 Task: Open the event Second Team Building Workshop: Strengthening Interpersonal Relationships on '2023/12/19', change the date to 2023/12/05, change the font style of the description to Arial, set the availability to Away, insert an emoji Red heart, logged in from the account softage.10@softage.net and add another guest for the event, softage.7@softage.net. Change the alignment of the event description to Align left.Change the font color of the description to Red and select an event charm, 
Action: Mouse moved to (217, 136)
Screenshot: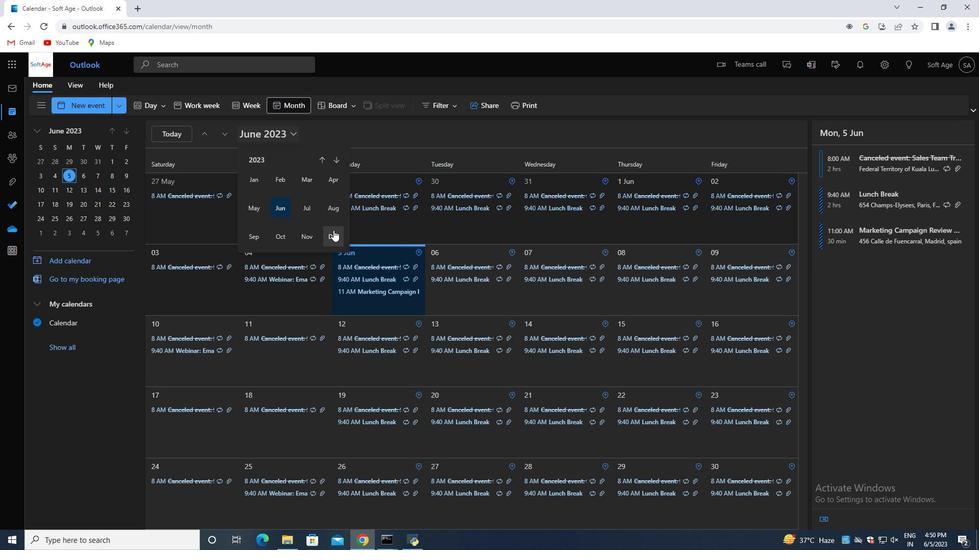 
Action: Mouse pressed left at (217, 136)
Screenshot: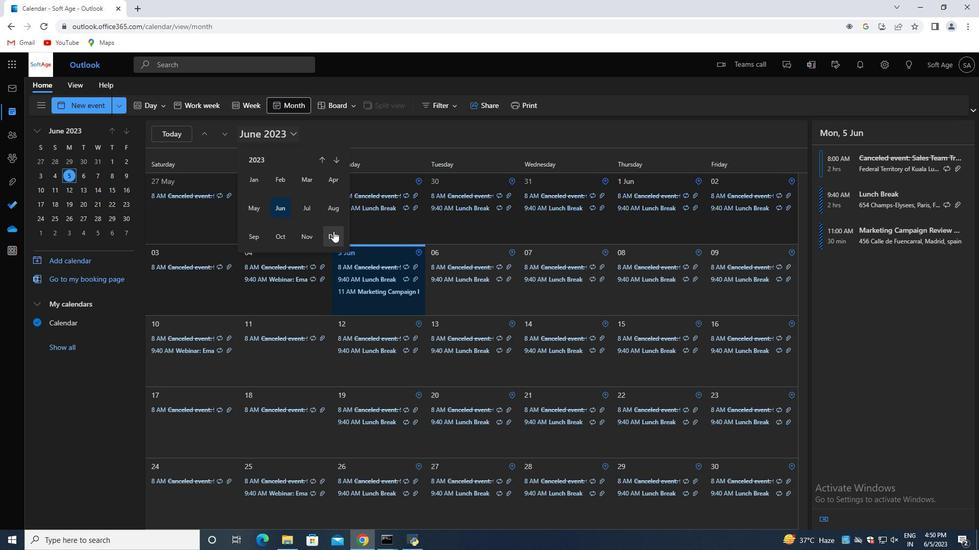 
Action: Mouse moved to (245, 130)
Screenshot: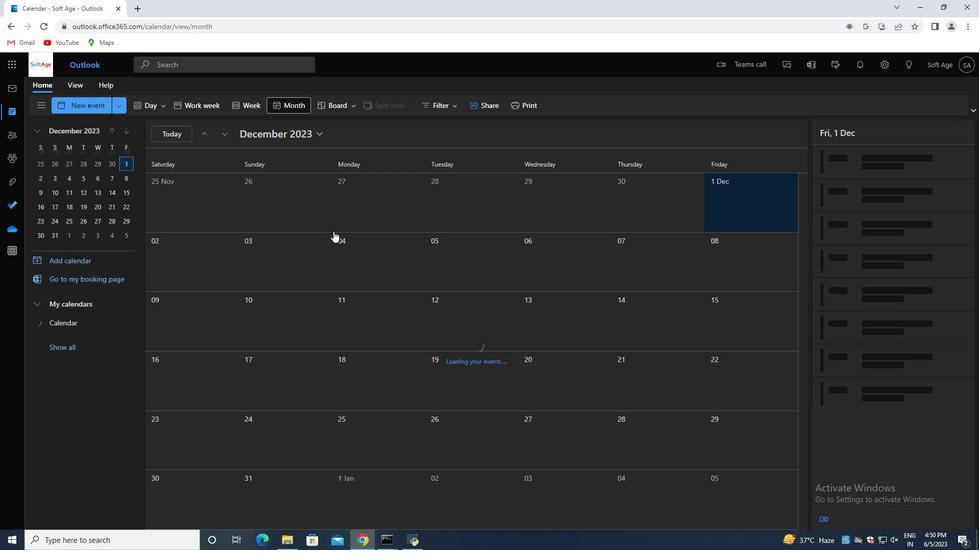 
Action: Mouse pressed left at (245, 130)
Screenshot: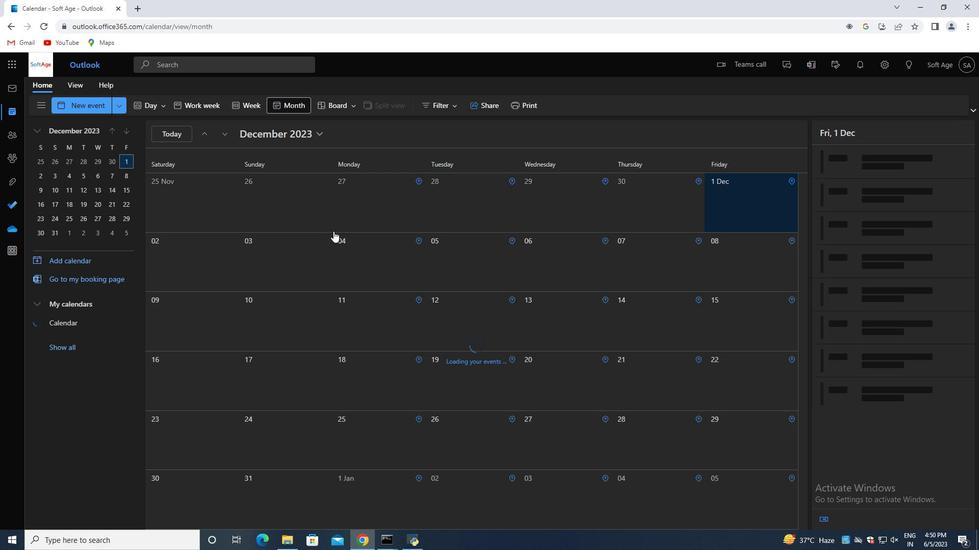 
Action: Mouse moved to (227, 133)
Screenshot: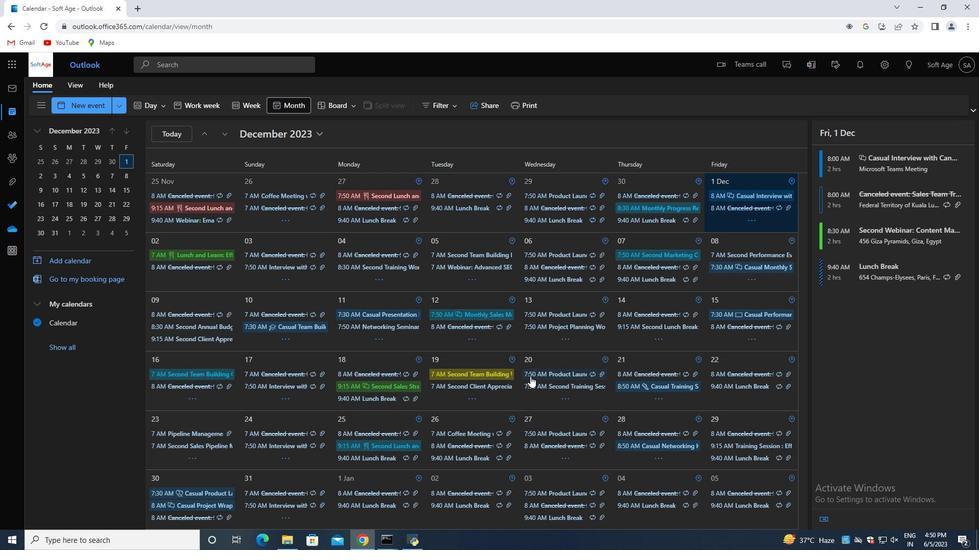 
Action: Mouse pressed left at (227, 133)
Screenshot: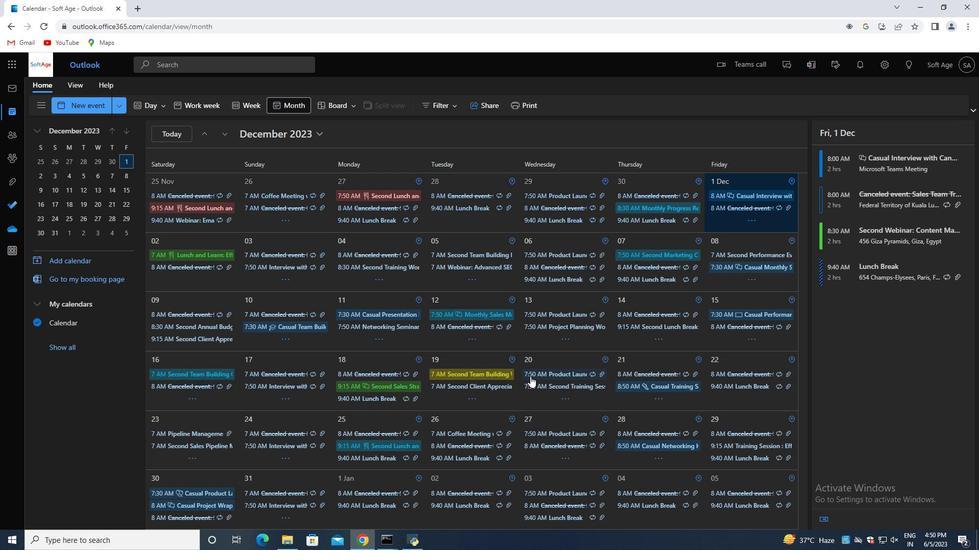 
Action: Mouse moved to (292, 134)
Screenshot: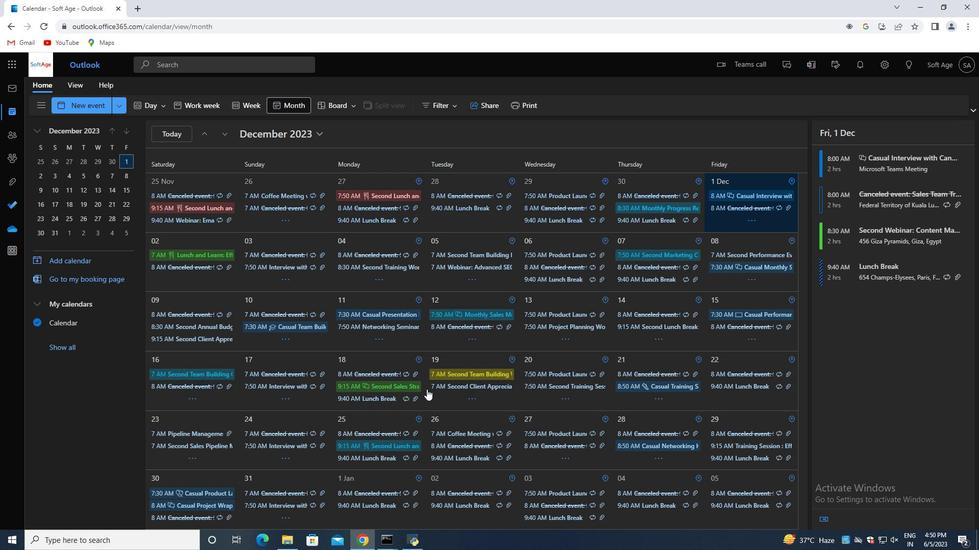 
Action: Mouse pressed left at (292, 134)
Screenshot: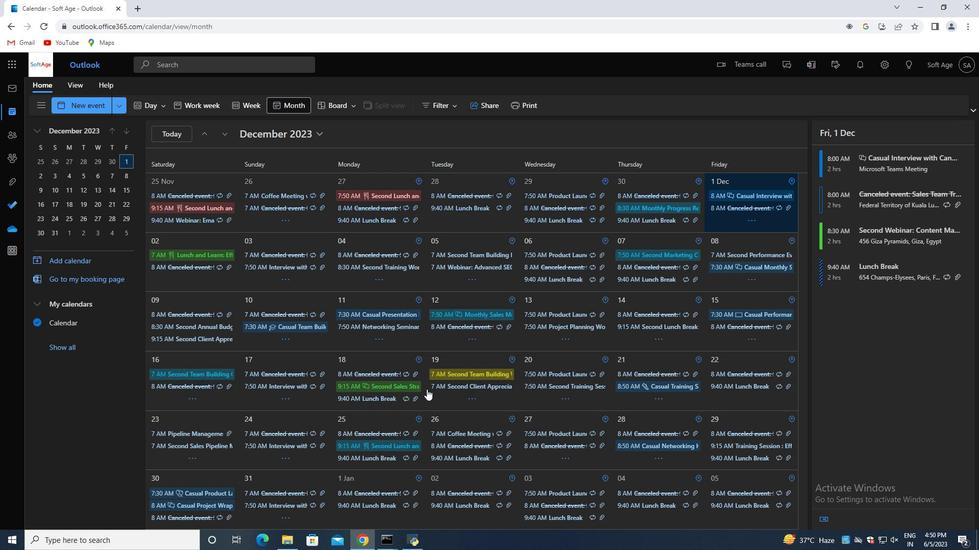 
Action: Mouse moved to (224, 130)
Screenshot: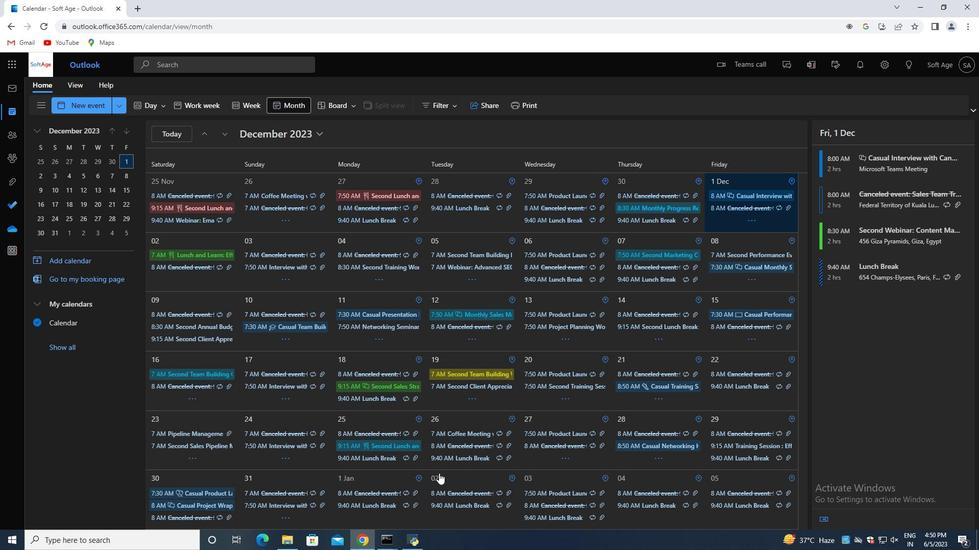 
Action: Mouse pressed left at (224, 130)
Screenshot: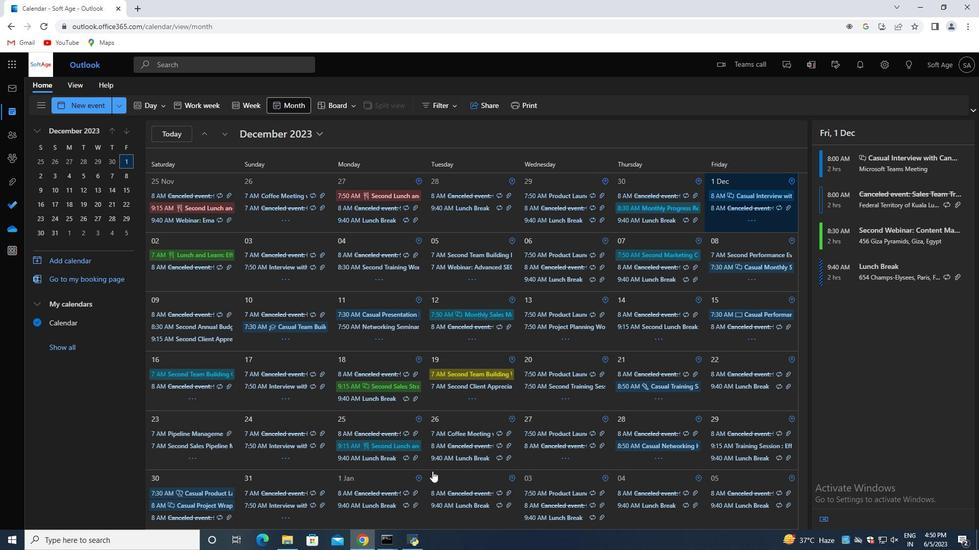 
Action: Mouse moved to (331, 333)
Screenshot: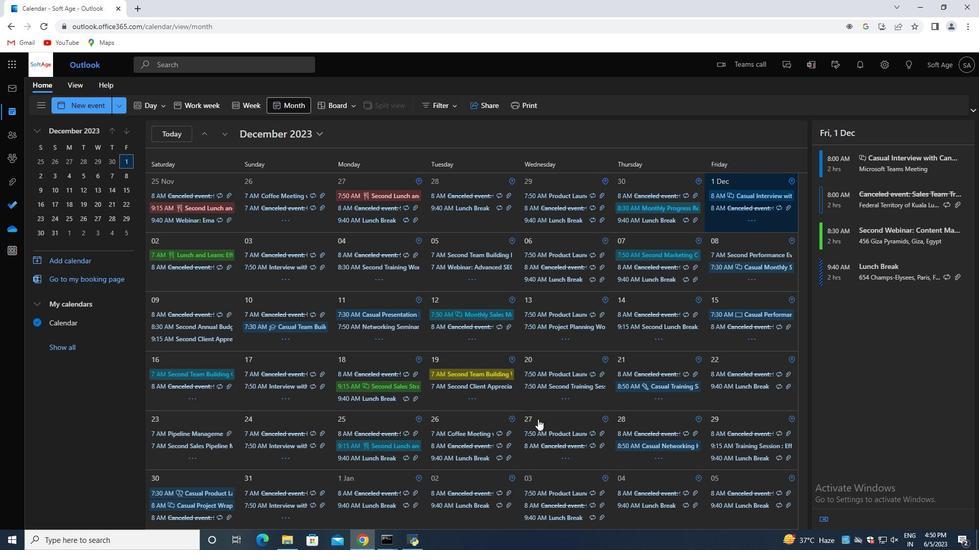 
Action: Mouse scrolled (331, 333) with delta (0, 0)
Screenshot: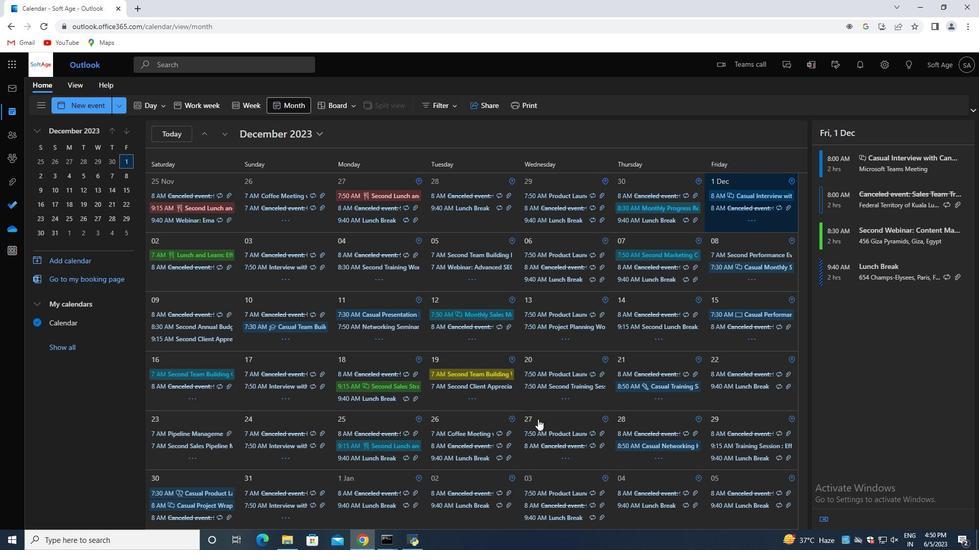 
Action: Mouse moved to (331, 333)
Screenshot: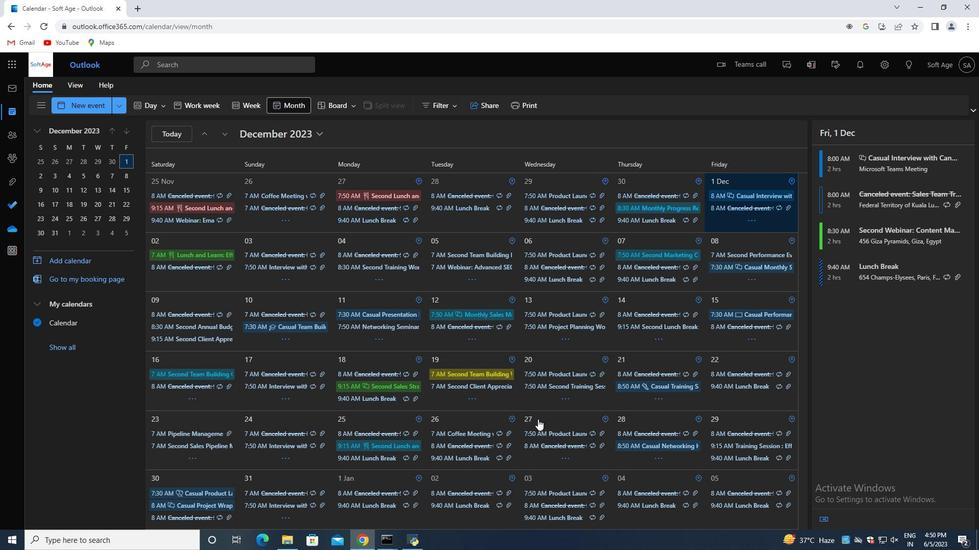 
Action: Mouse scrolled (331, 333) with delta (0, 0)
Screenshot: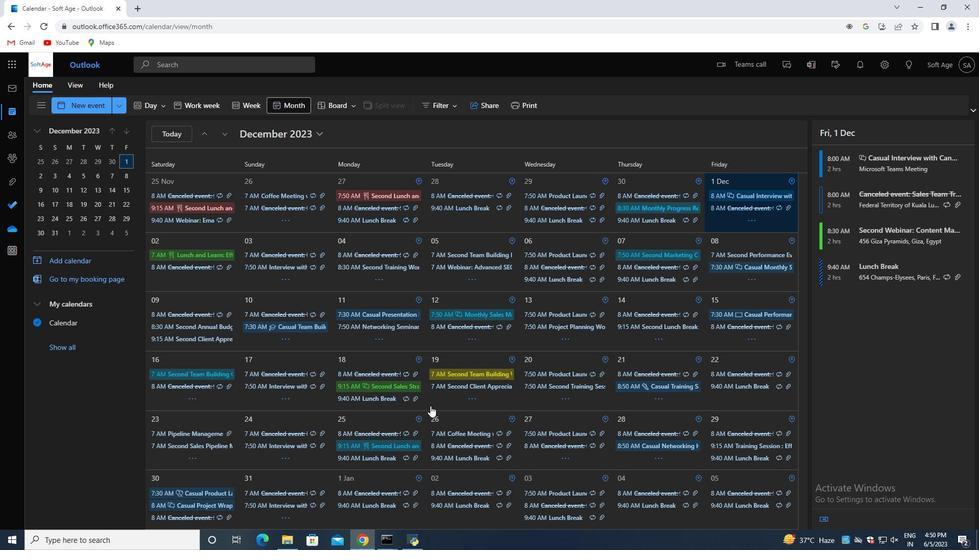 
Action: Mouse moved to (274, 133)
Screenshot: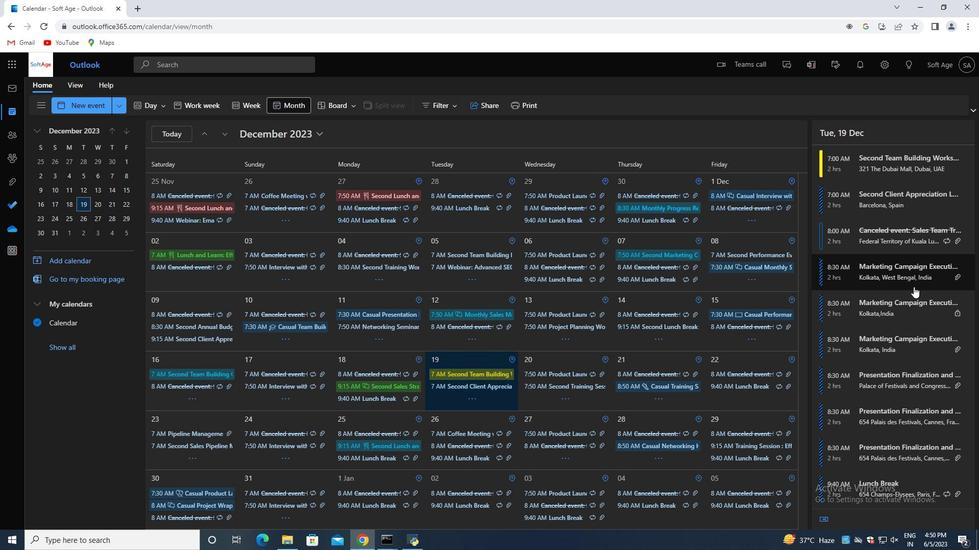 
Action: Mouse pressed left at (274, 133)
Screenshot: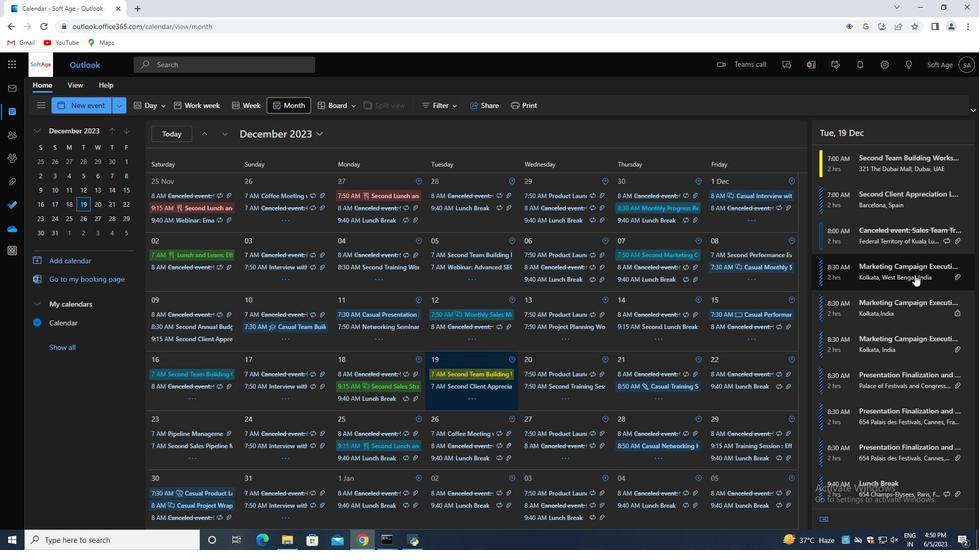 
Action: Mouse moved to (227, 135)
Screenshot: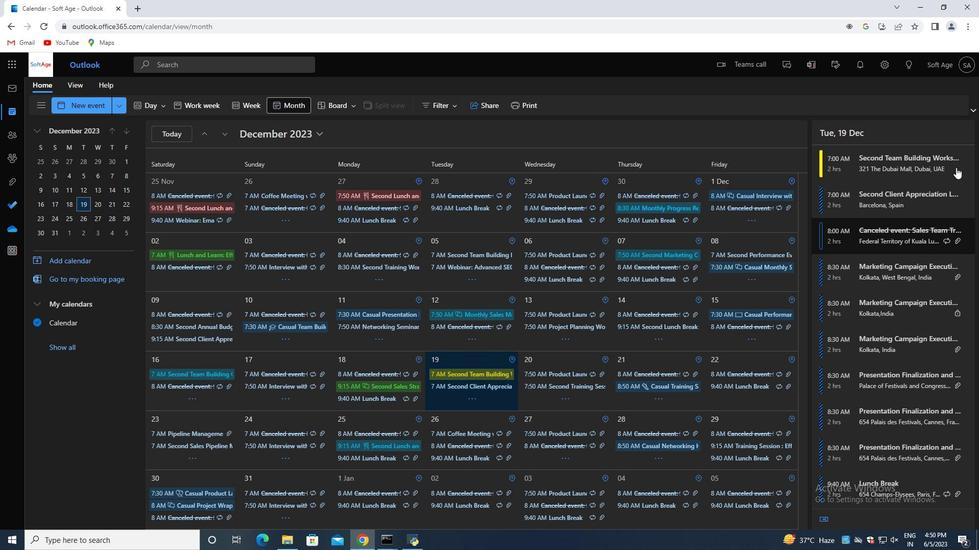 
Action: Mouse pressed left at (227, 135)
Screenshot: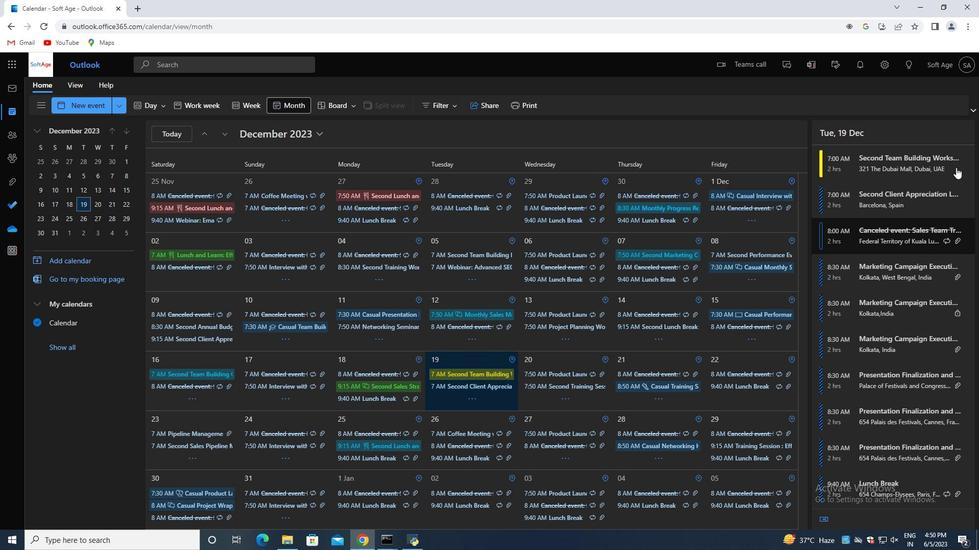 
Action: Mouse moved to (225, 133)
Screenshot: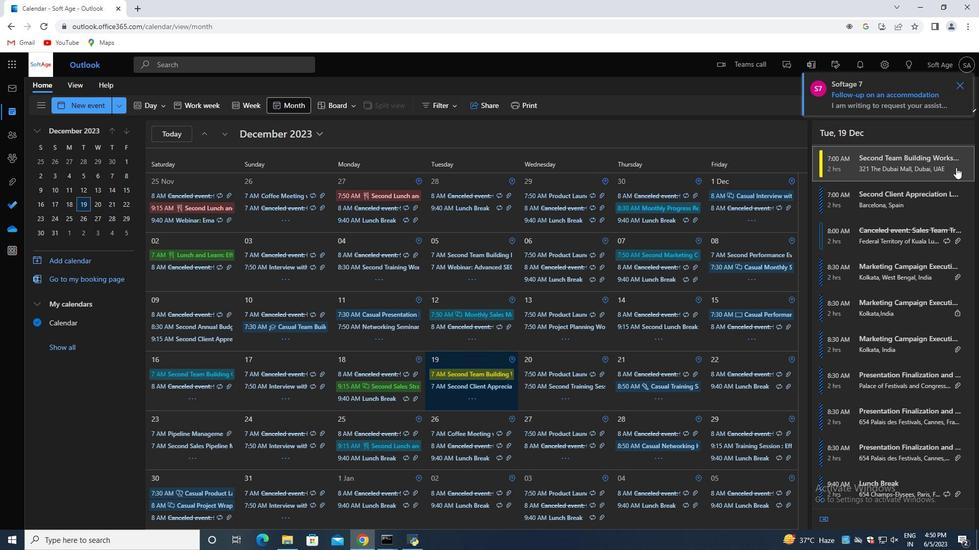 
Action: Mouse pressed left at (225, 133)
Screenshot: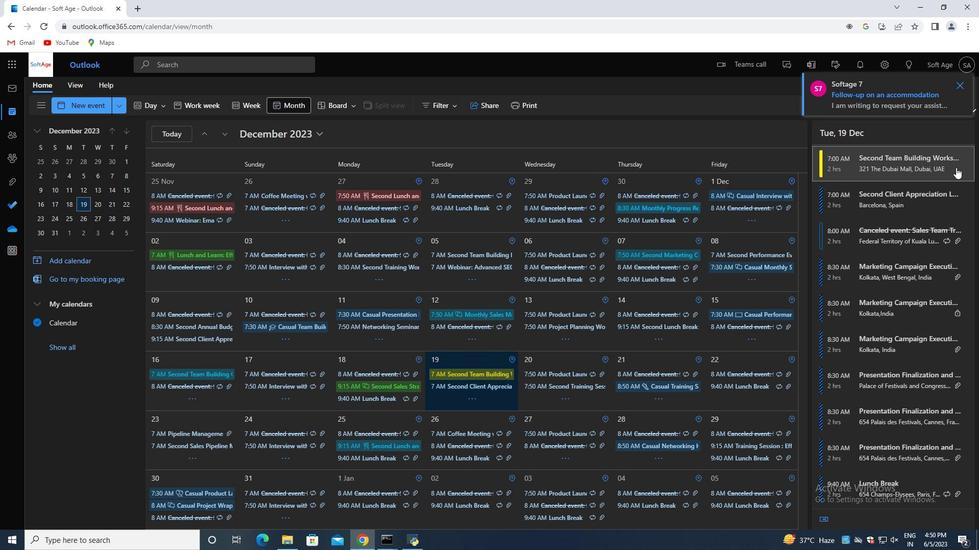
Action: Mouse pressed left at (225, 133)
Screenshot: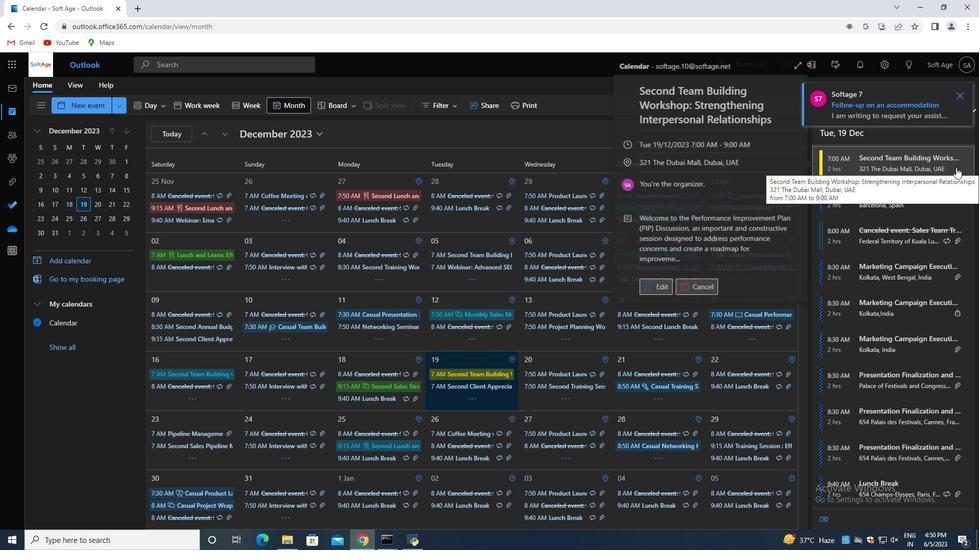 
Action: Mouse moved to (252, 135)
Screenshot: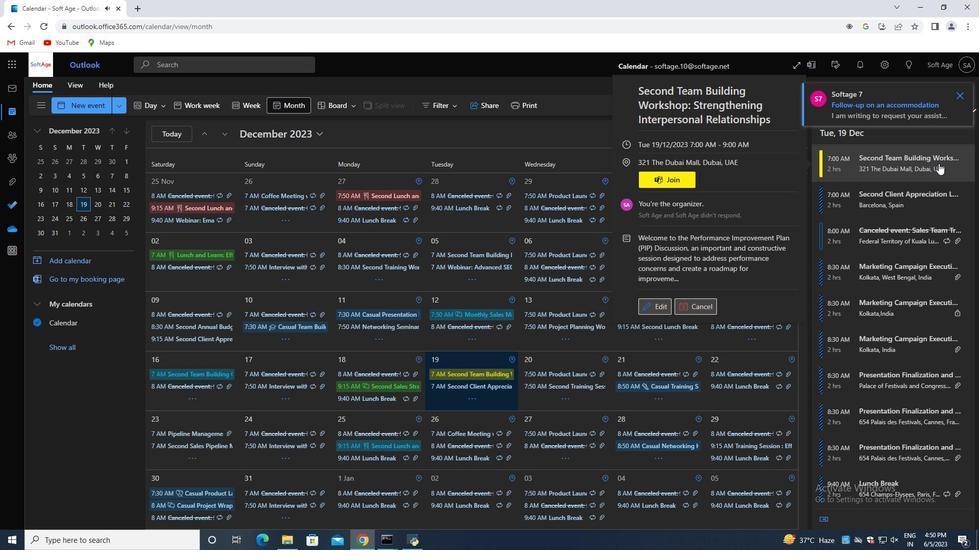 
Action: Mouse pressed left at (252, 135)
Screenshot: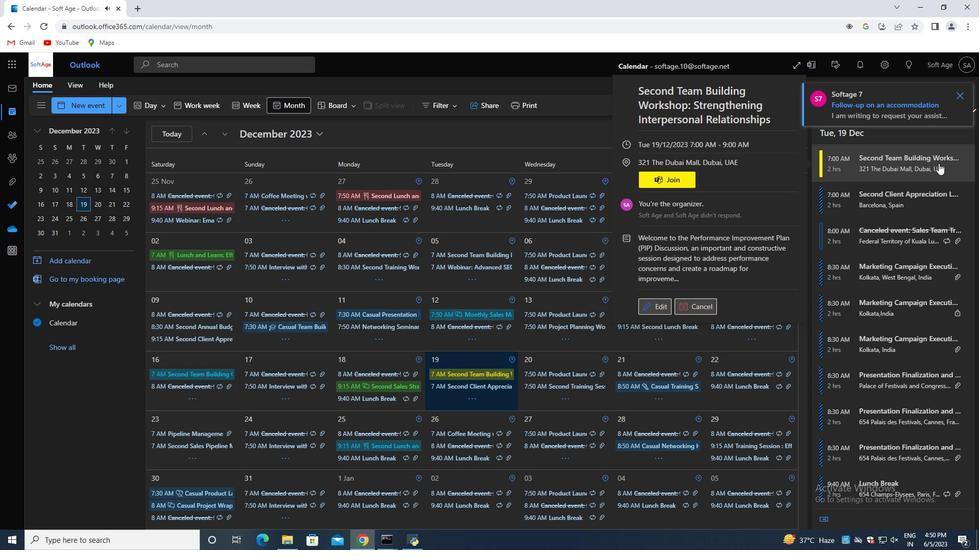 
Action: Mouse moved to (292, 133)
Screenshot: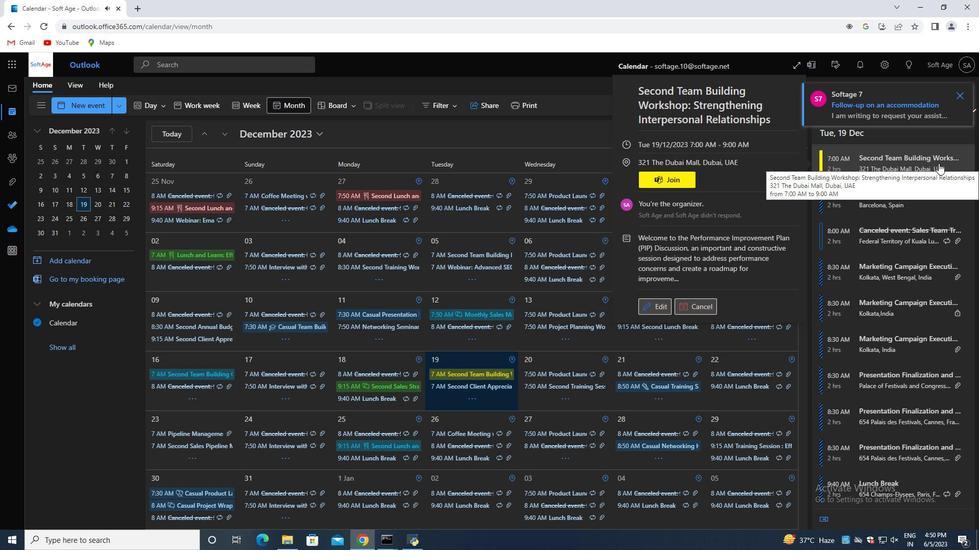 
Action: Mouse pressed left at (292, 133)
Screenshot: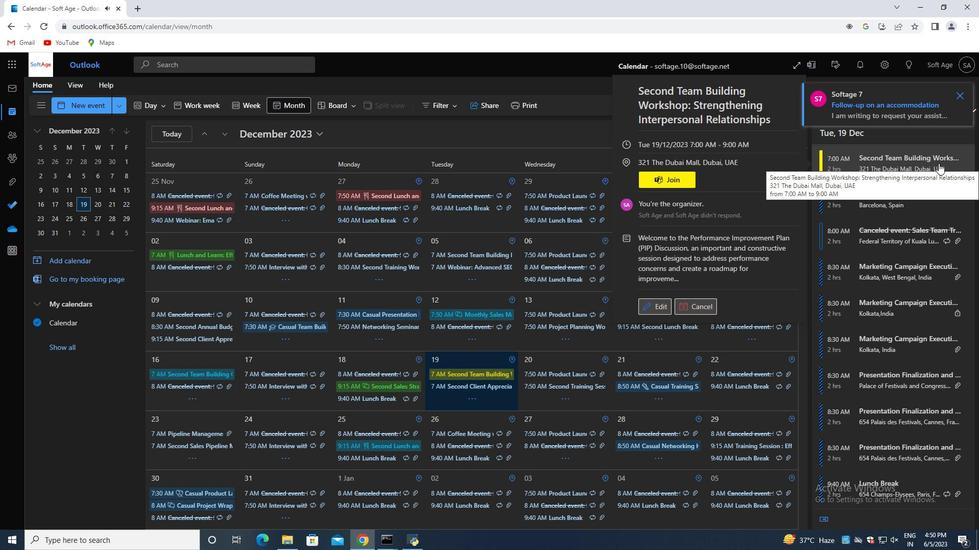 
Action: Mouse moved to (529, 133)
Screenshot: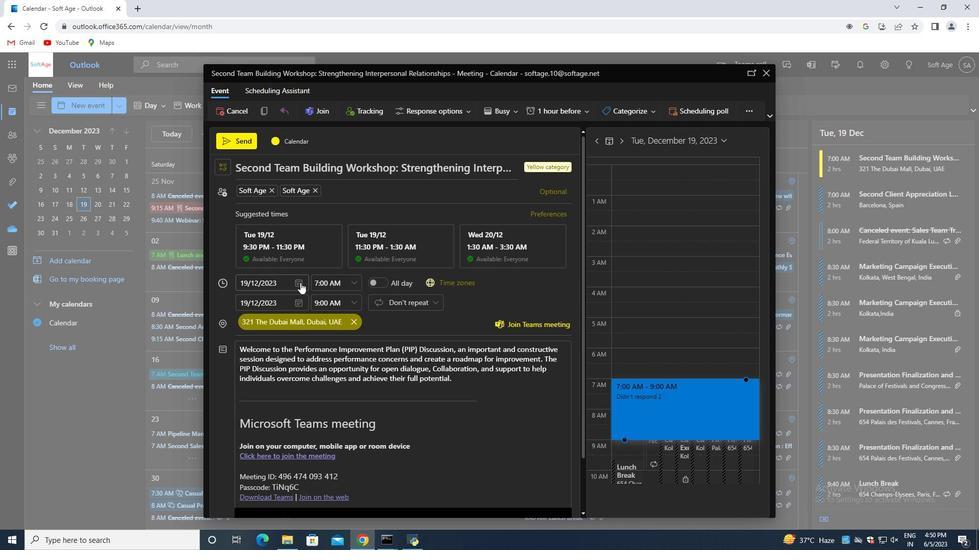 
Action: Mouse pressed left at (529, 133)
Screenshot: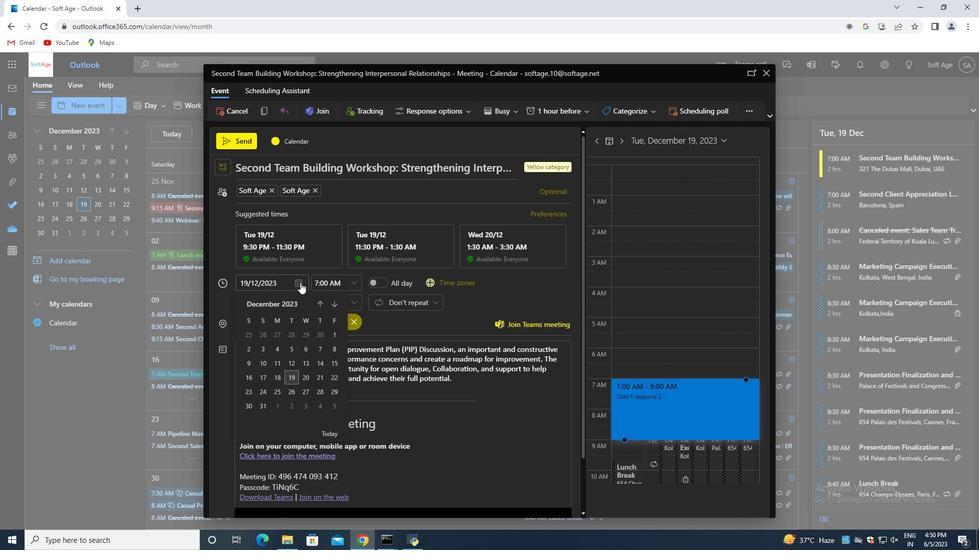 
Action: Mouse moved to (296, 130)
Screenshot: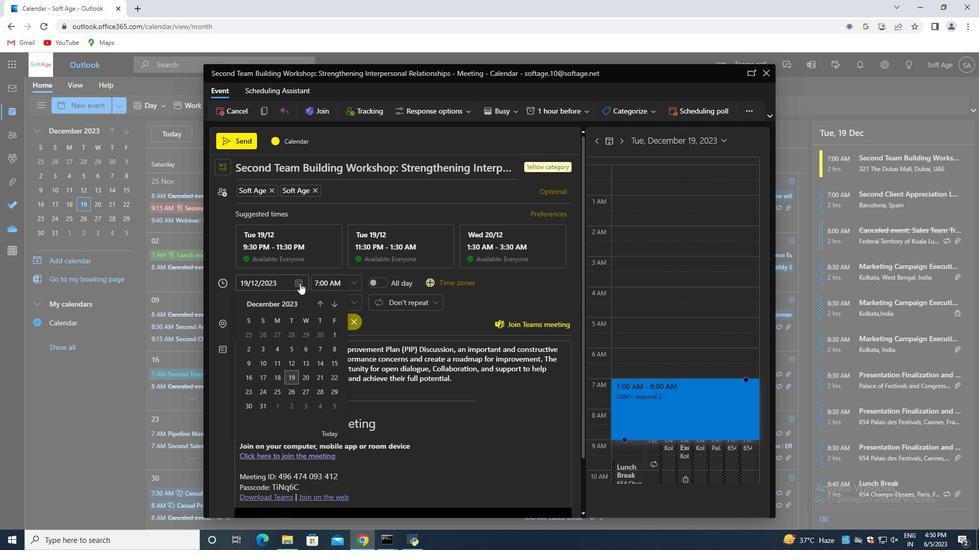 
Action: Mouse pressed left at (296, 130)
Screenshot: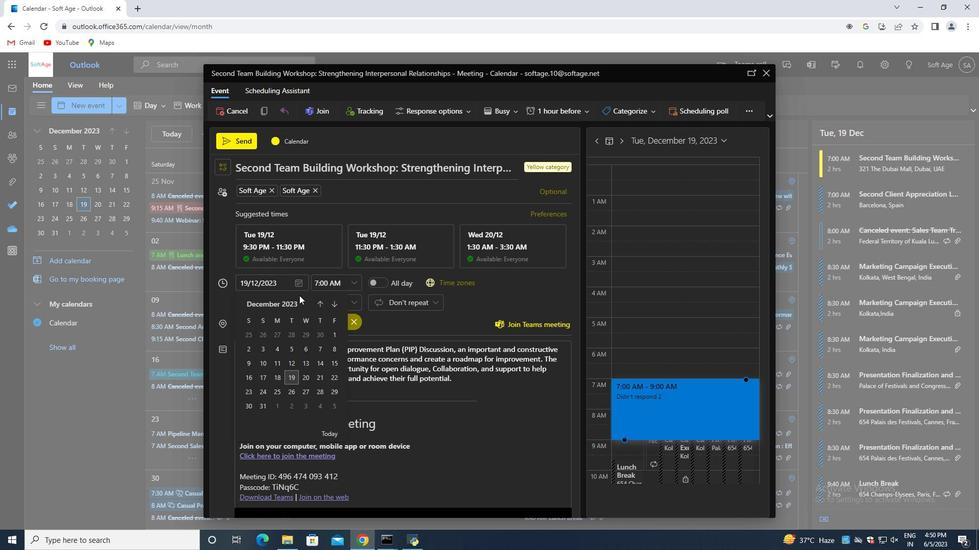 
Action: Mouse moved to (296, 130)
Screenshot: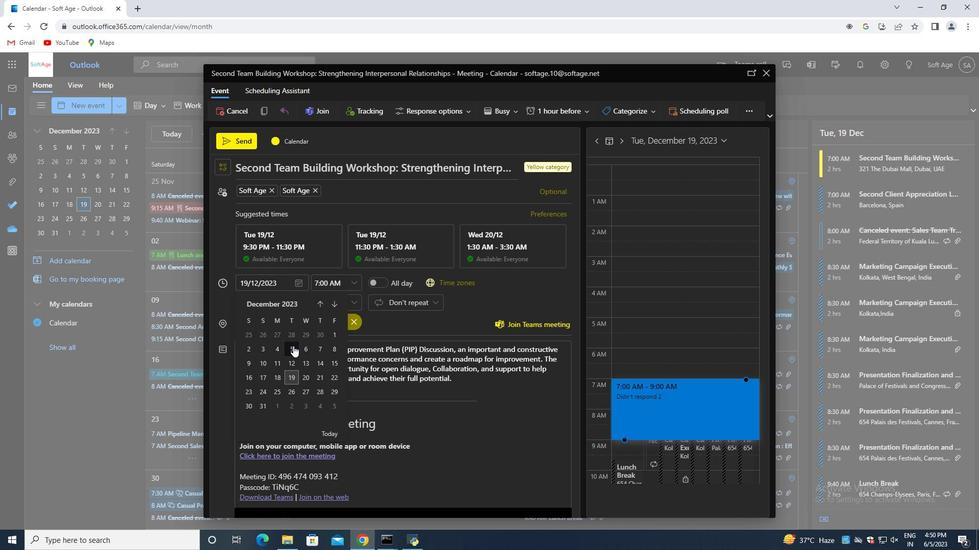 
Action: Mouse pressed left at (296, 130)
Screenshot: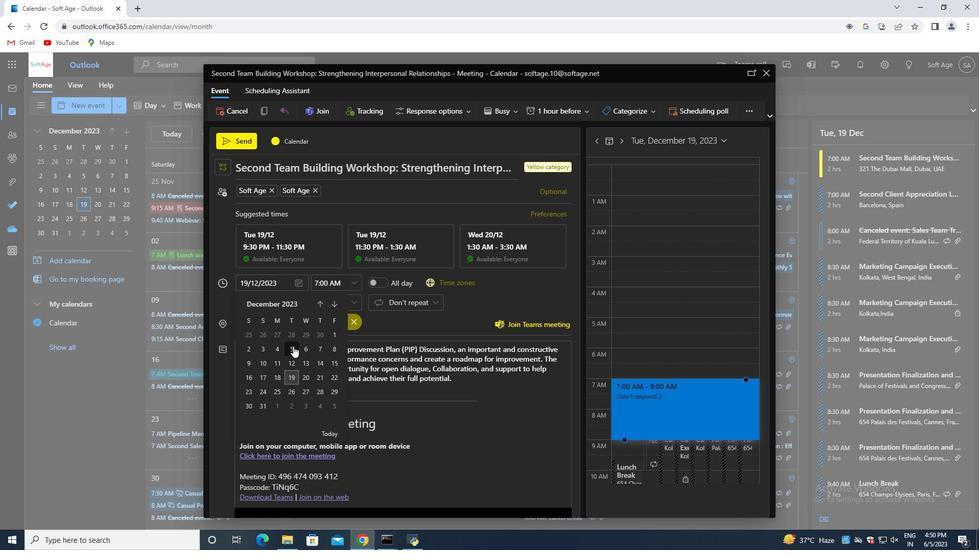 
Action: Mouse moved to (295, 129)
Screenshot: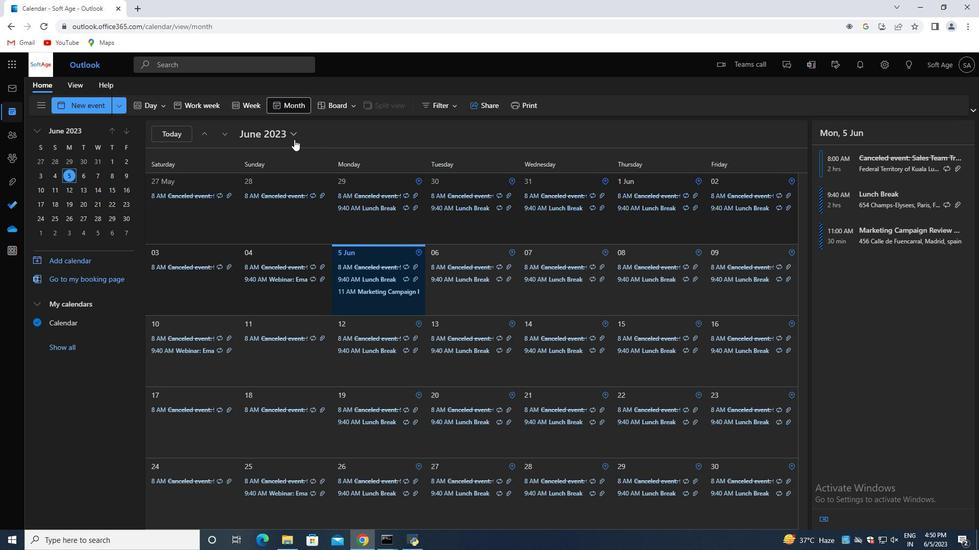 
Action: Mouse pressed left at (295, 129)
Screenshot: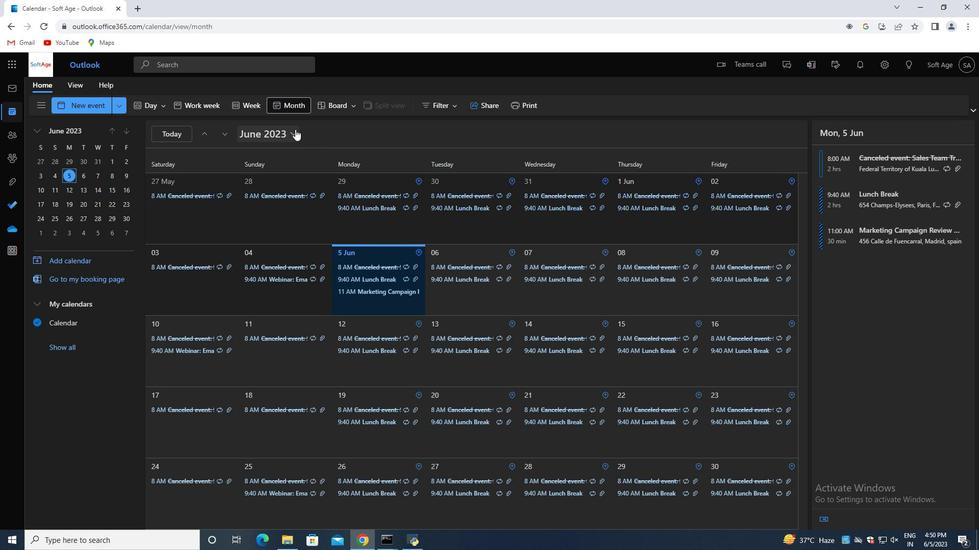 
Action: Mouse moved to (333, 231)
Screenshot: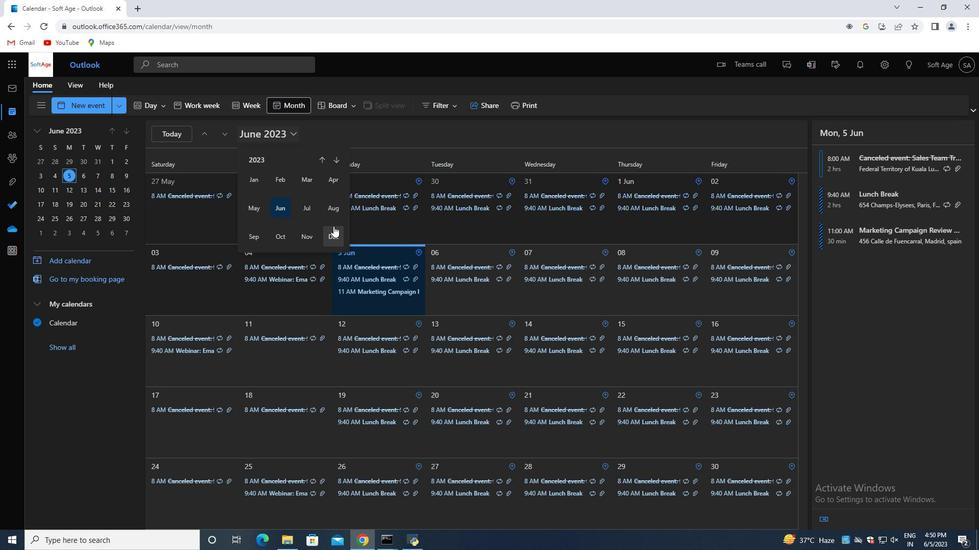 
Action: Mouse pressed left at (333, 231)
Screenshot: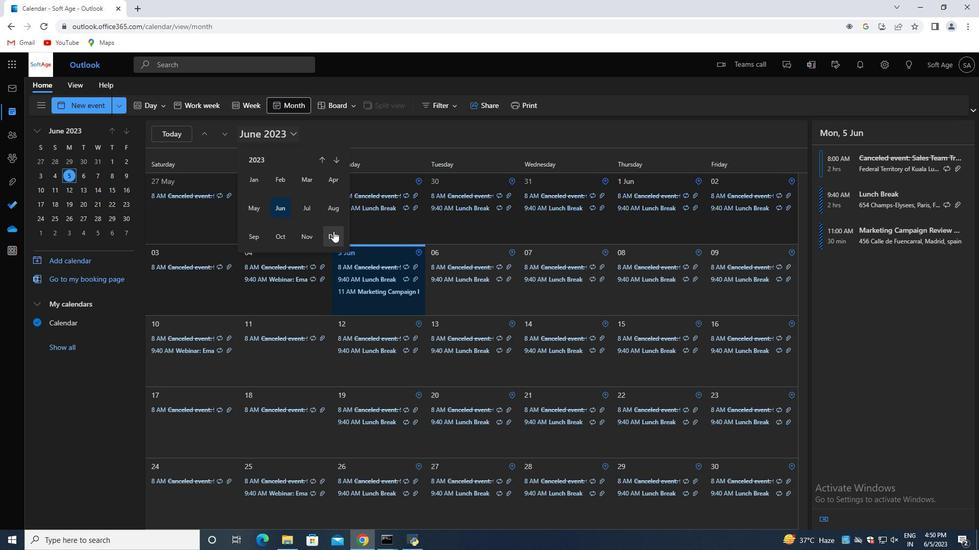 
Action: Mouse moved to (426, 389)
Screenshot: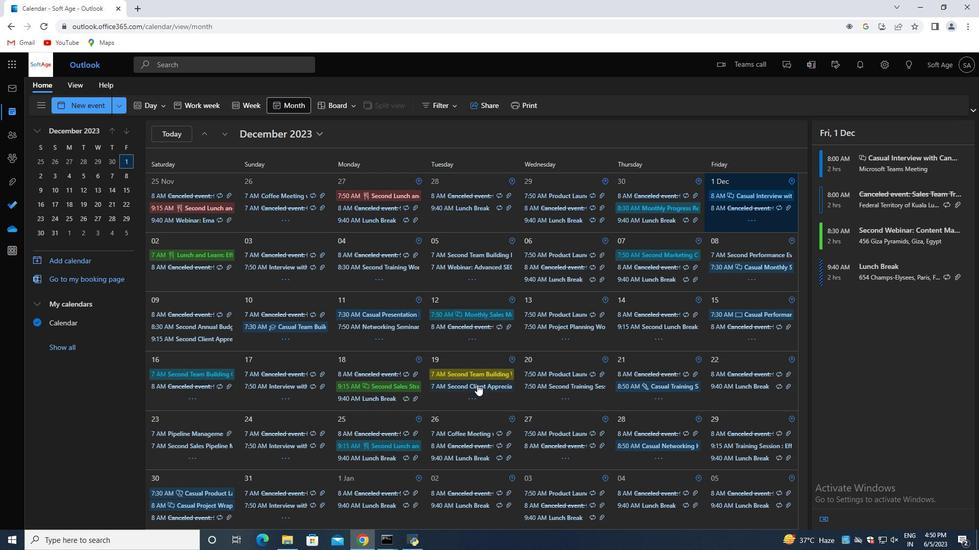 
Action: Mouse scrolled (426, 389) with delta (0, 0)
Screenshot: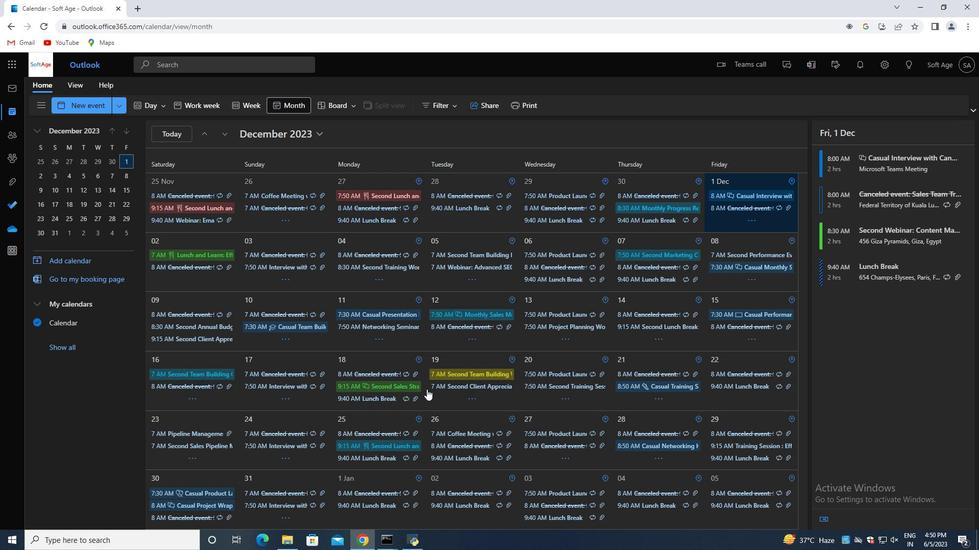 
Action: Mouse moved to (470, 383)
Screenshot: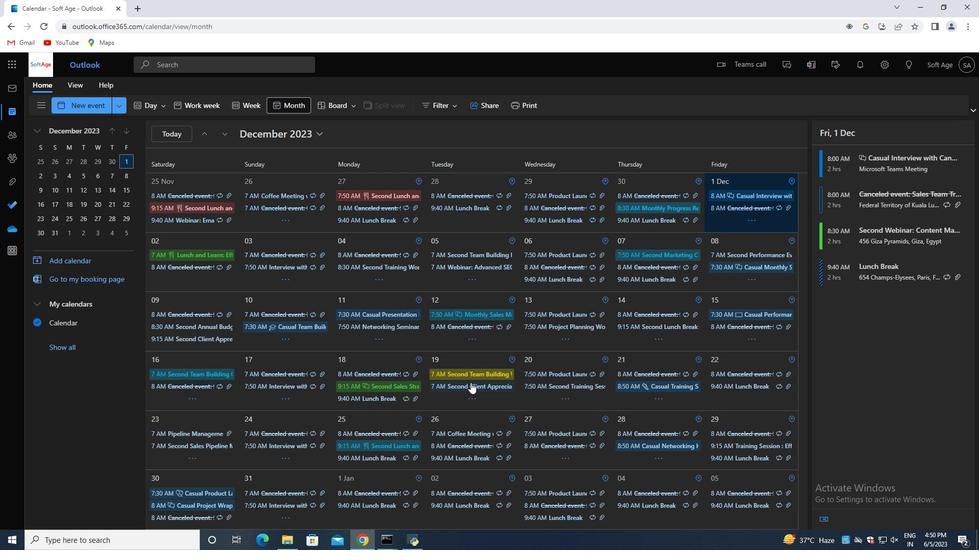 
Action: Mouse scrolled (470, 382) with delta (0, 0)
Screenshot: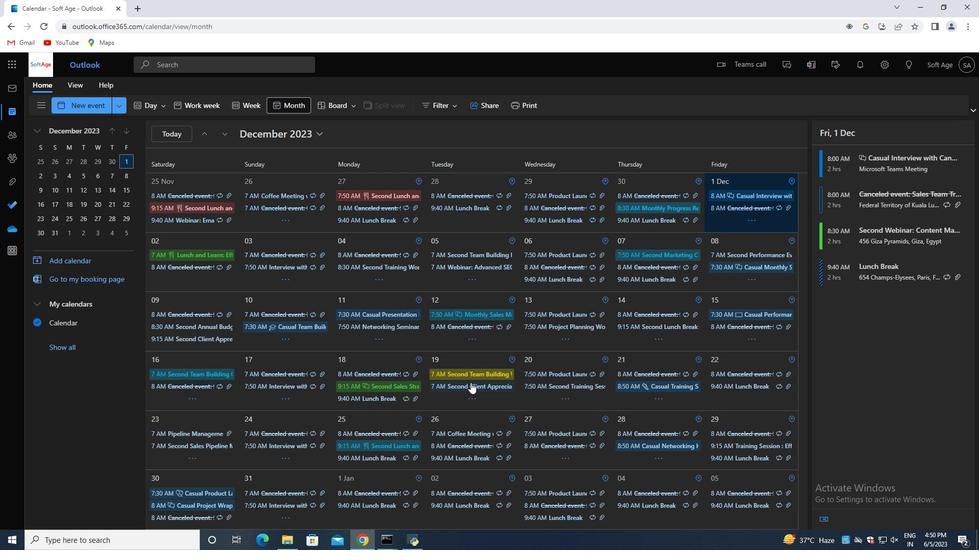 
Action: Mouse moved to (561, 364)
Screenshot: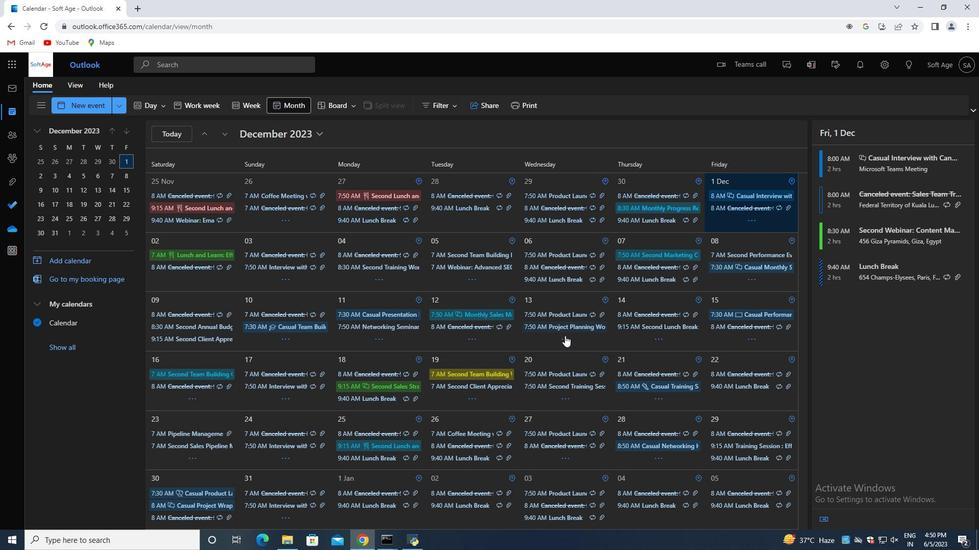 
Action: Mouse scrolled (561, 364) with delta (0, 0)
Screenshot: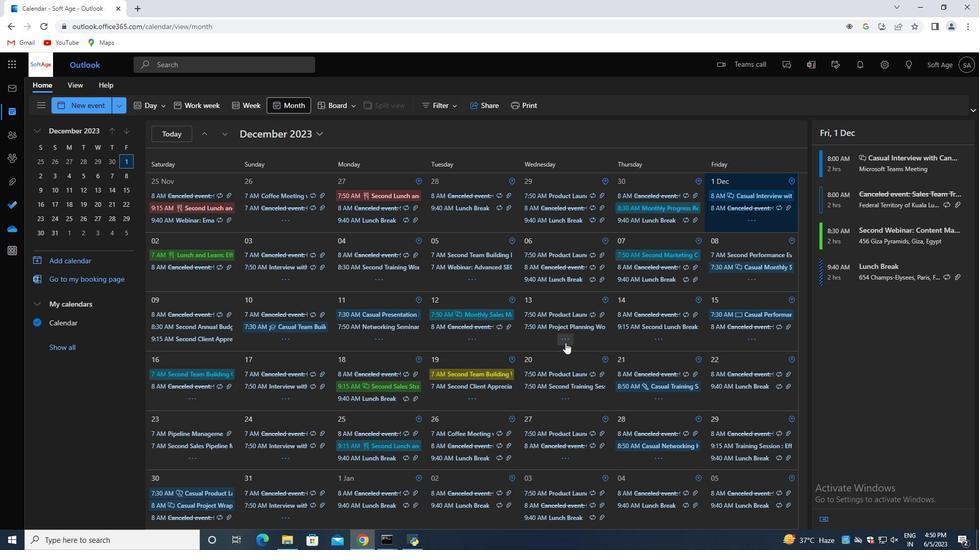 
Action: Mouse moved to (558, 372)
Screenshot: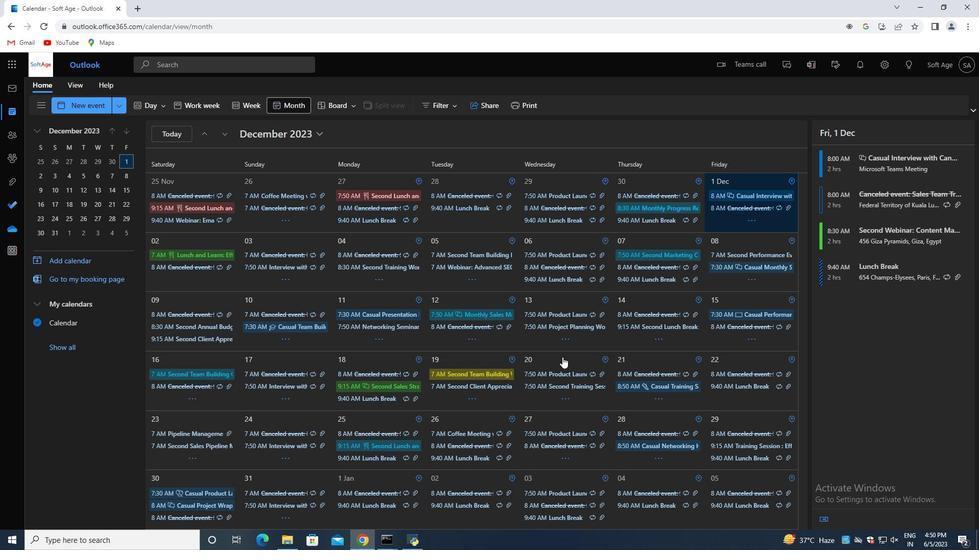 
Action: Mouse scrolled (558, 372) with delta (0, 0)
Screenshot: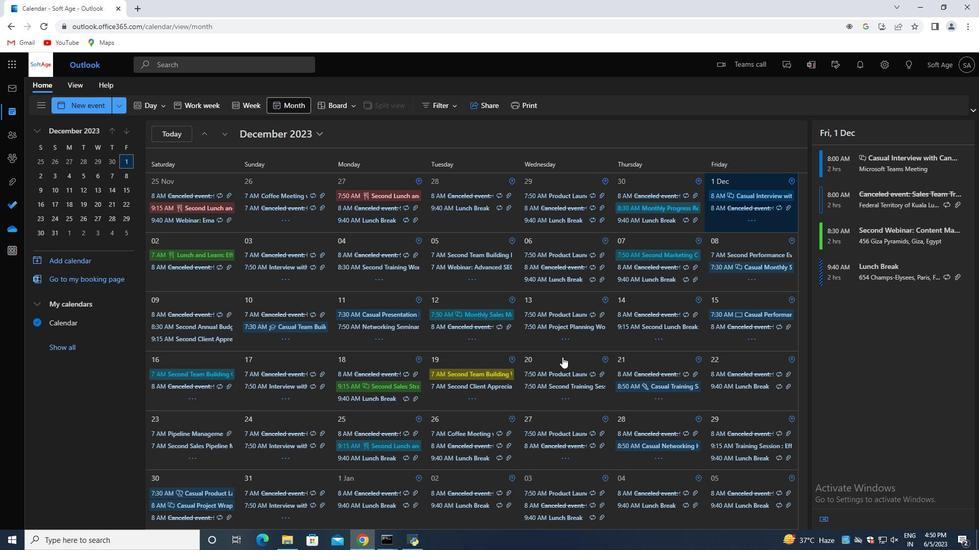 
Action: Mouse moved to (556, 376)
Screenshot: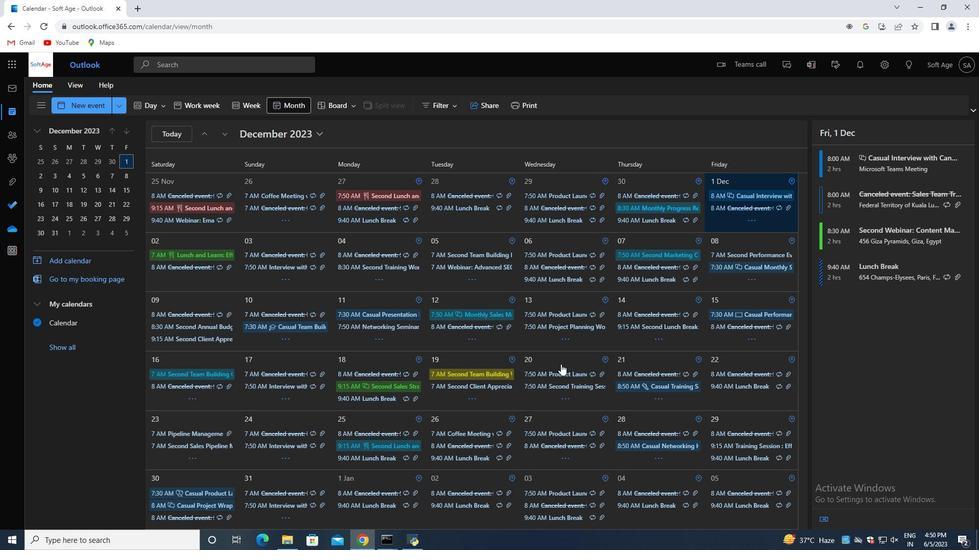 
Action: Mouse scrolled (556, 376) with delta (0, 0)
Screenshot: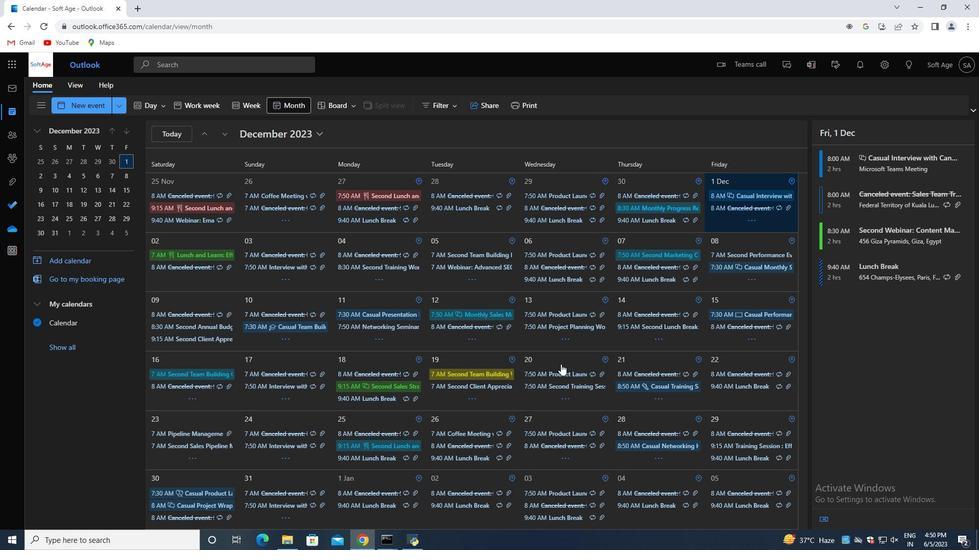 
Action: Mouse moved to (554, 378)
Screenshot: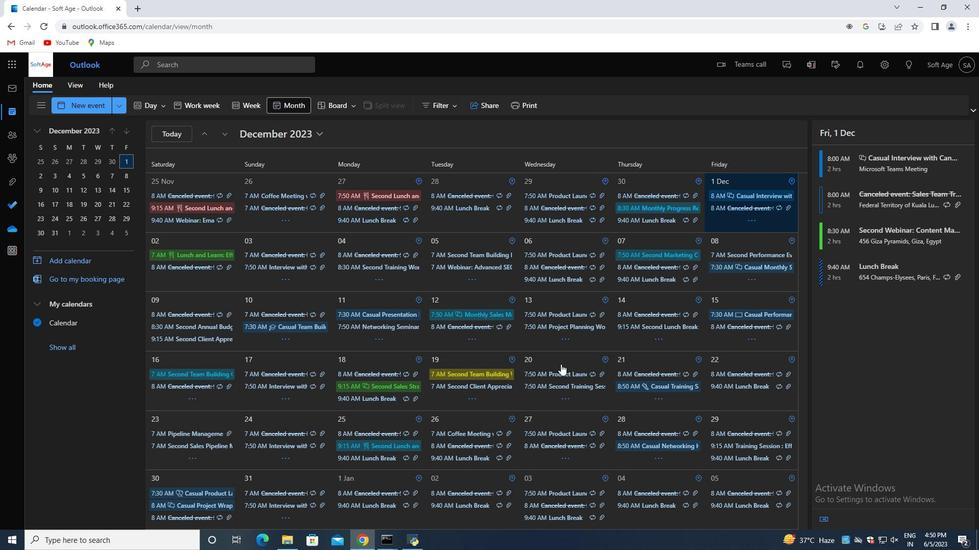 
Action: Mouse scrolled (554, 377) with delta (0, 0)
Screenshot: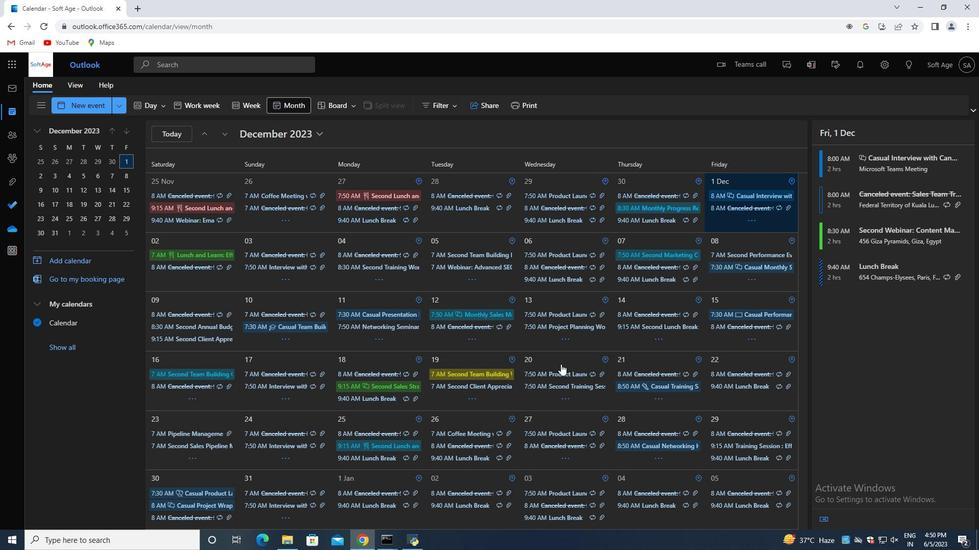 
Action: Mouse moved to (553, 381)
Screenshot: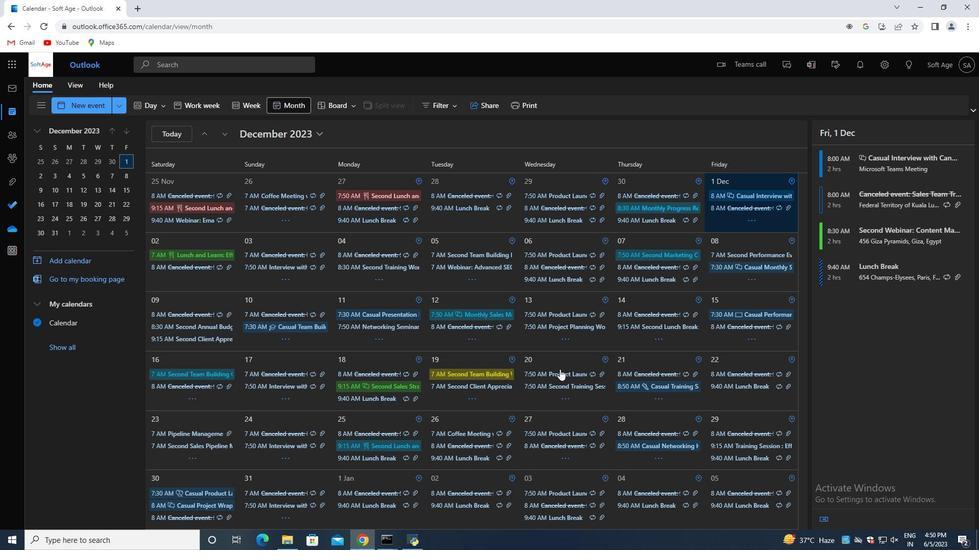 
Action: Mouse scrolled (553, 380) with delta (0, 0)
Screenshot: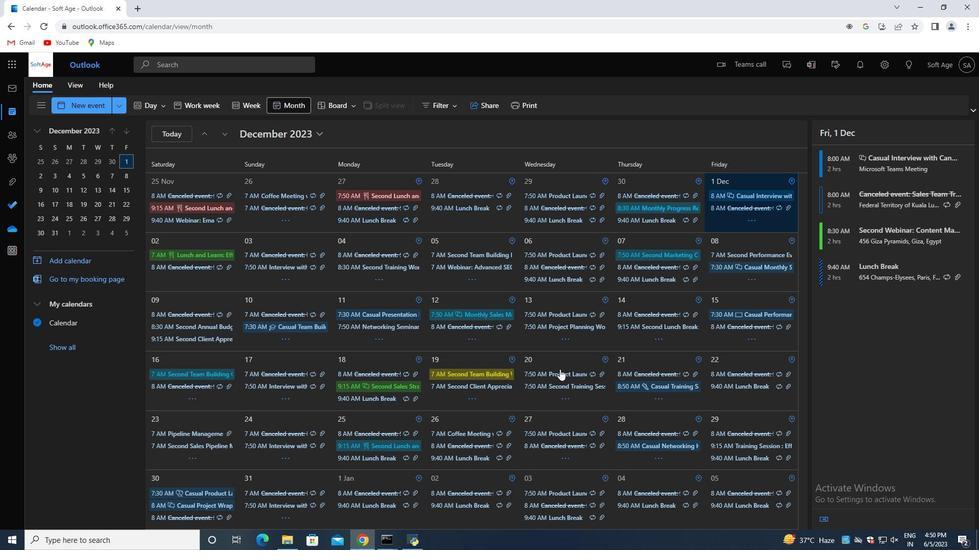 
Action: Mouse moved to (550, 387)
Screenshot: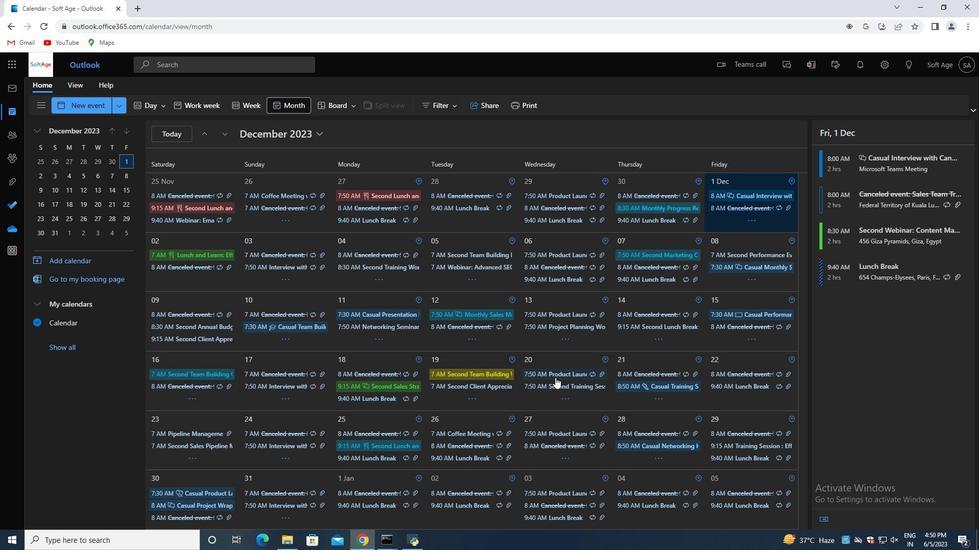 
Action: Mouse scrolled (550, 387) with delta (0, 0)
Screenshot: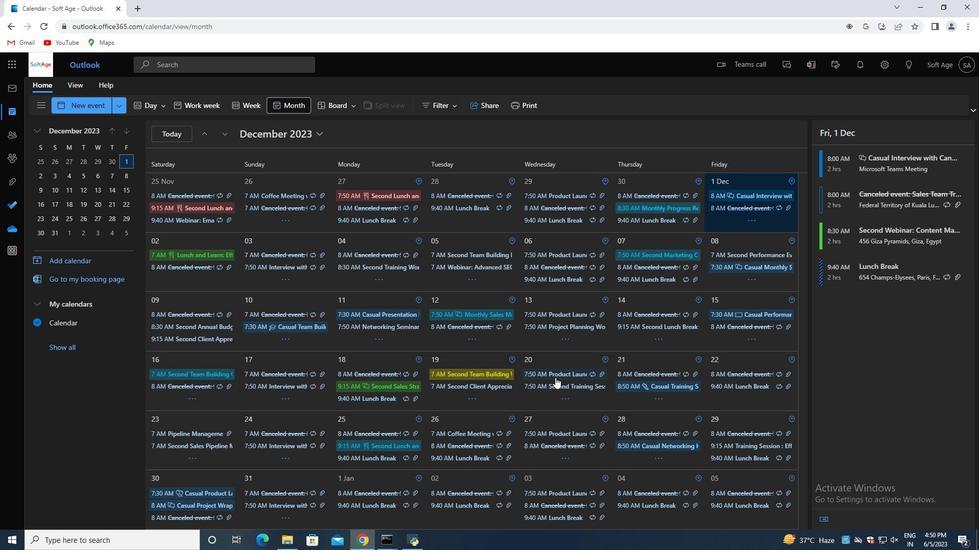 
Action: Mouse moved to (478, 364)
Screenshot: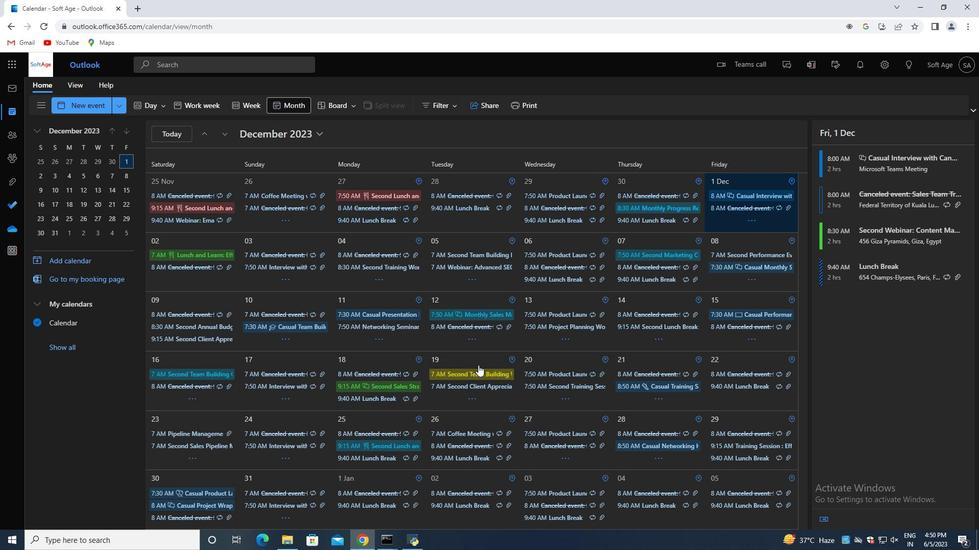 
Action: Mouse pressed left at (478, 364)
Screenshot: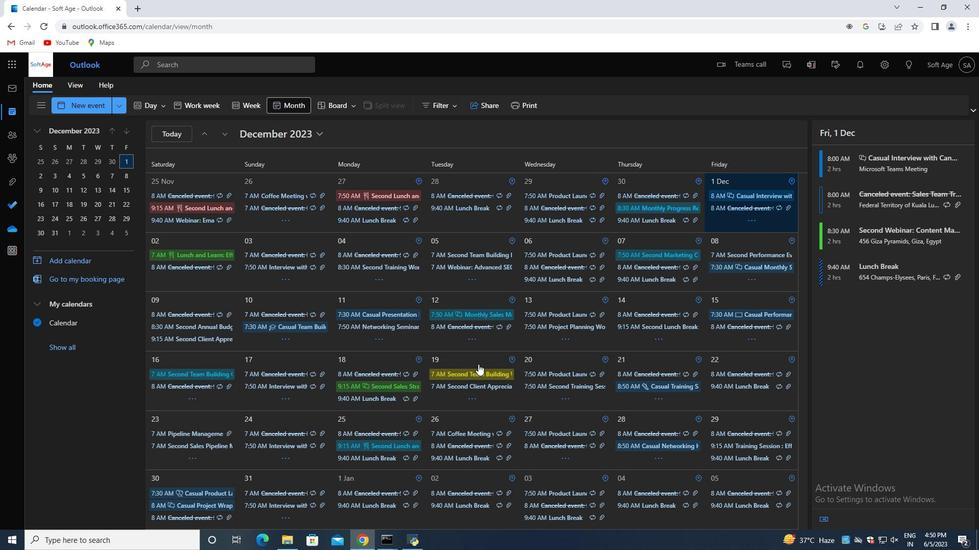 
Action: Mouse moved to (956, 167)
Screenshot: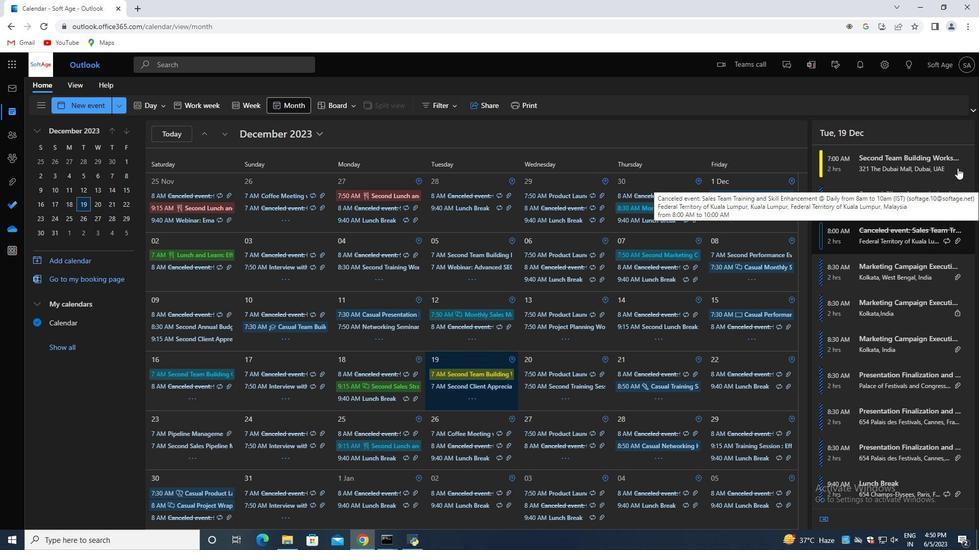 
Action: Mouse pressed left at (956, 167)
Screenshot: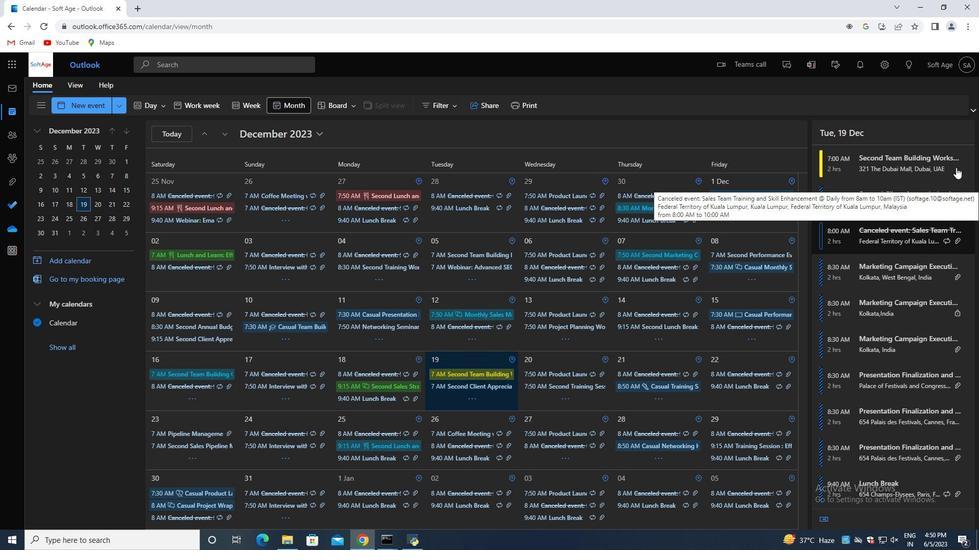 
Action: Mouse moved to (657, 302)
Screenshot: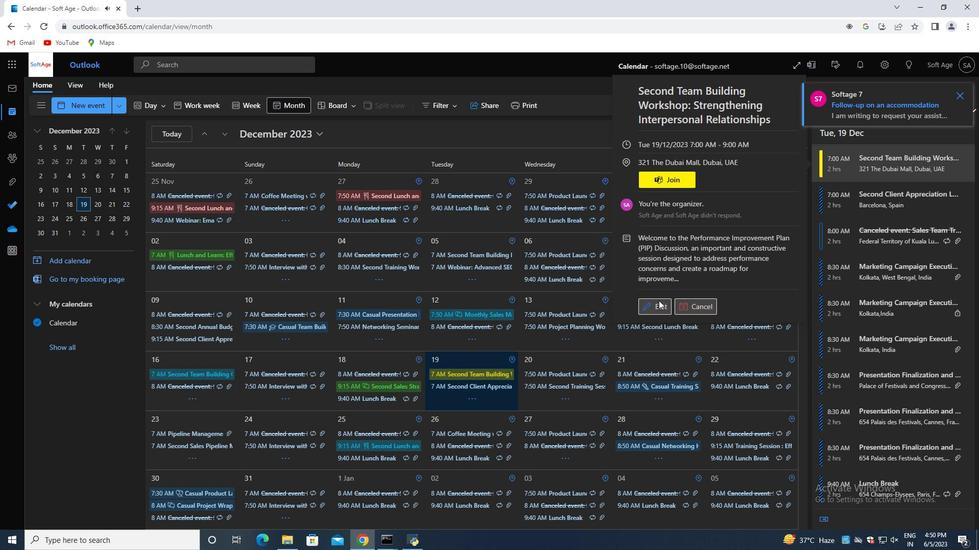 
Action: Mouse pressed left at (657, 302)
Screenshot: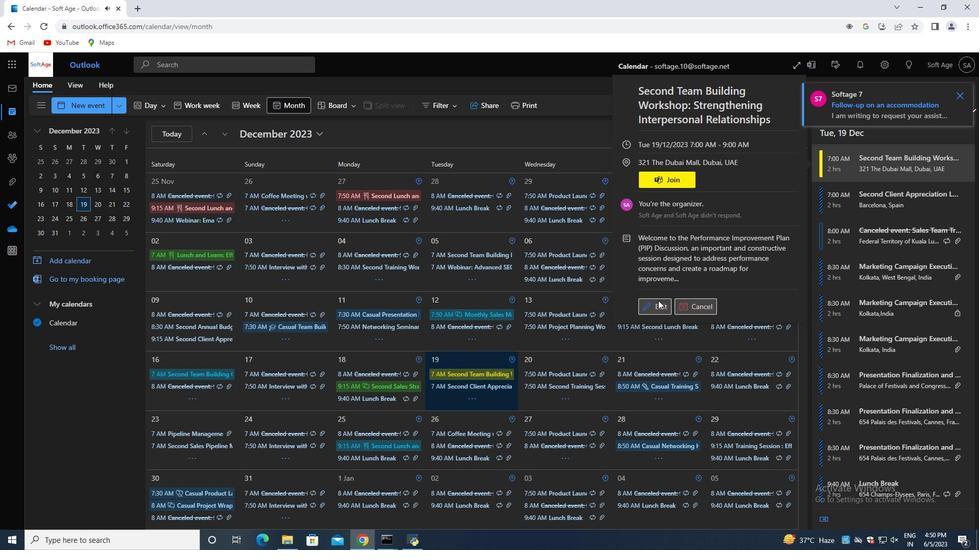 
Action: Mouse moved to (651, 306)
Screenshot: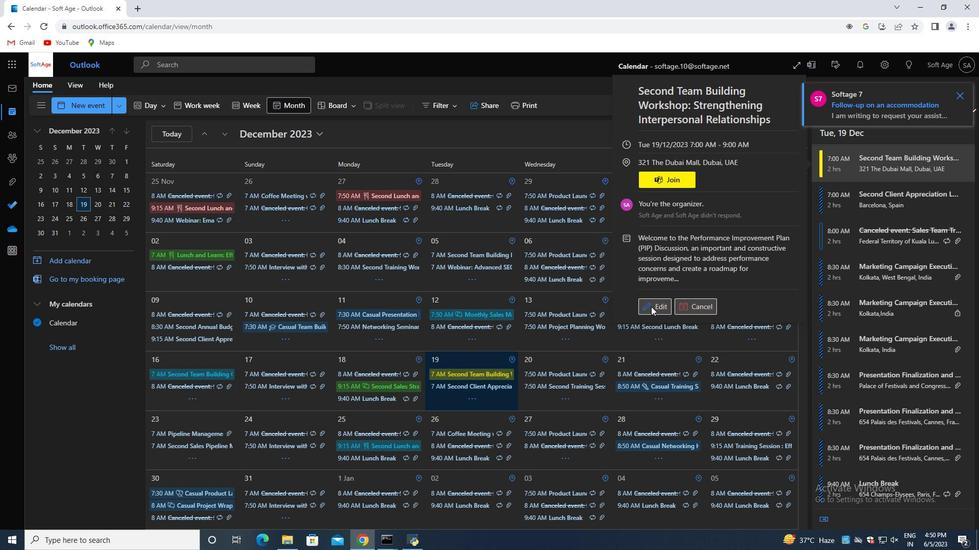 
Action: Mouse pressed left at (651, 306)
Screenshot: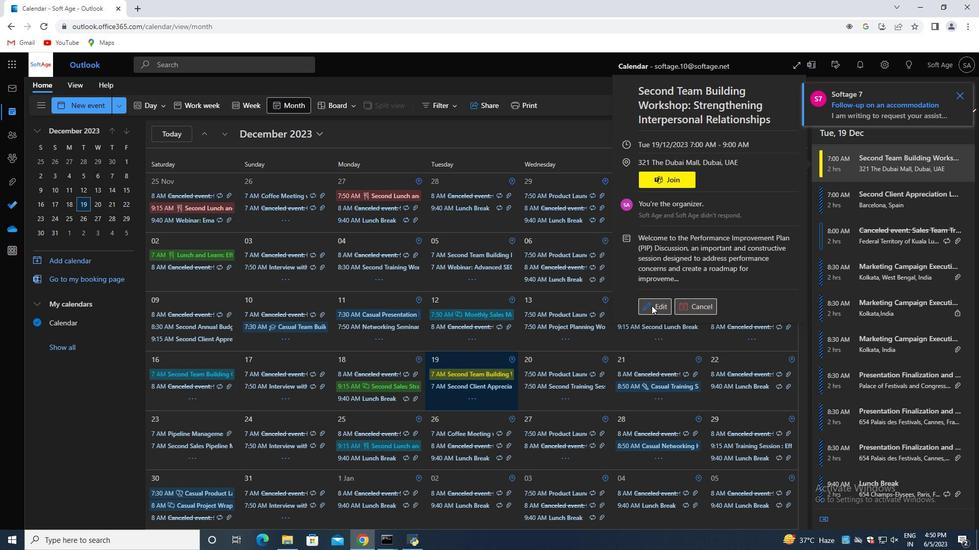 
Action: Mouse moved to (300, 283)
Screenshot: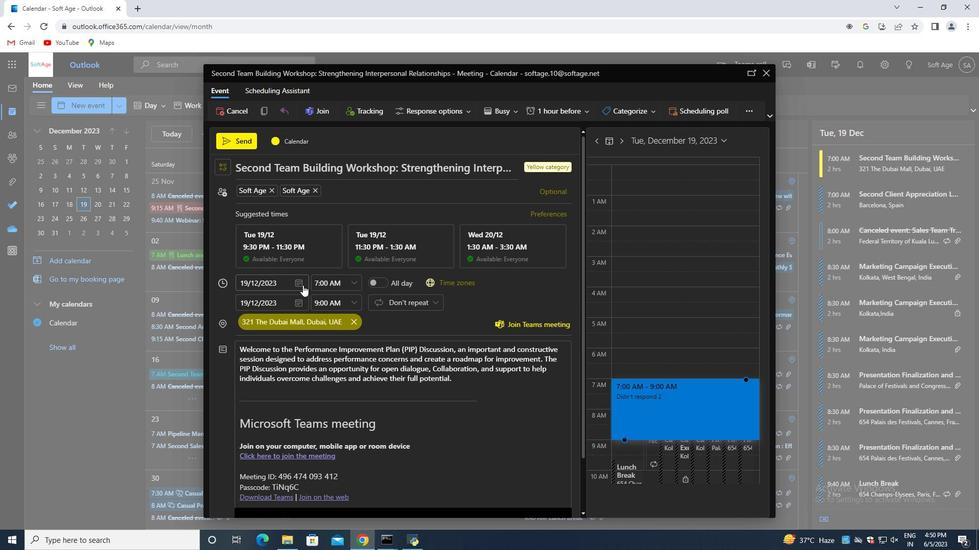 
Action: Mouse pressed left at (300, 283)
Screenshot: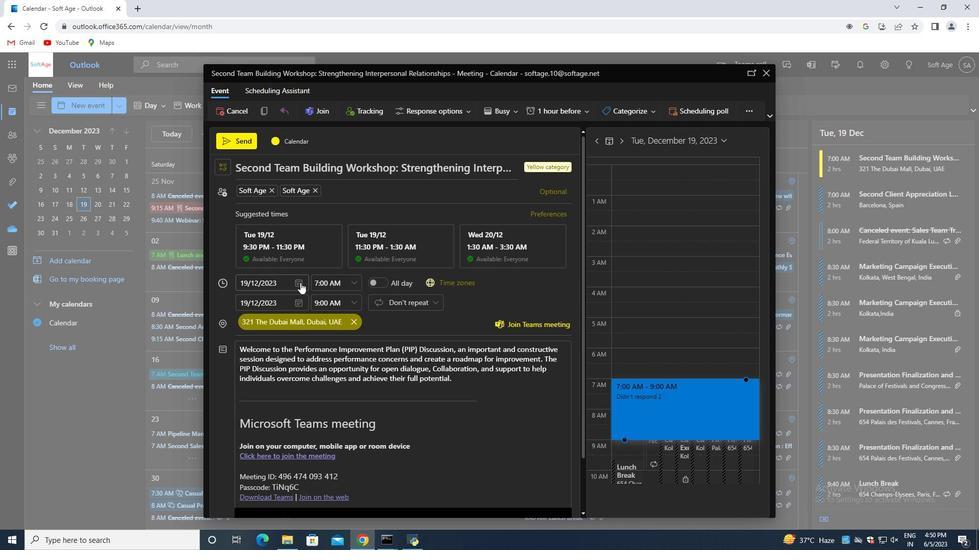 
Action: Mouse moved to (293, 346)
Screenshot: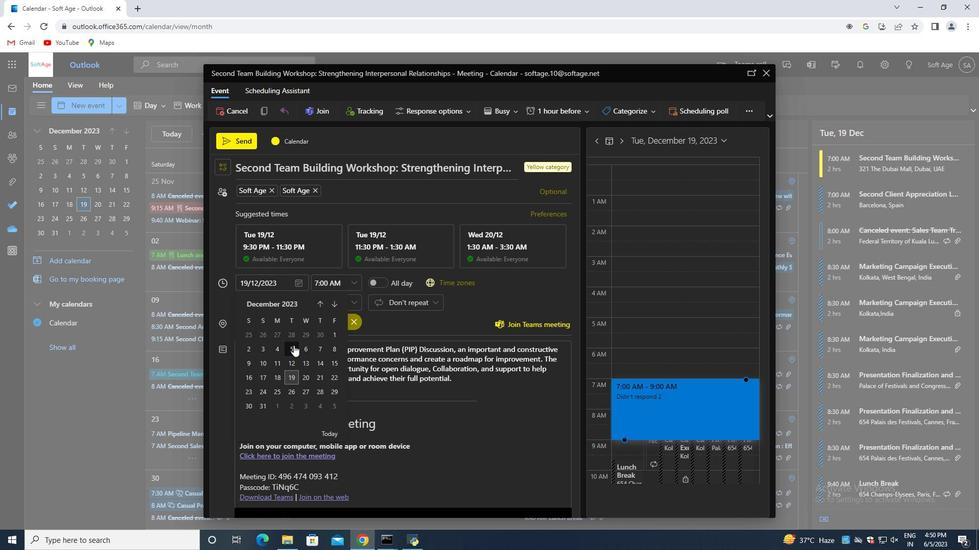 
Action: Mouse pressed left at (293, 346)
Screenshot: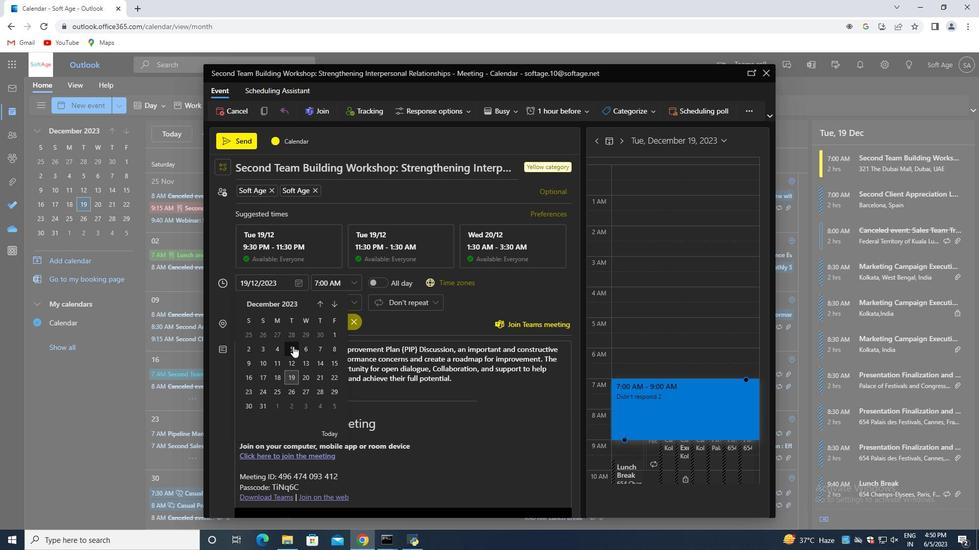 
Action: Mouse moved to (458, 377)
Screenshot: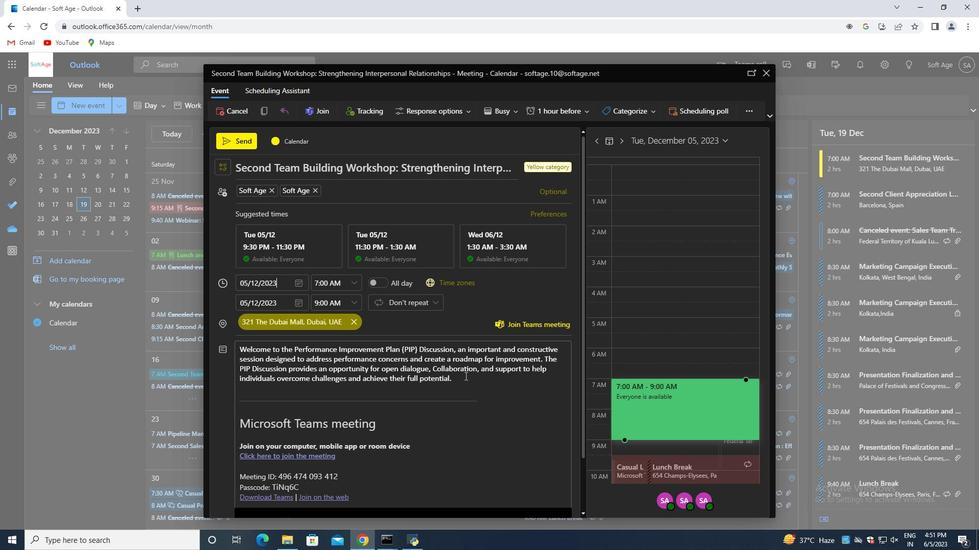 
Action: Mouse pressed left at (458, 377)
Screenshot: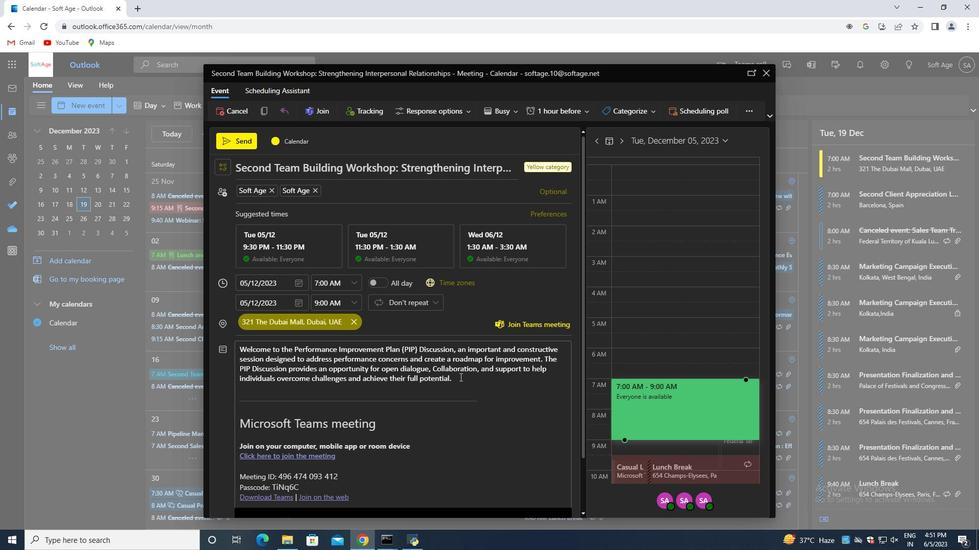 
Action: Mouse moved to (349, 429)
Screenshot: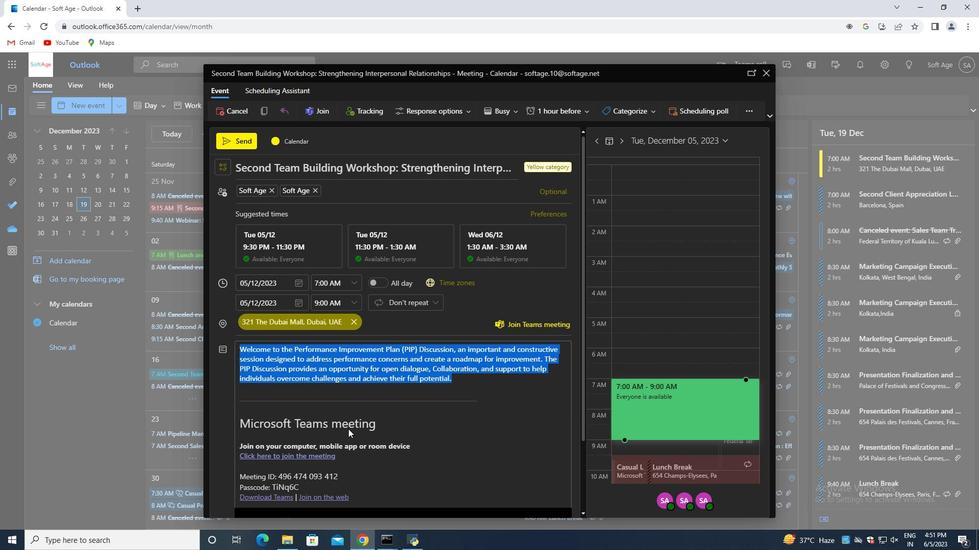 
Action: Mouse scrolled (349, 428) with delta (0, 0)
Screenshot: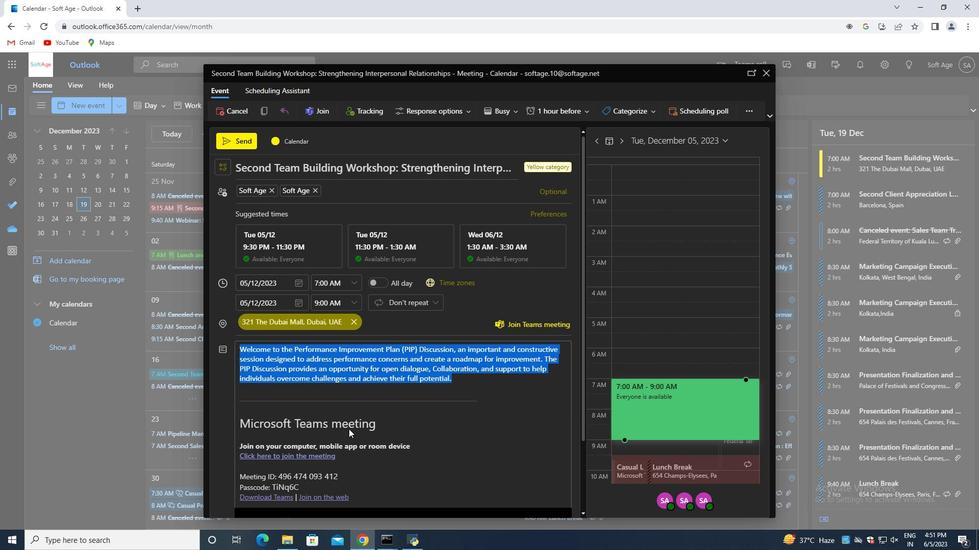 
Action: Mouse moved to (349, 429)
Screenshot: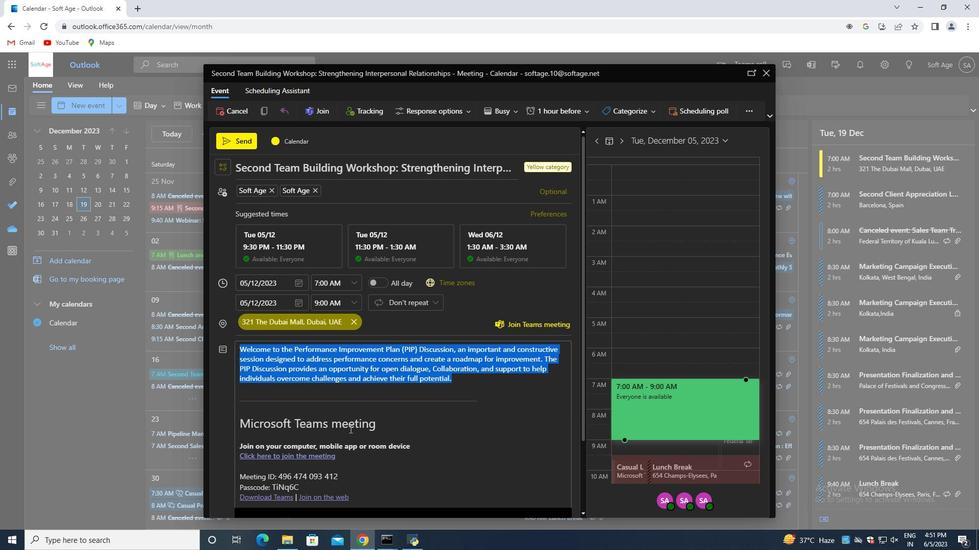 
Action: Mouse scrolled (349, 428) with delta (0, 0)
Screenshot: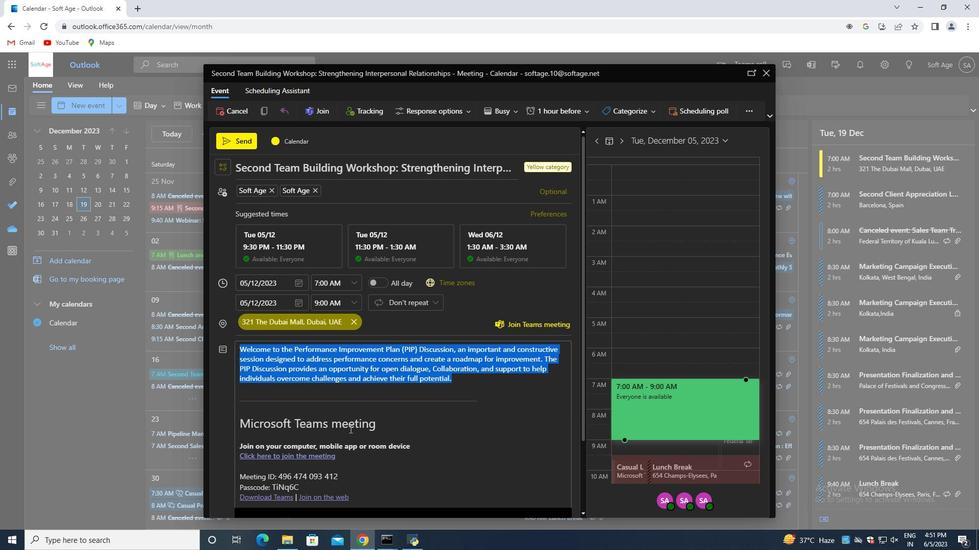 
Action: Mouse moved to (268, 471)
Screenshot: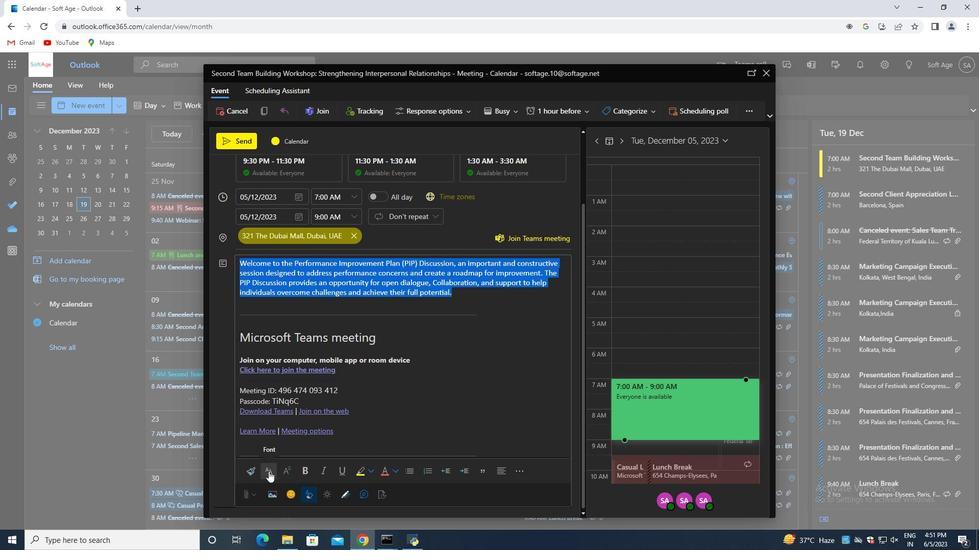 
Action: Mouse pressed left at (268, 471)
Screenshot: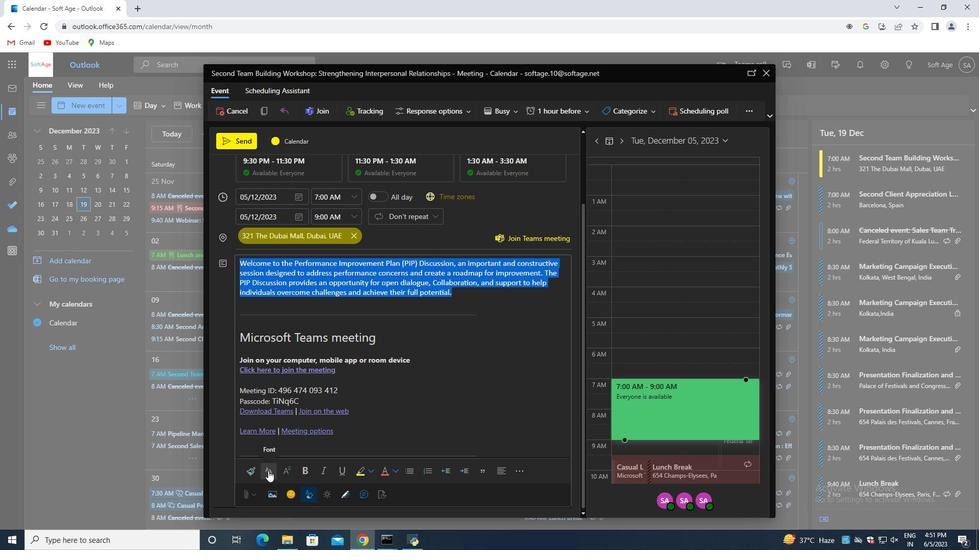 
Action: Mouse moved to (304, 357)
Screenshot: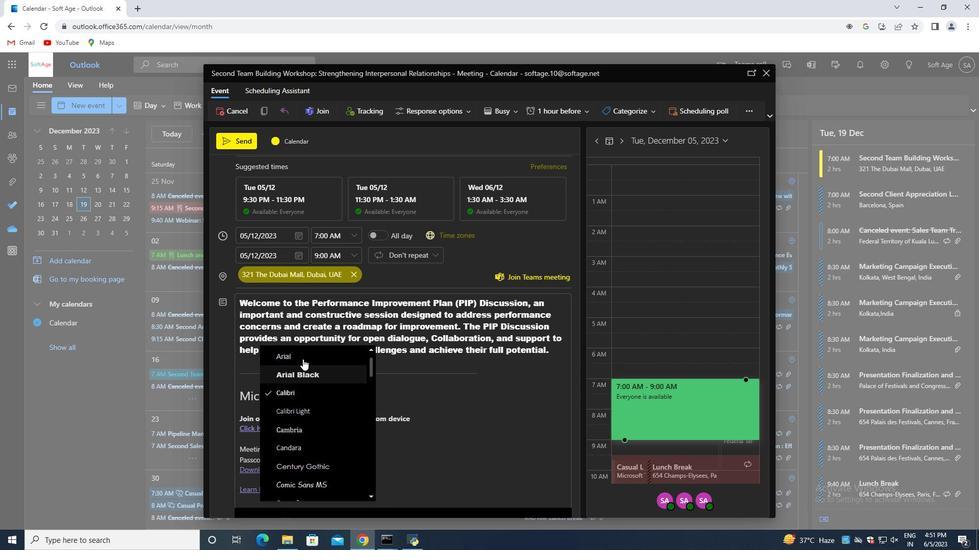 
Action: Mouse pressed left at (304, 357)
Screenshot: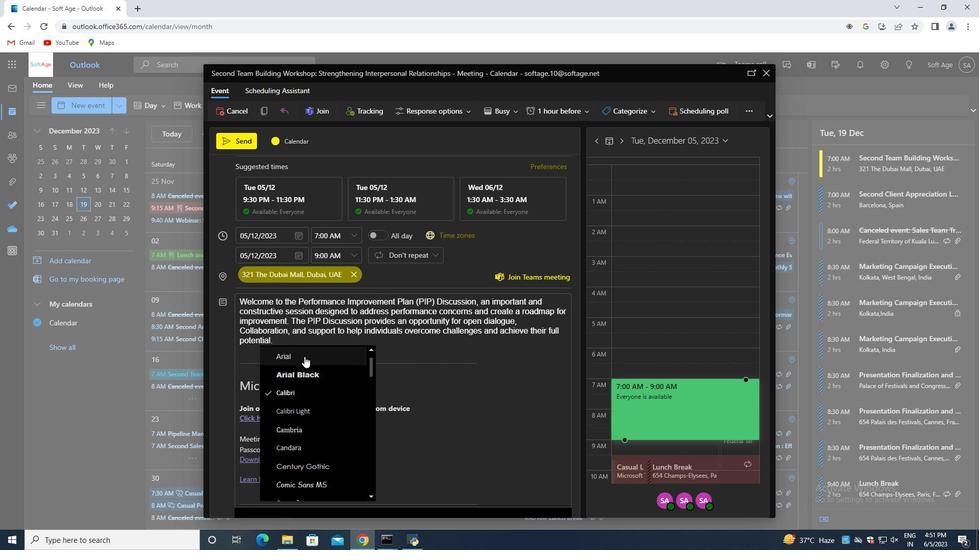 
Action: Mouse moved to (362, 356)
Screenshot: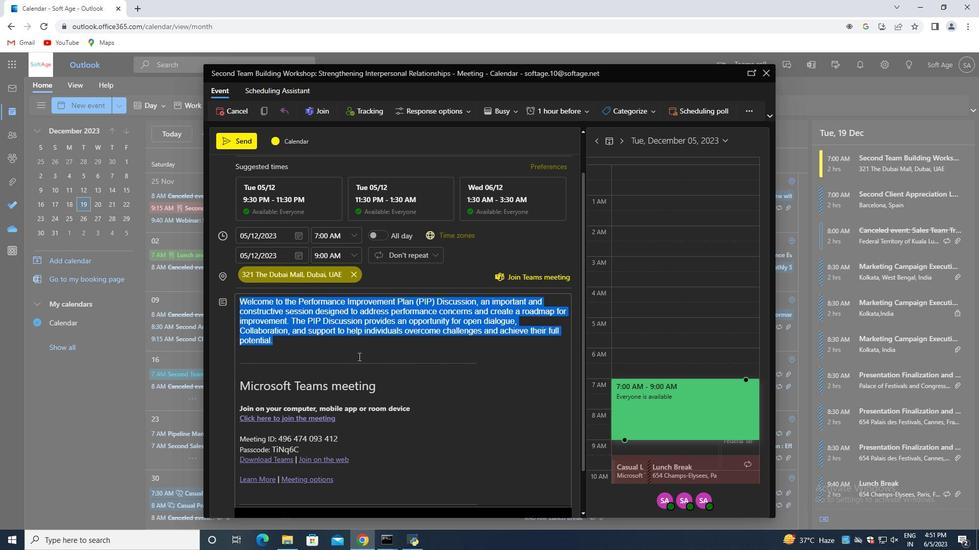 
Action: Mouse pressed left at (362, 356)
Screenshot: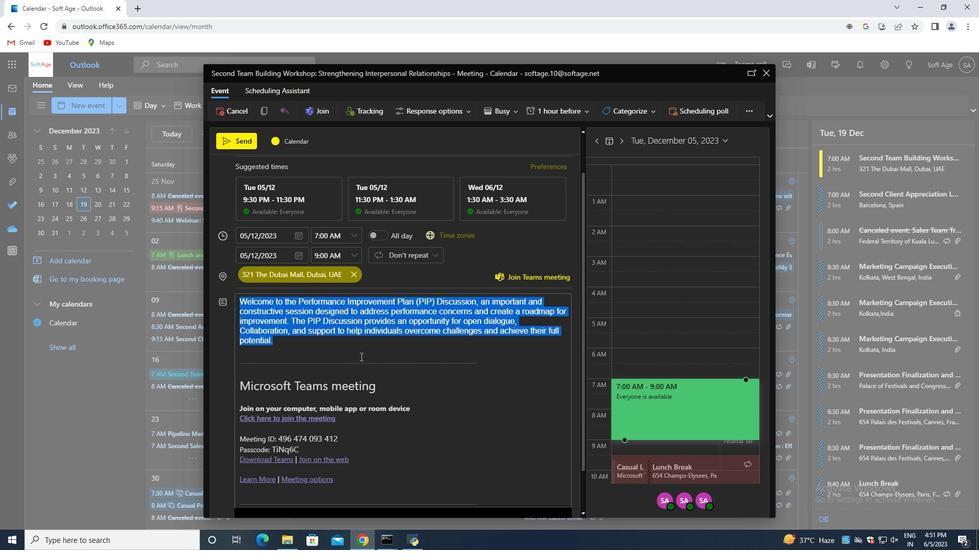 
Action: Mouse moved to (501, 108)
Screenshot: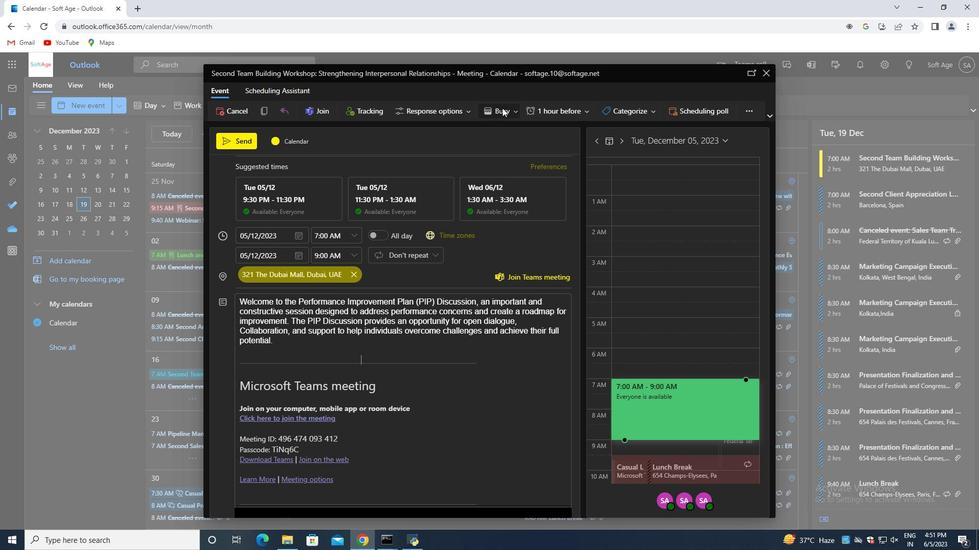 
Action: Mouse pressed left at (501, 108)
Screenshot: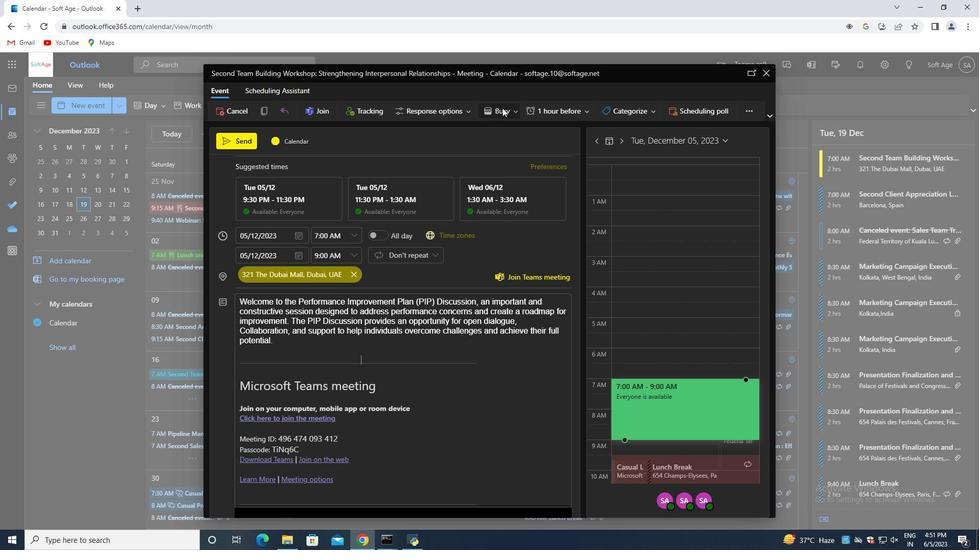 
Action: Mouse moved to (472, 204)
Screenshot: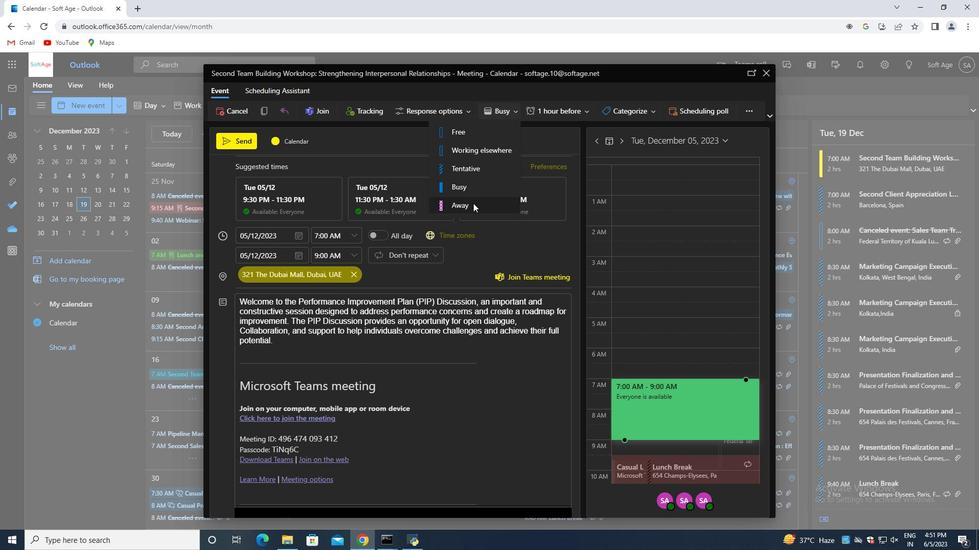 
Action: Mouse pressed left at (472, 204)
Screenshot: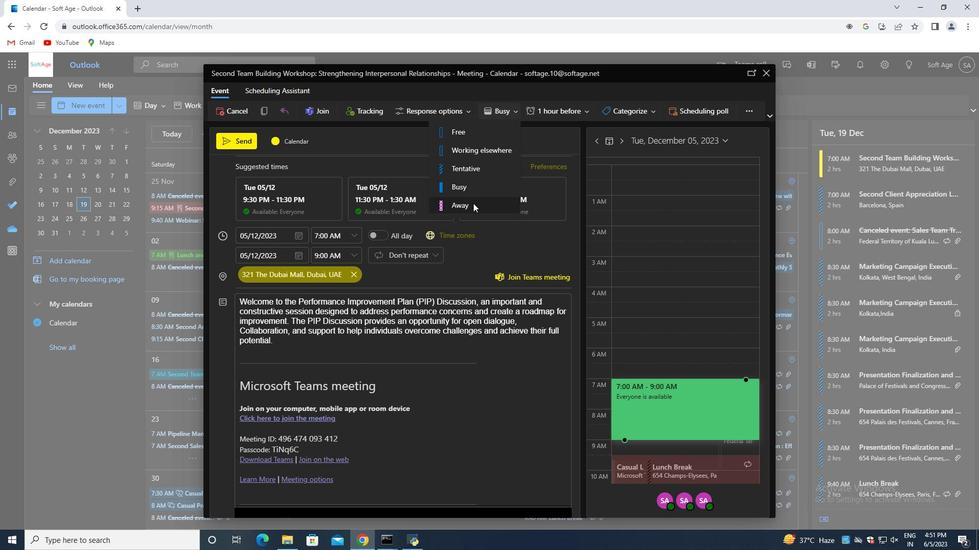 
Action: Mouse moved to (321, 437)
Screenshot: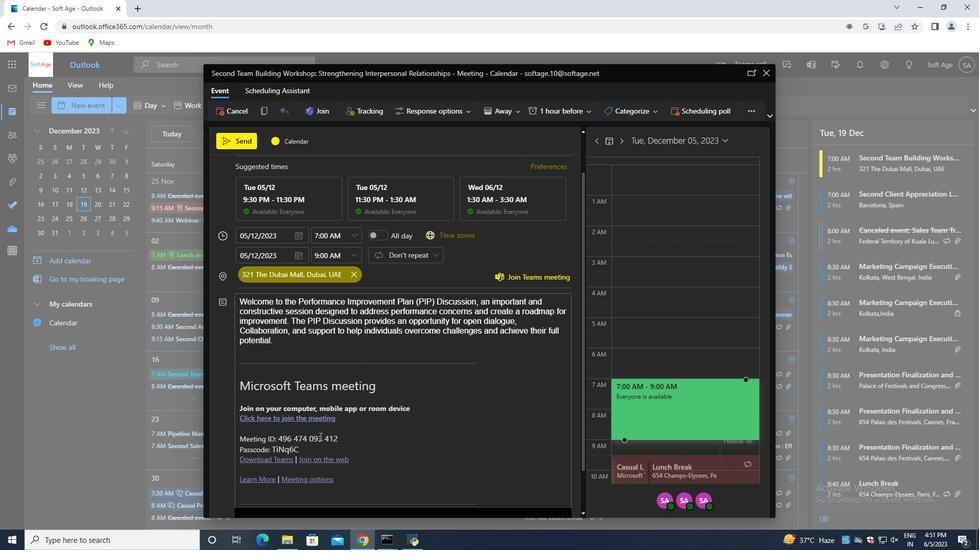 
Action: Mouse scrolled (321, 437) with delta (0, 0)
Screenshot: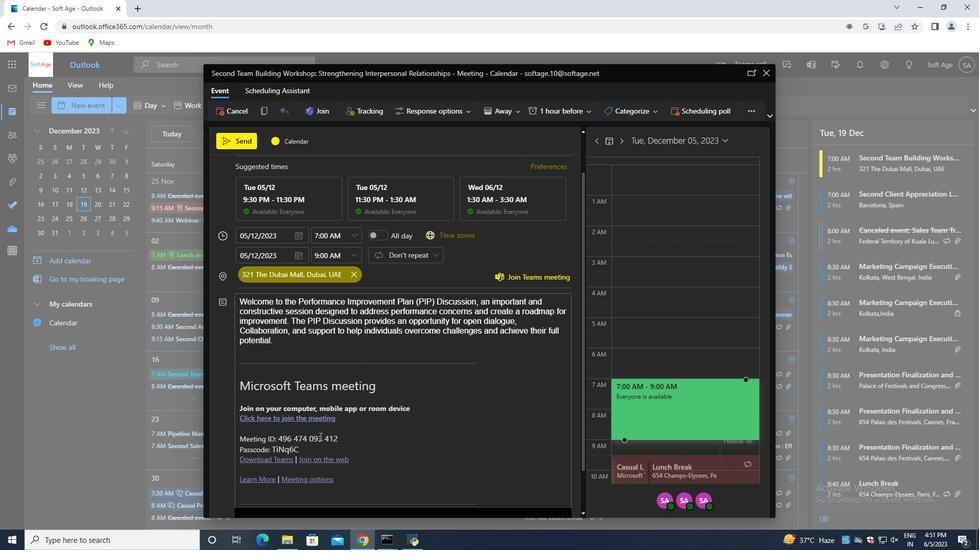 
Action: Mouse moved to (321, 438)
Screenshot: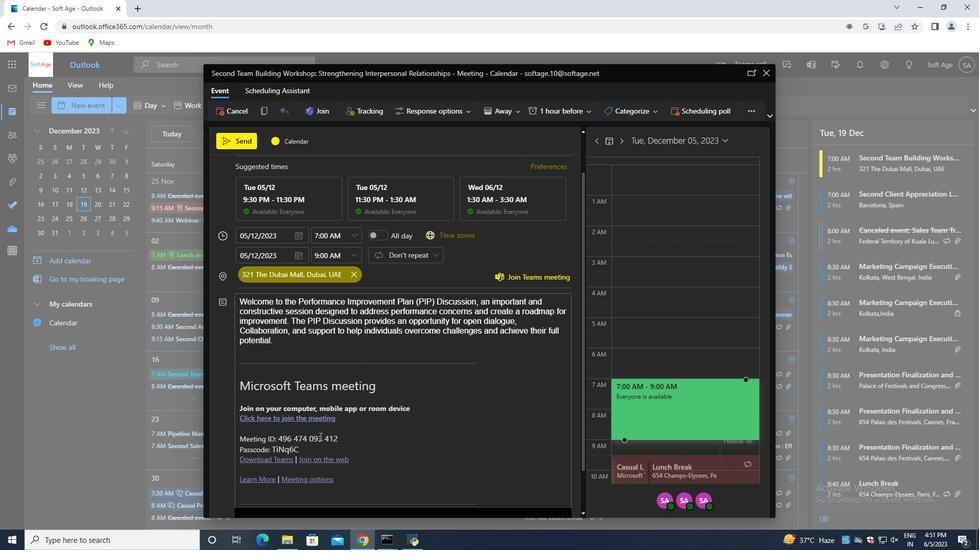 
Action: Mouse scrolled (321, 438) with delta (0, 0)
Screenshot: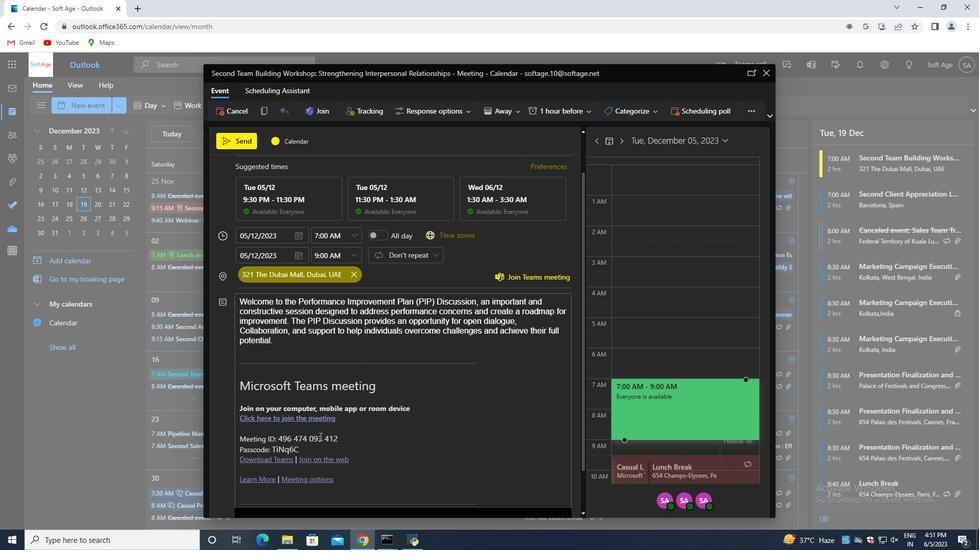 
Action: Mouse moved to (322, 440)
Screenshot: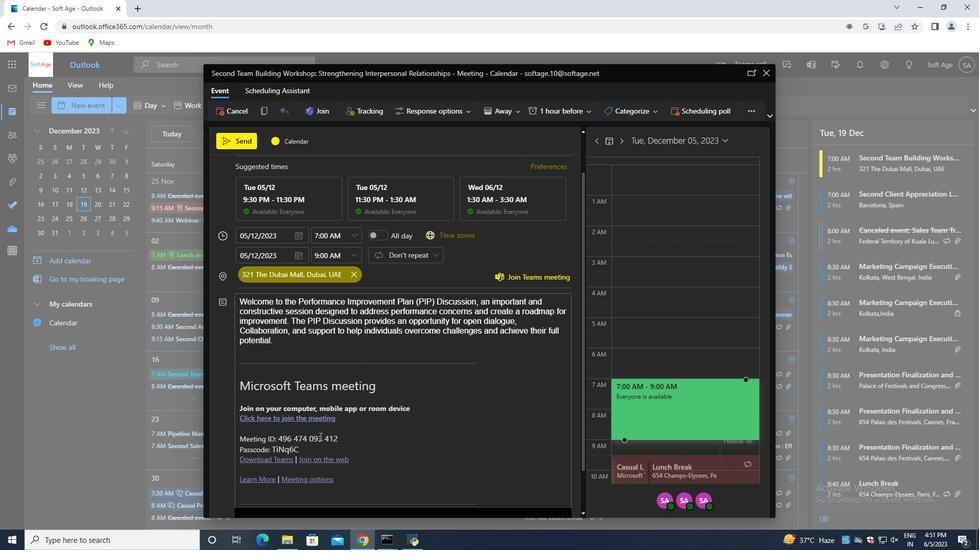 
Action: Mouse scrolled (322, 439) with delta (0, 0)
Screenshot: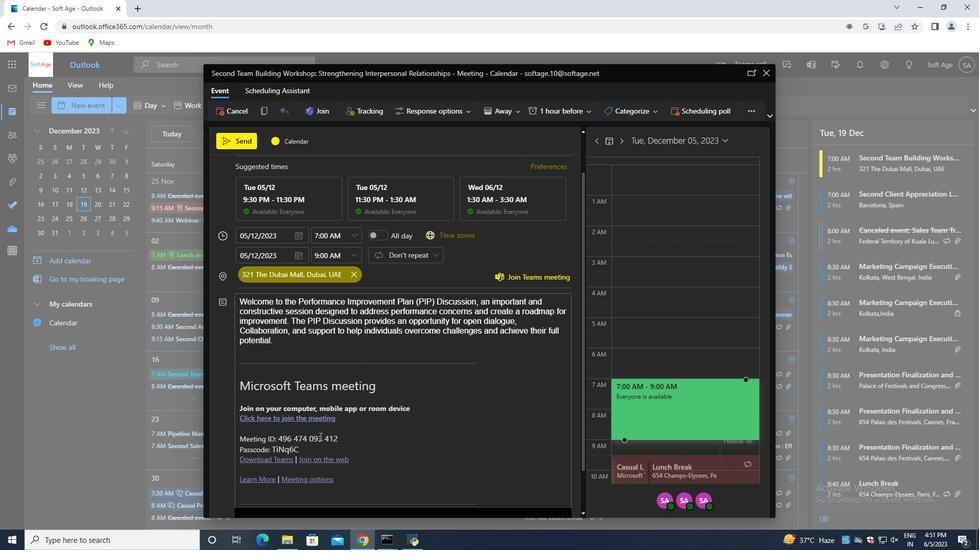 
Action: Mouse moved to (323, 441)
Screenshot: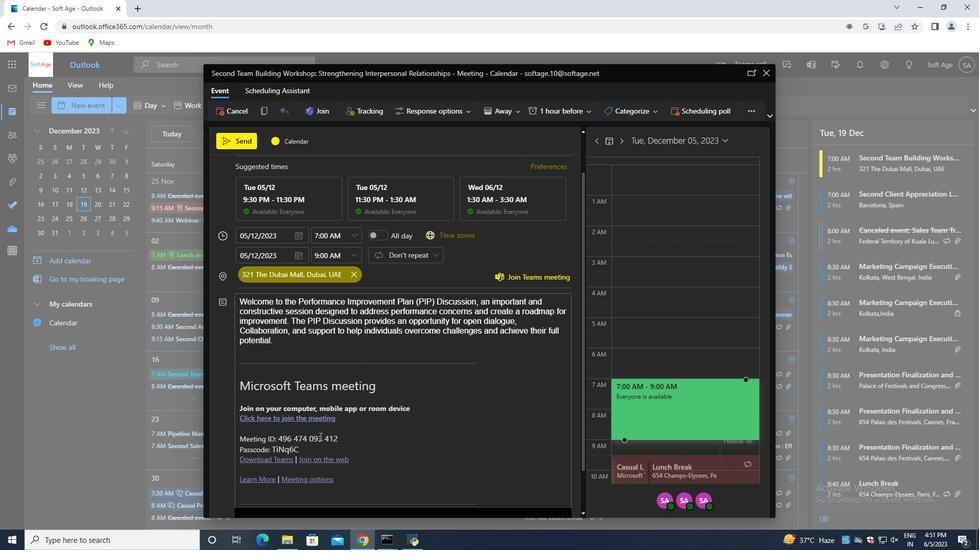 
Action: Mouse scrolled (323, 441) with delta (0, 0)
Screenshot: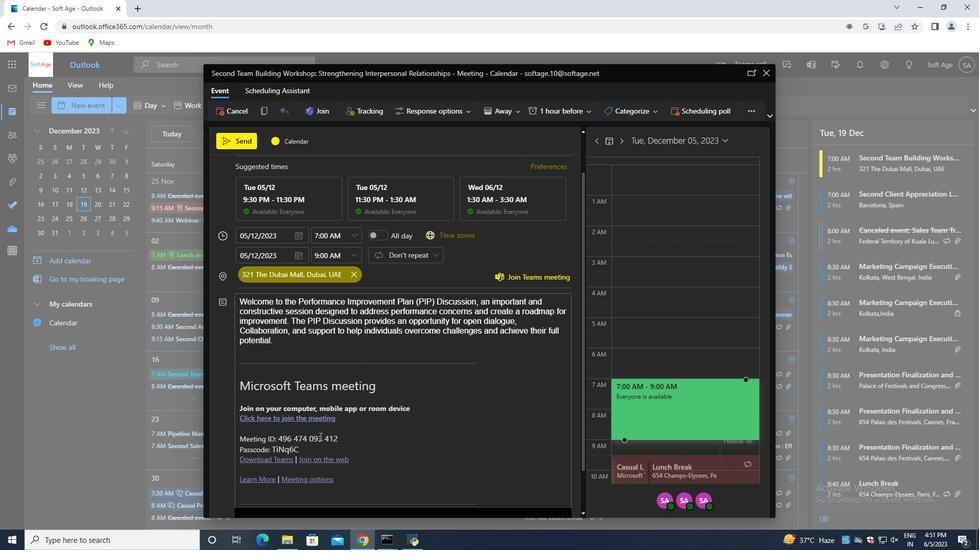 
Action: Mouse moved to (294, 490)
Screenshot: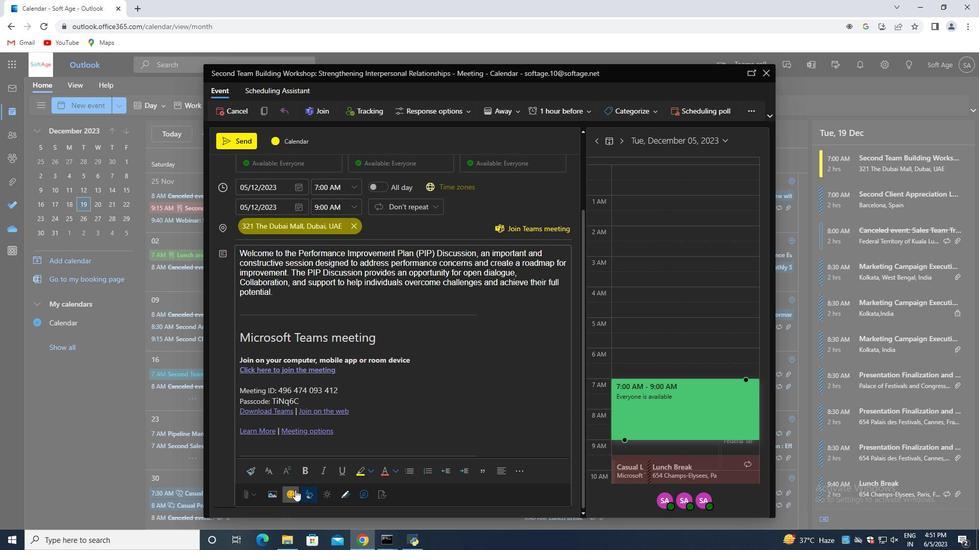 
Action: Mouse pressed left at (294, 490)
Screenshot: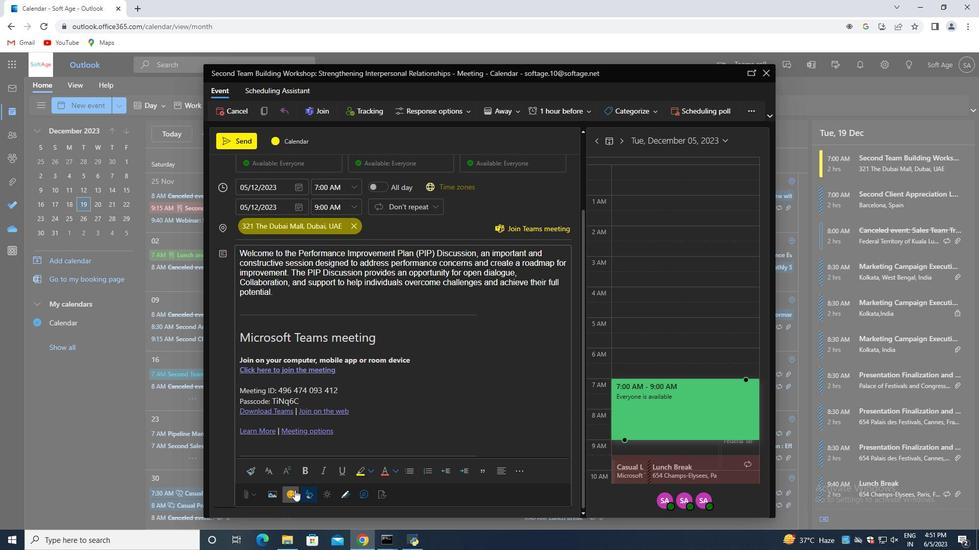 
Action: Mouse moved to (643, 222)
Screenshot: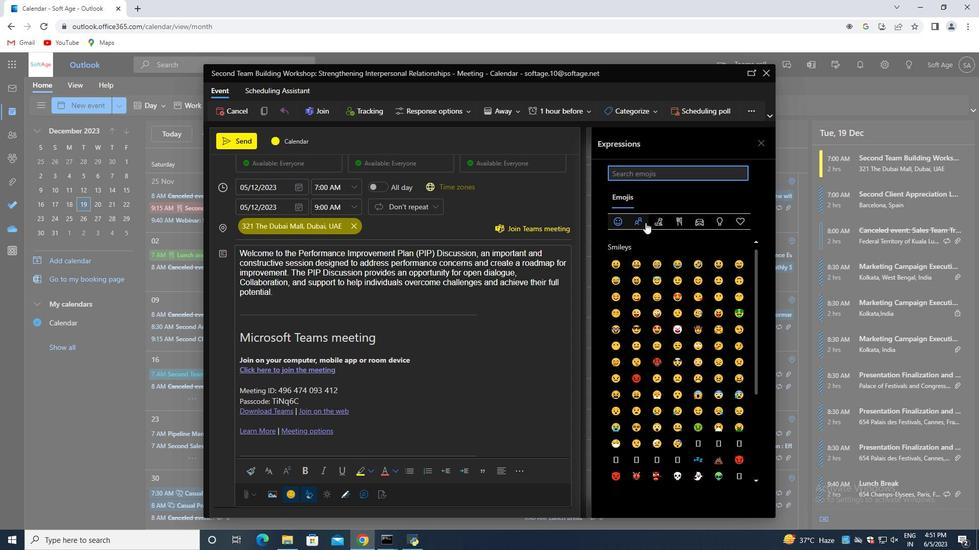 
Action: Mouse pressed left at (643, 222)
Screenshot: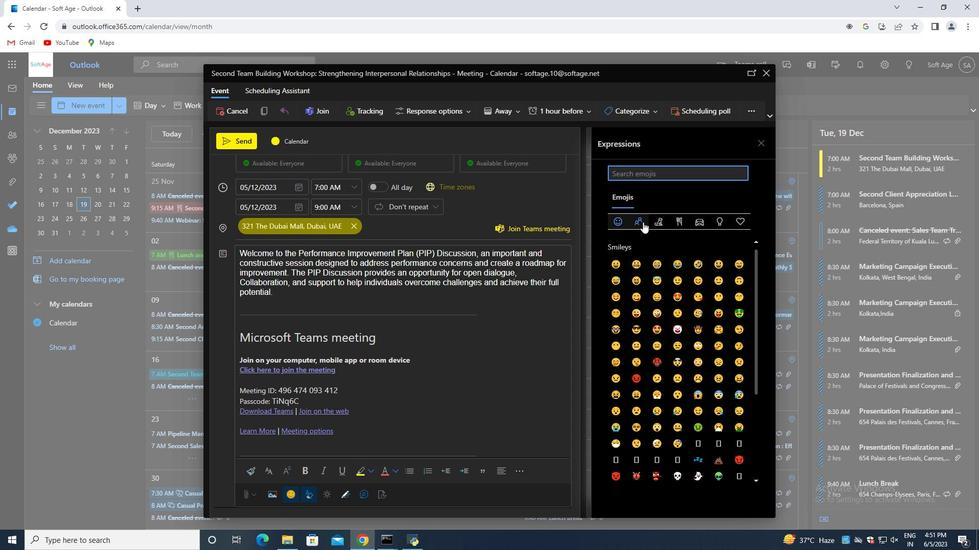 
Action: Mouse moved to (659, 222)
Screenshot: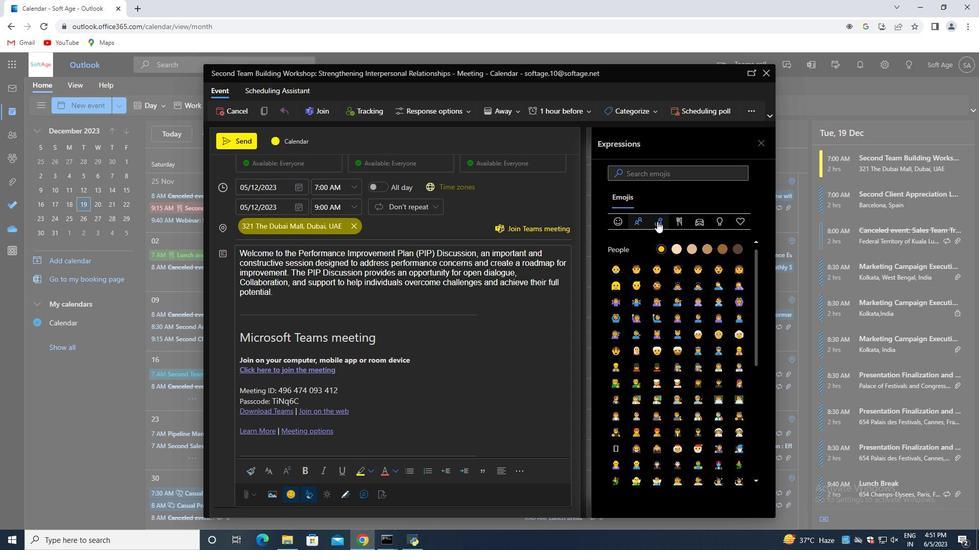 
Action: Mouse pressed left at (659, 222)
Screenshot: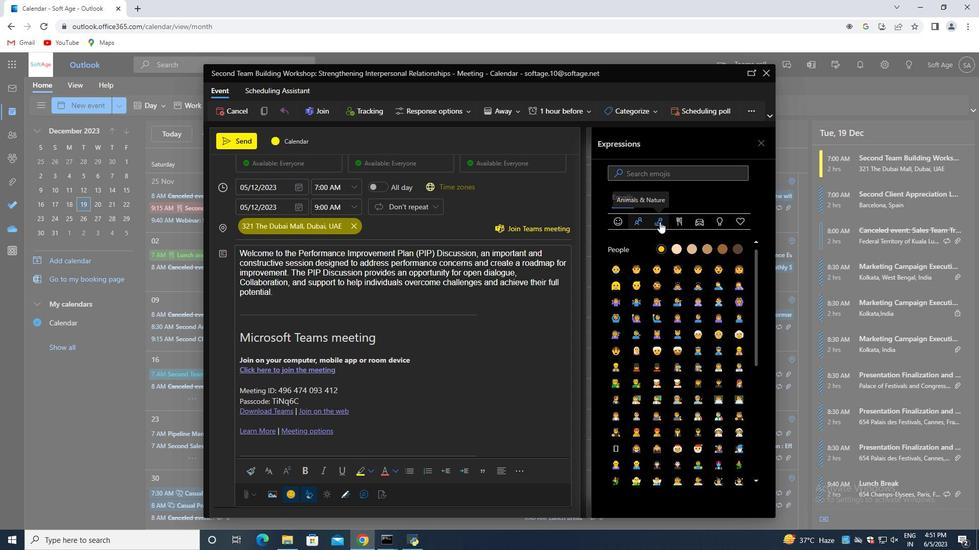 
Action: Mouse moved to (681, 221)
Screenshot: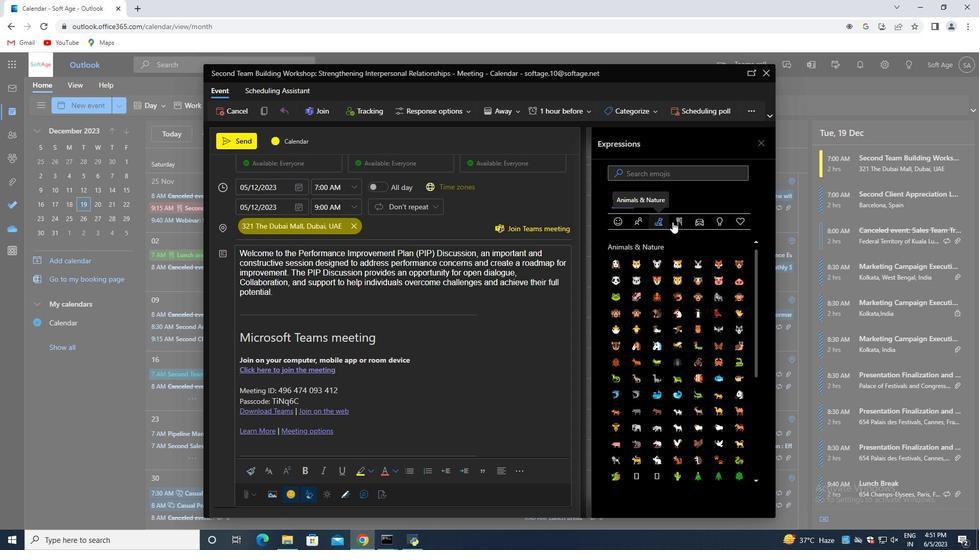 
Action: Mouse pressed left at (681, 221)
Screenshot: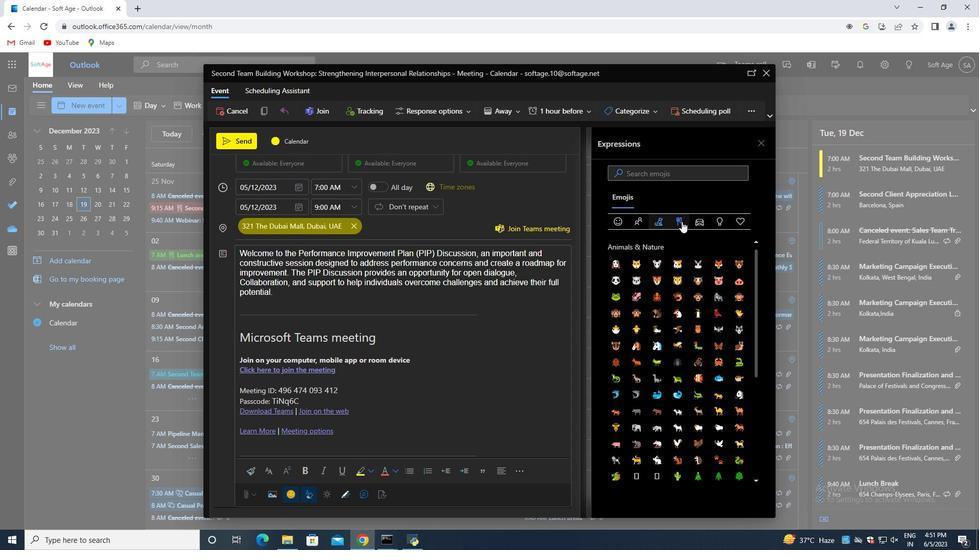 
Action: Mouse moved to (693, 221)
Screenshot: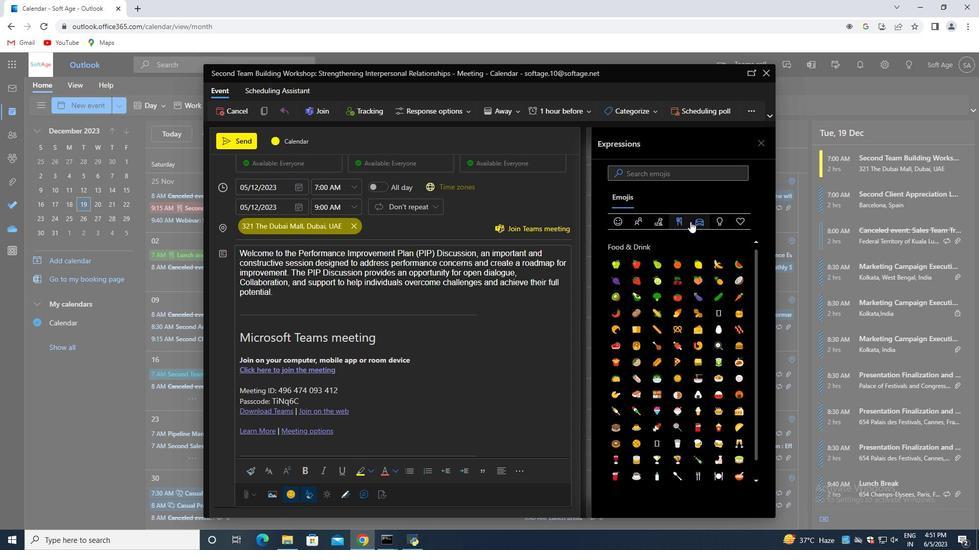 
Action: Mouse pressed left at (693, 221)
Screenshot: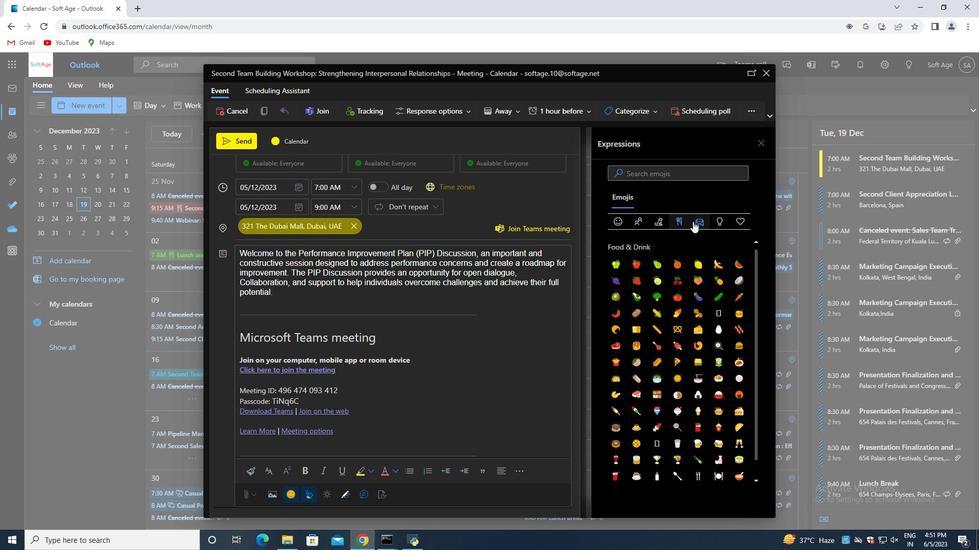 
Action: Mouse moved to (720, 223)
Screenshot: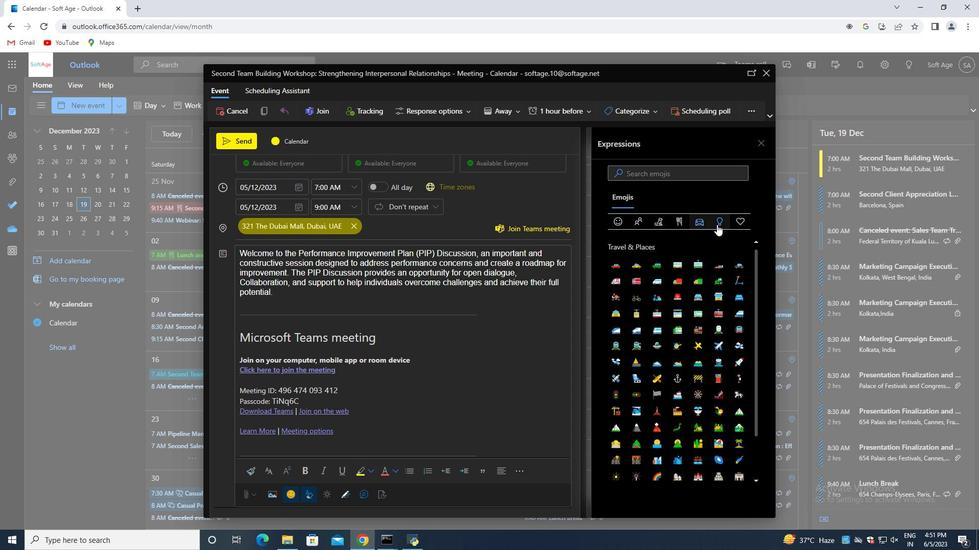 
Action: Mouse pressed left at (720, 223)
Screenshot: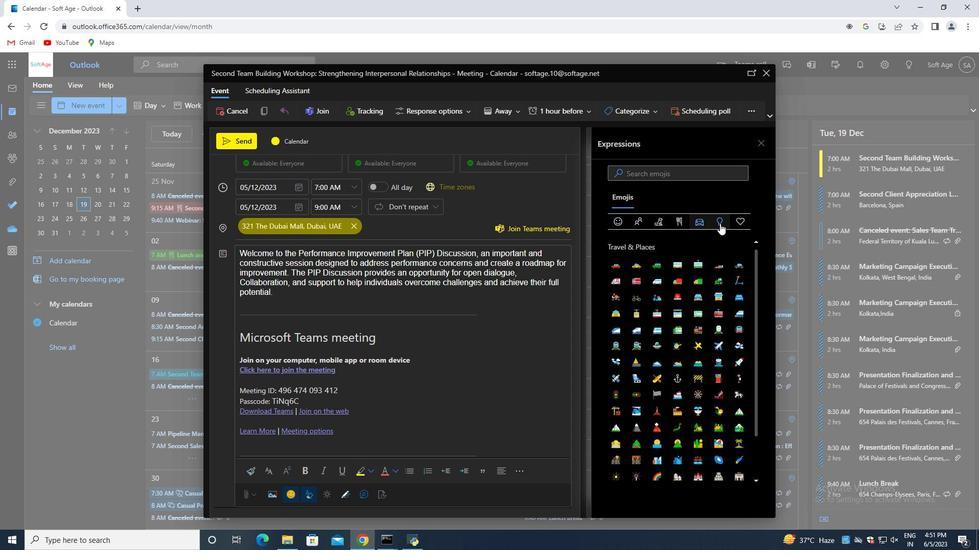 
Action: Mouse moved to (736, 221)
Screenshot: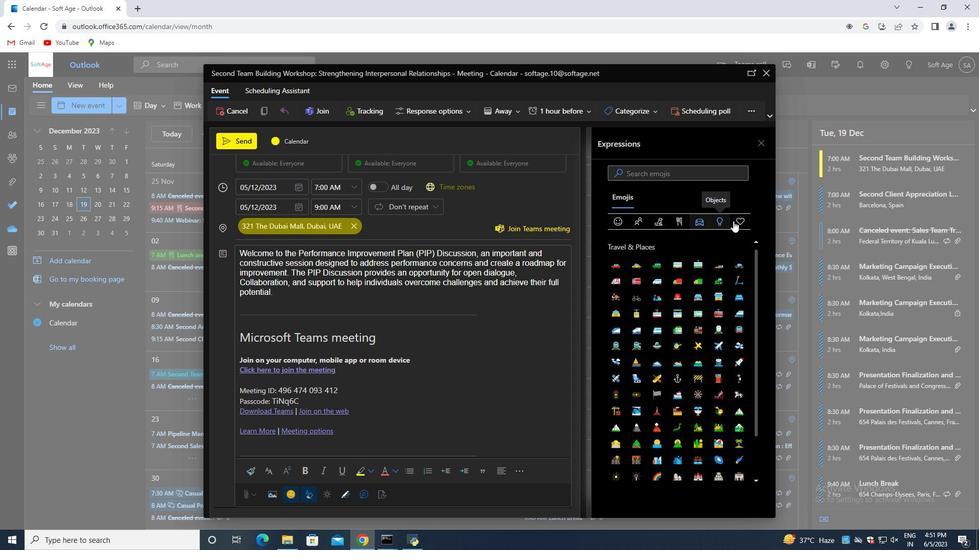 
Action: Mouse pressed left at (736, 221)
Screenshot: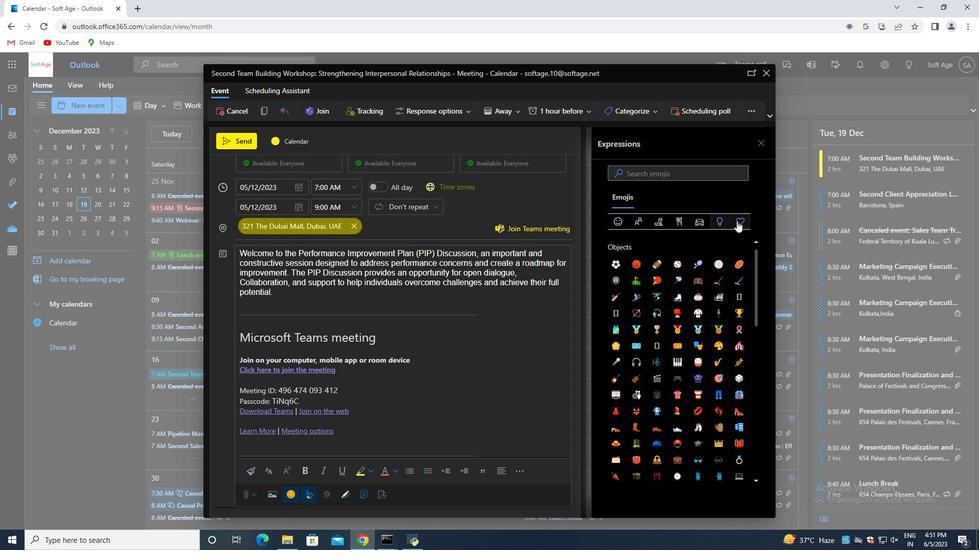 
Action: Mouse moved to (635, 263)
Screenshot: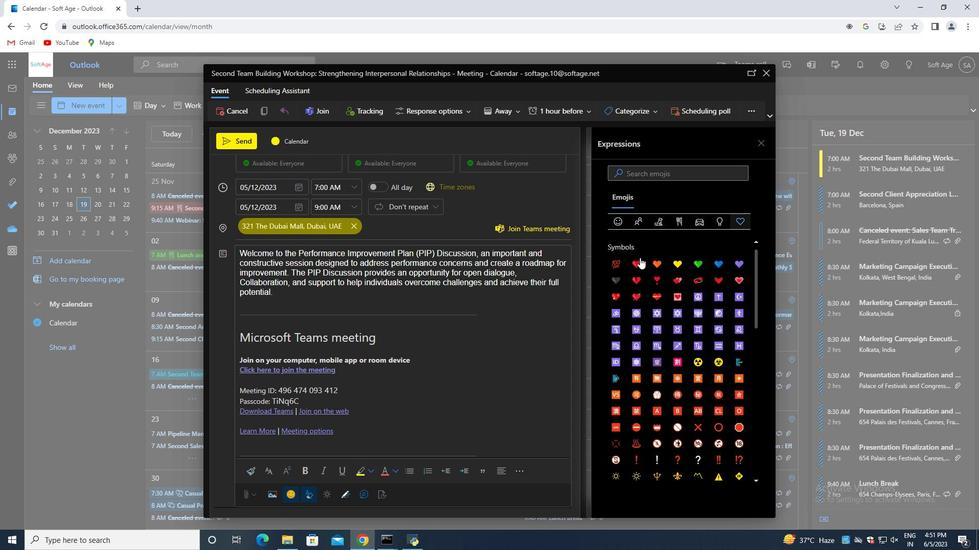 
Action: Mouse pressed left at (635, 263)
Screenshot: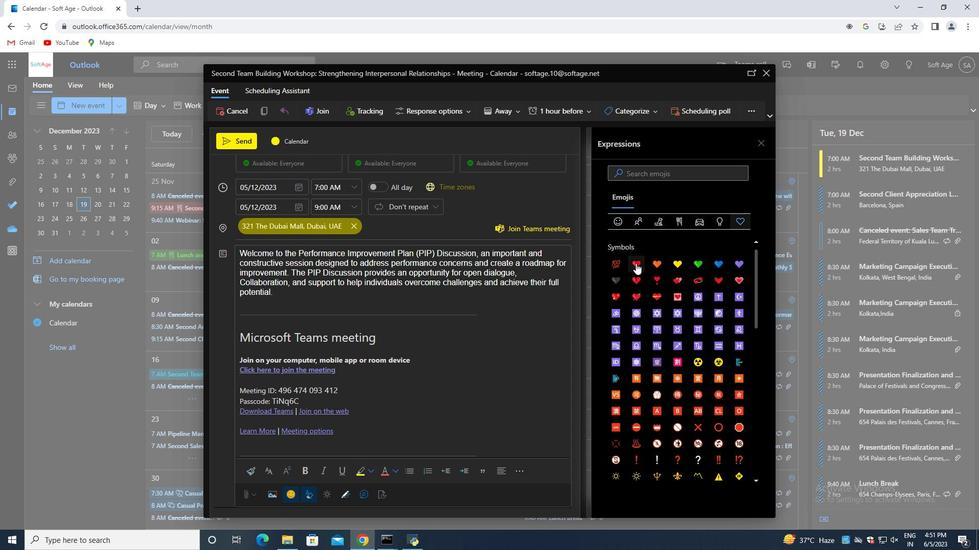 
Action: Mouse moved to (360, 310)
Screenshot: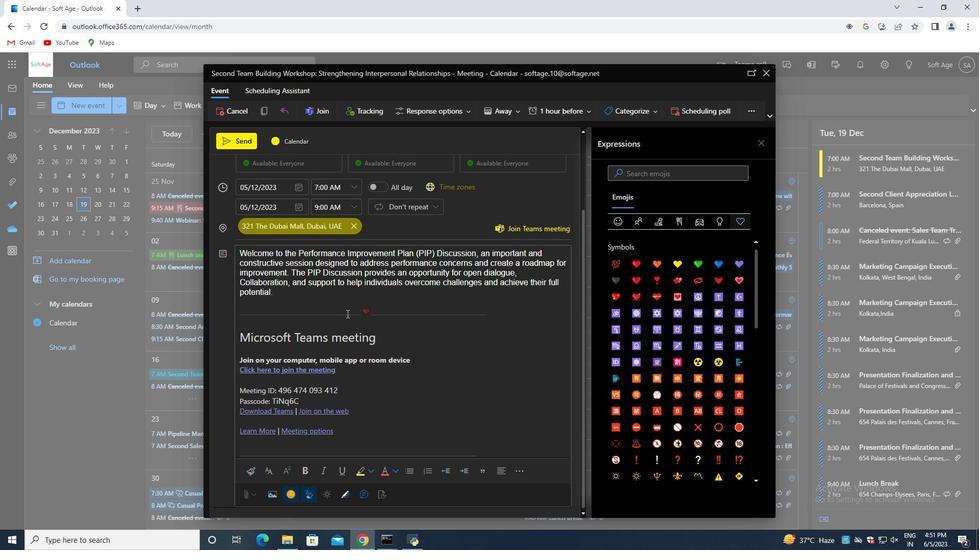 
Action: Mouse scrolled (360, 310) with delta (0, 0)
Screenshot: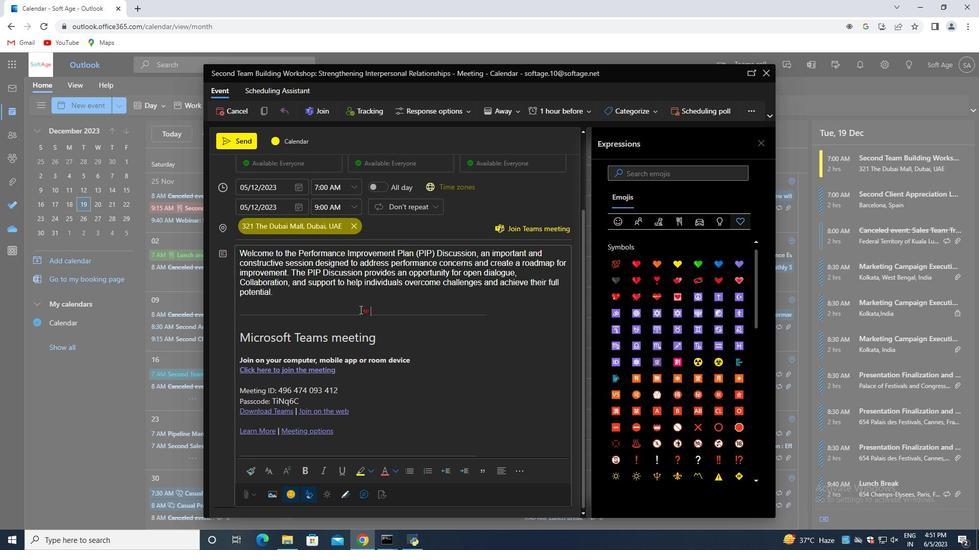 
Action: Mouse scrolled (360, 310) with delta (0, 0)
Screenshot: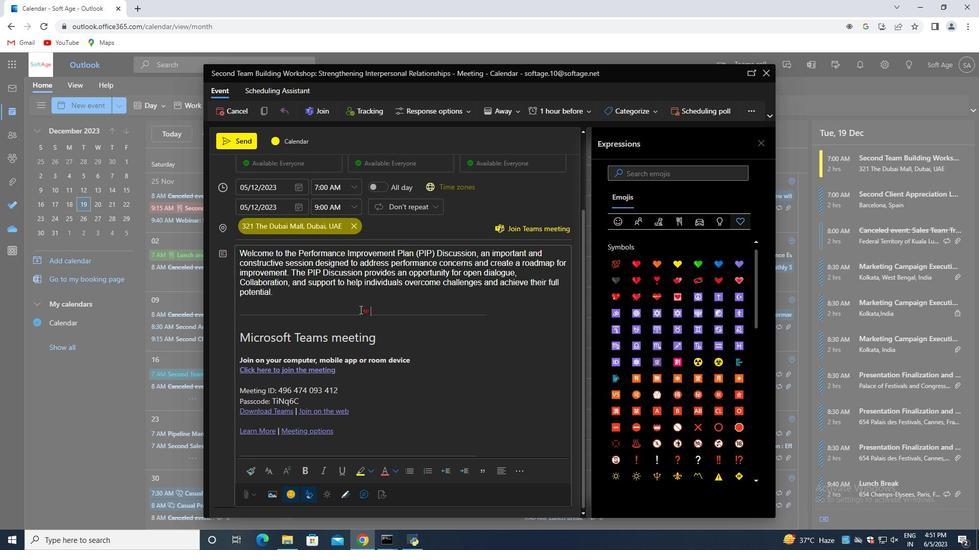 
Action: Mouse scrolled (360, 310) with delta (0, 0)
Screenshot: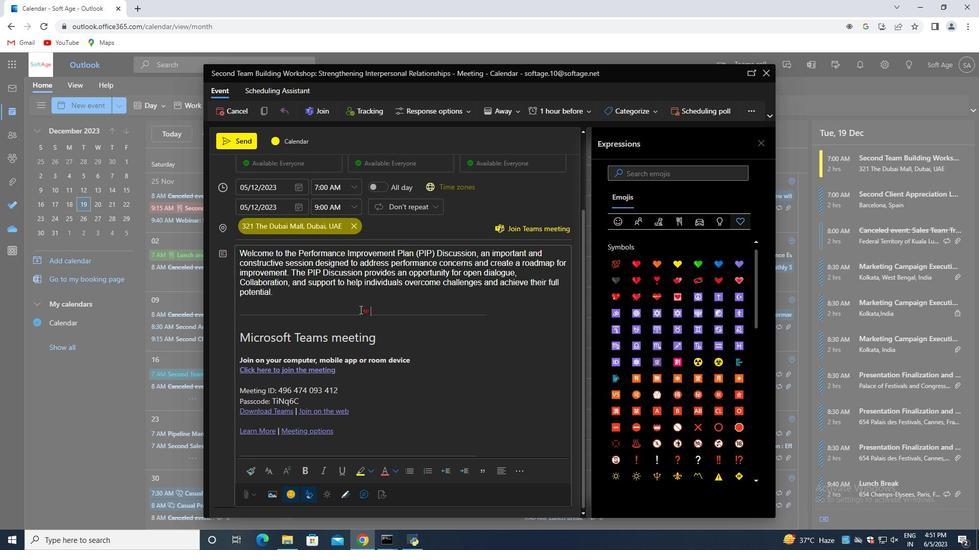 
Action: Mouse scrolled (360, 310) with delta (0, 0)
Screenshot: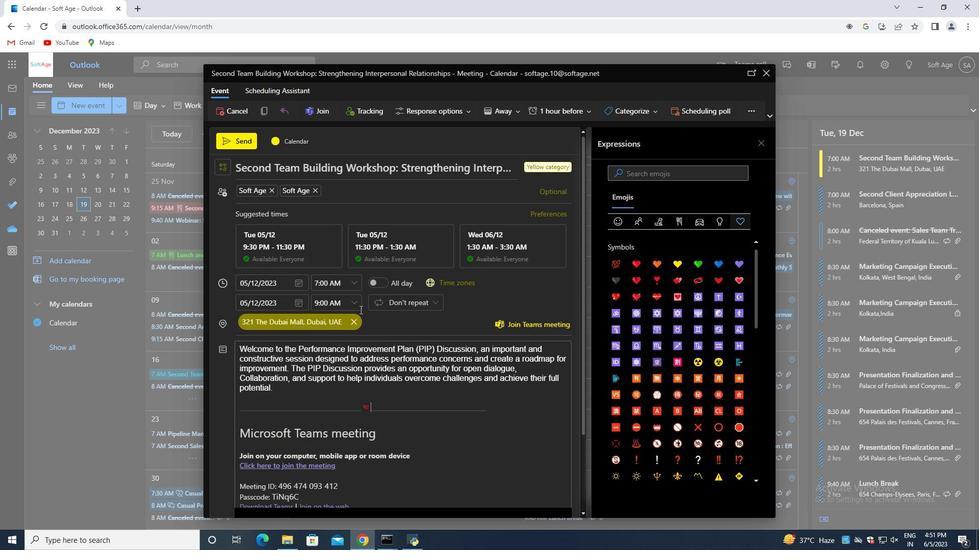 
Action: Mouse moved to (361, 310)
Screenshot: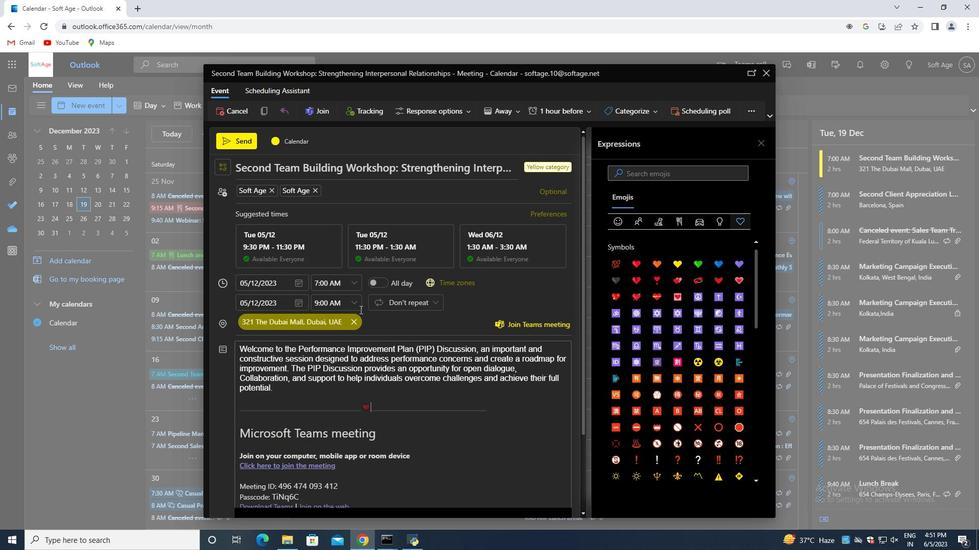 
Action: Mouse scrolled (360, 310) with delta (0, 0)
Screenshot: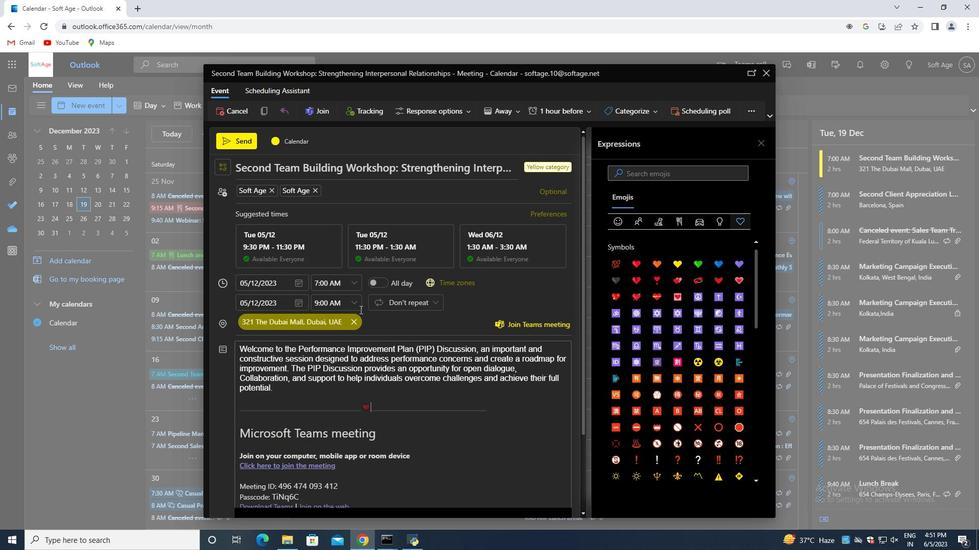 
Action: Mouse moved to (349, 192)
Screenshot: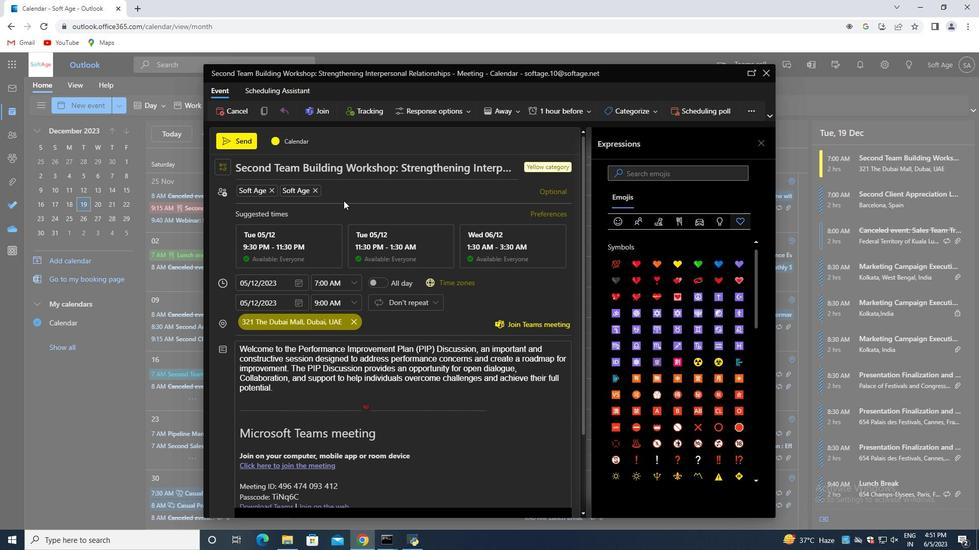 
Action: Mouse pressed left at (349, 192)
Screenshot: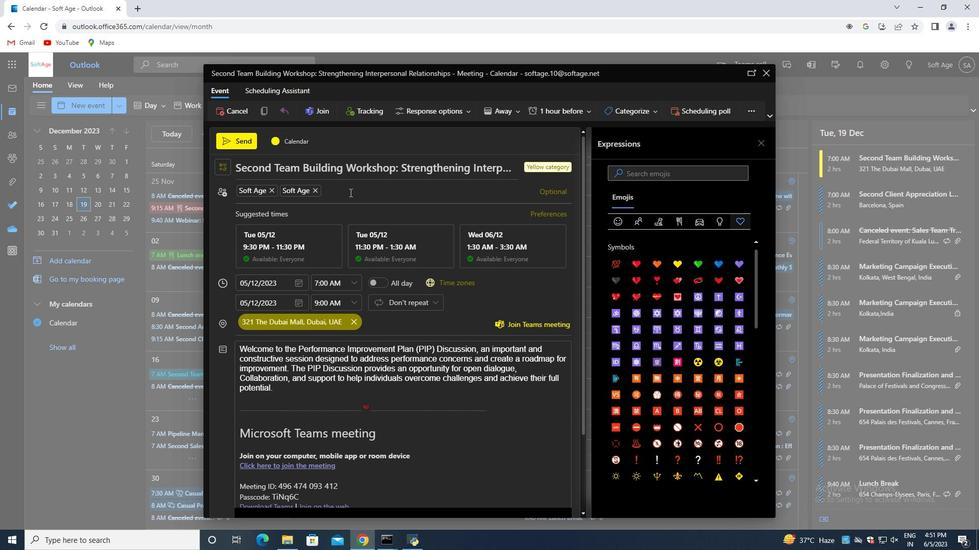 
Action: Key pressed softage.7<Key.shift>@softage.net<Key.enter>
Screenshot: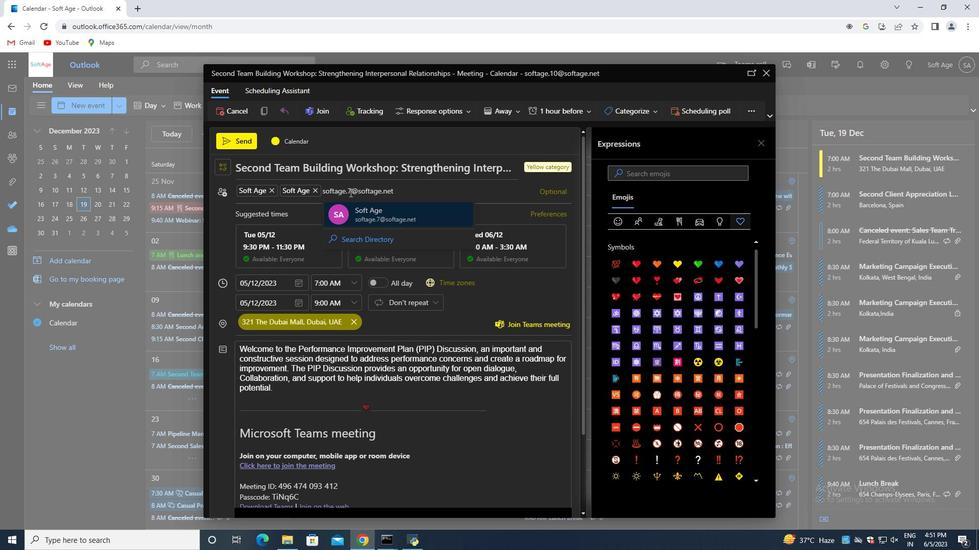 
Action: Mouse moved to (278, 389)
Screenshot: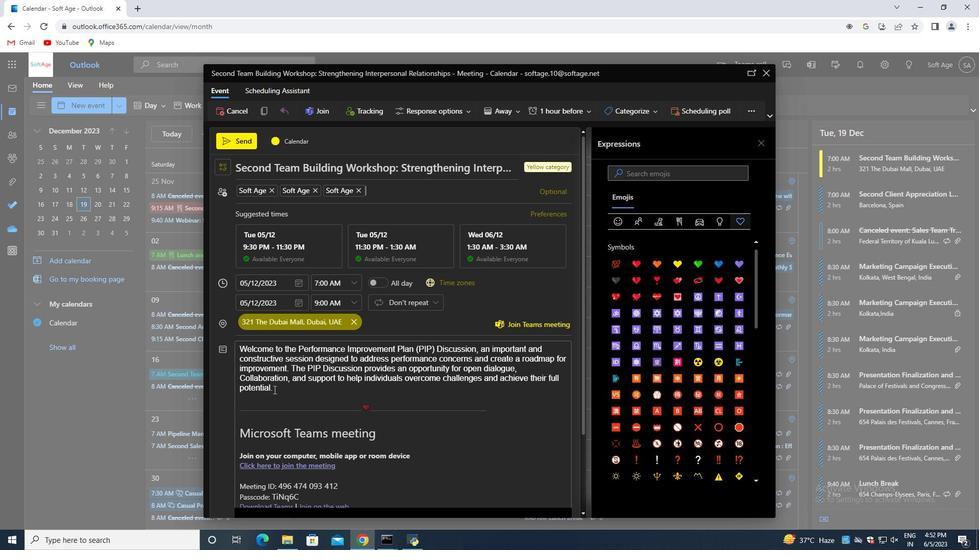 
Action: Mouse pressed left at (278, 389)
Screenshot: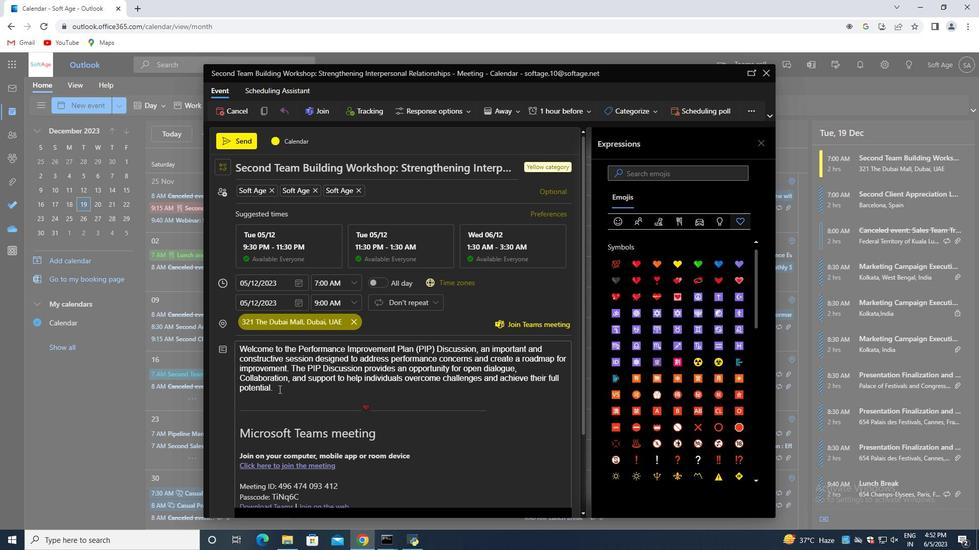 
Action: Mouse moved to (440, 437)
Screenshot: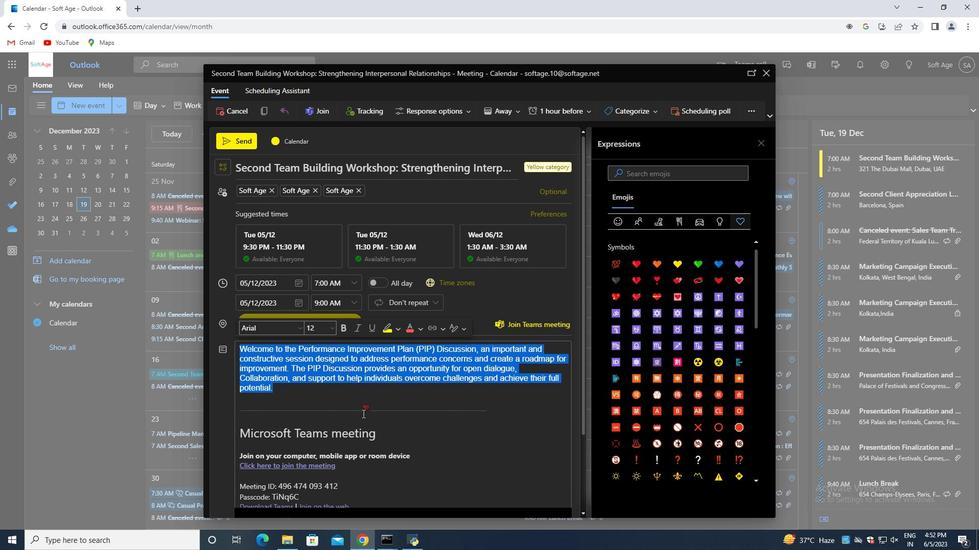 
Action: Mouse scrolled (440, 436) with delta (0, 0)
Screenshot: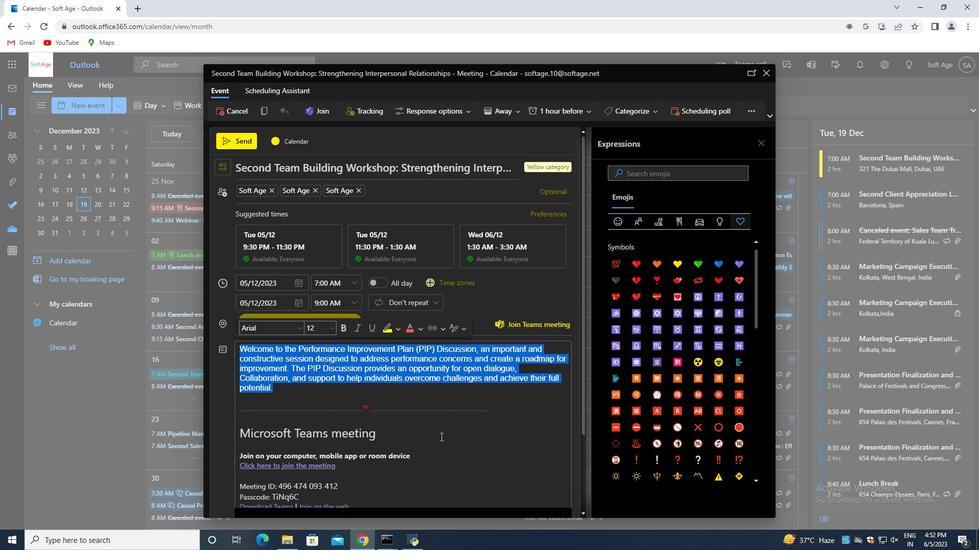 
Action: Mouse scrolled (440, 436) with delta (0, 0)
Screenshot: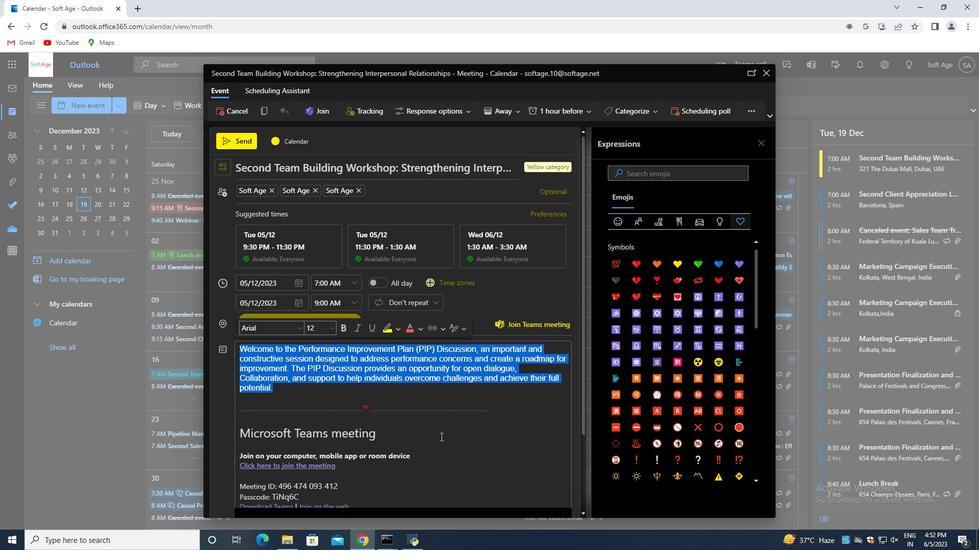 
Action: Mouse scrolled (440, 436) with delta (0, 0)
Screenshot: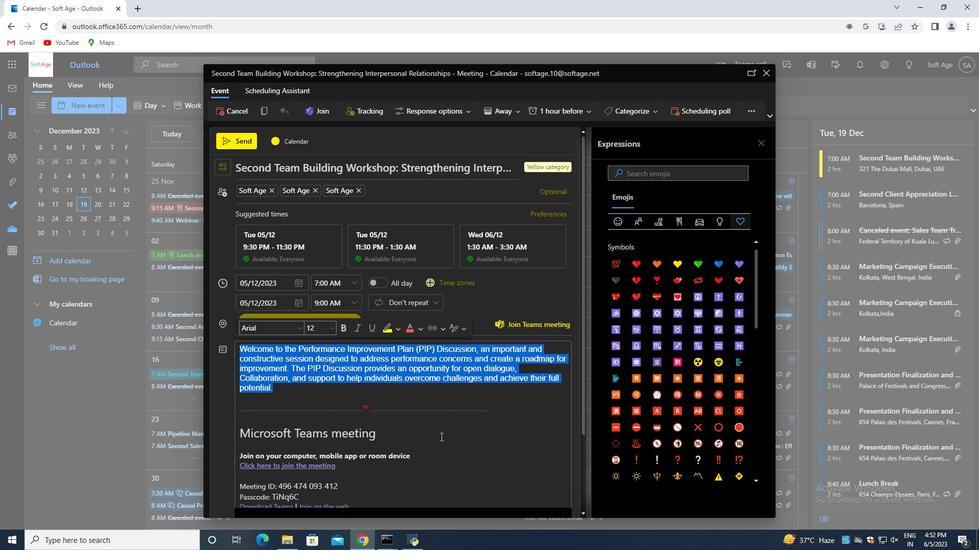 
Action: Mouse moved to (440, 436)
Screenshot: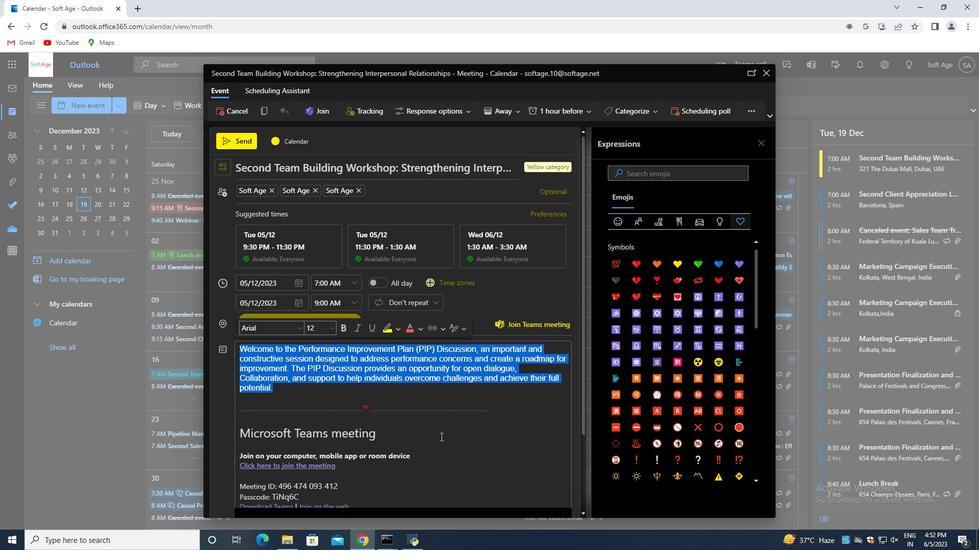 
Action: Mouse scrolled (440, 436) with delta (0, 0)
Screenshot: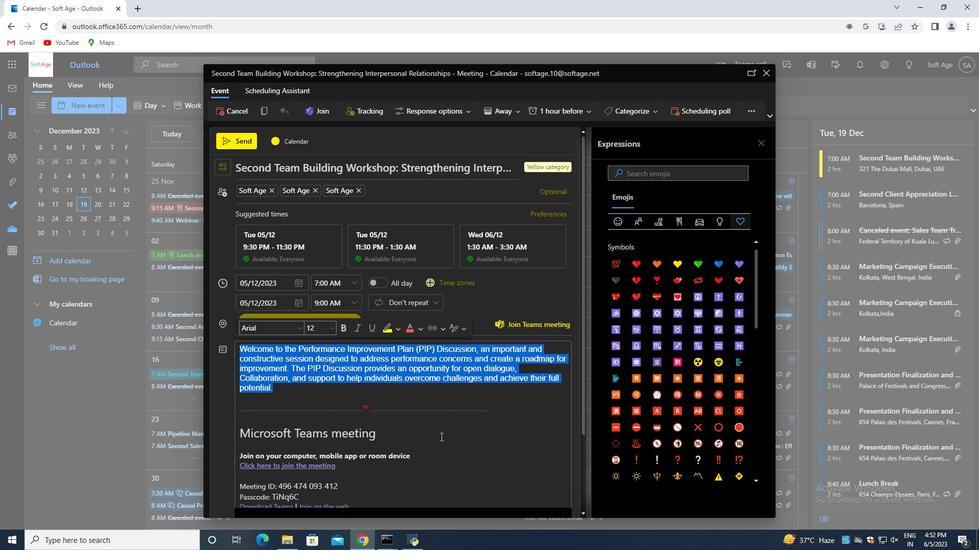 
Action: Mouse moved to (439, 437)
Screenshot: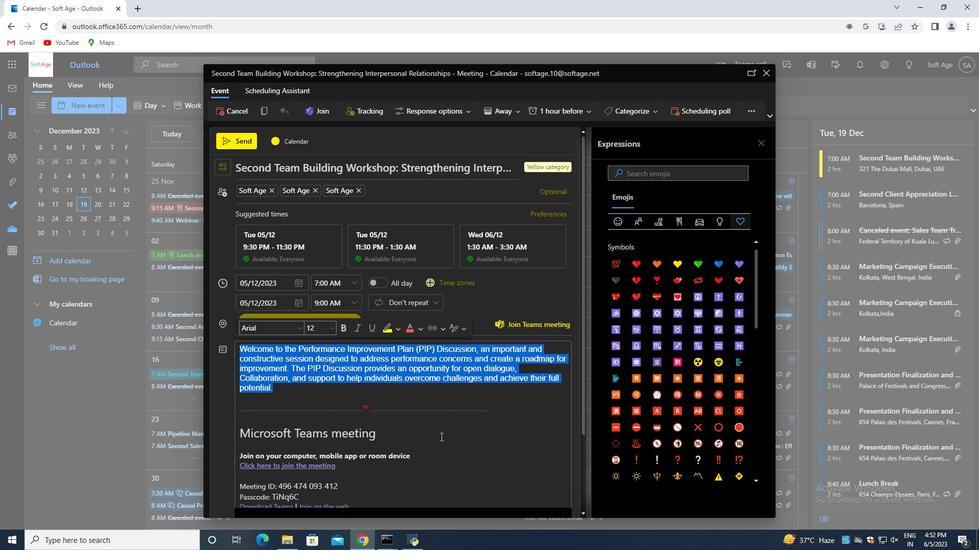 
Action: Mouse scrolled (439, 436) with delta (0, 0)
Screenshot: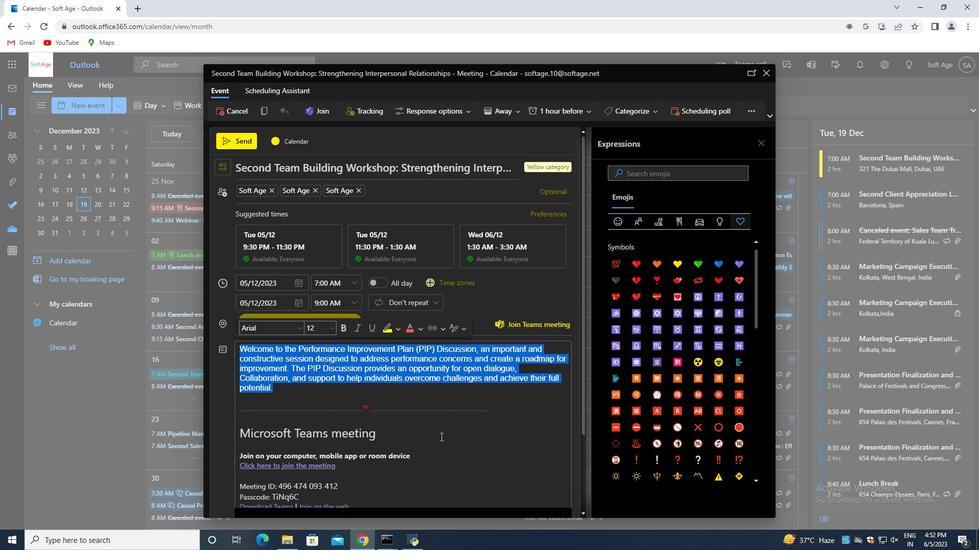 
Action: Mouse moved to (519, 470)
Screenshot: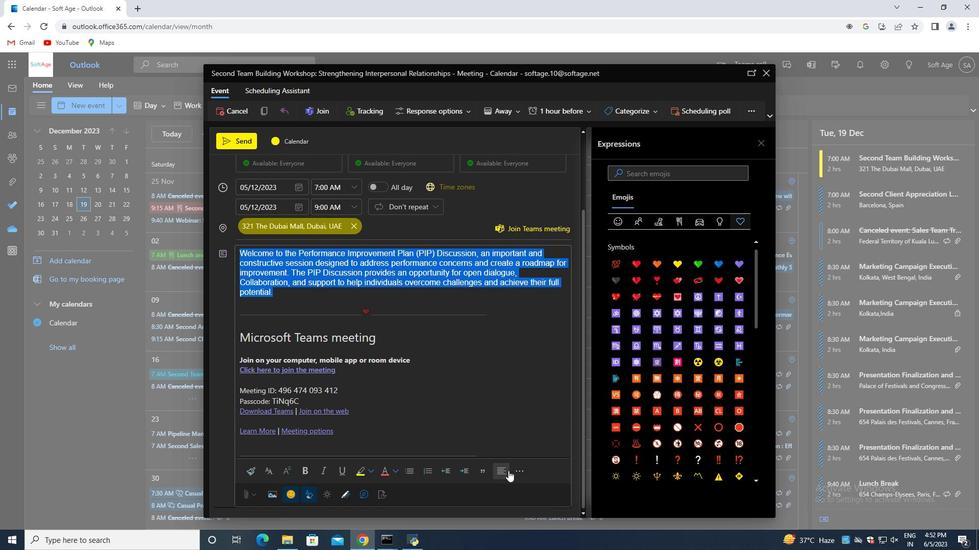 
Action: Mouse pressed left at (519, 470)
Screenshot: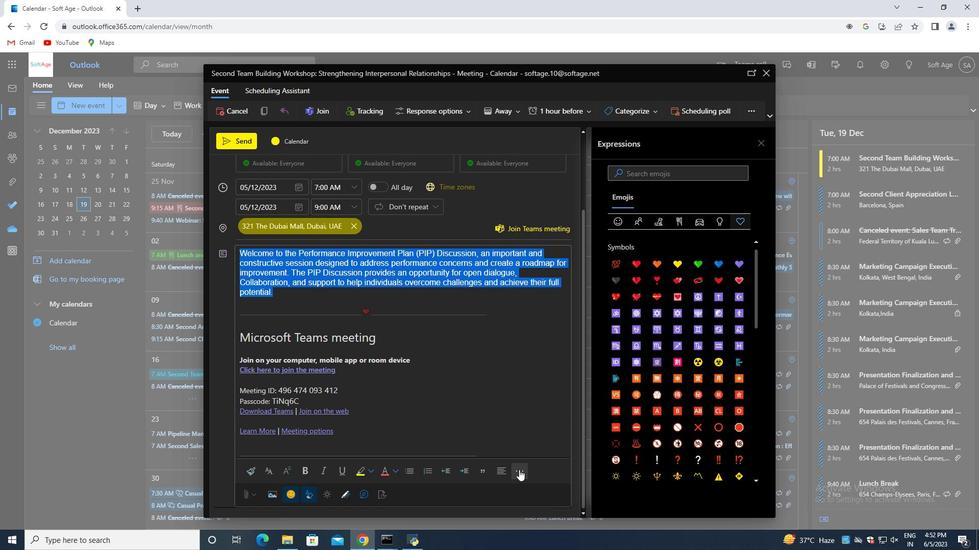 
Action: Mouse moved to (429, 440)
Screenshot: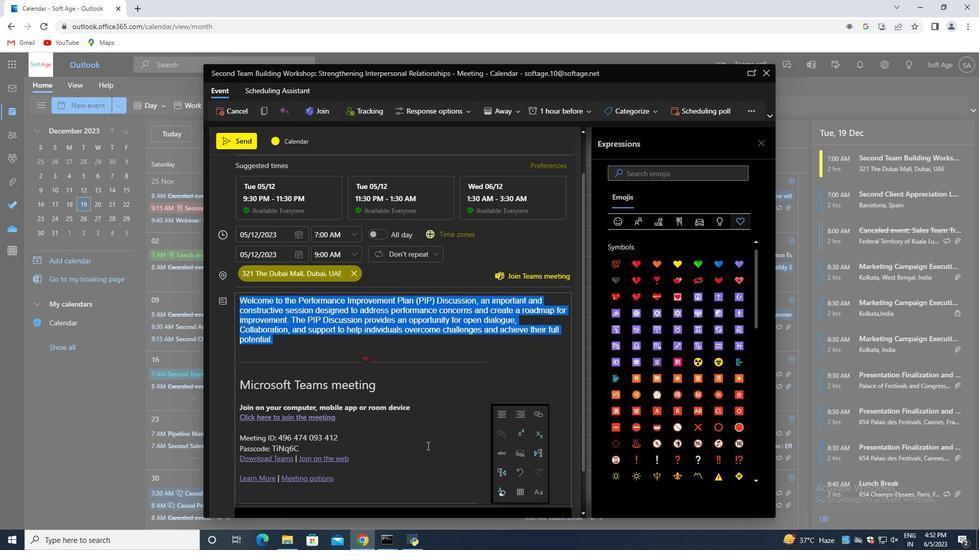 
Action: Mouse scrolled (429, 439) with delta (0, 0)
Screenshot: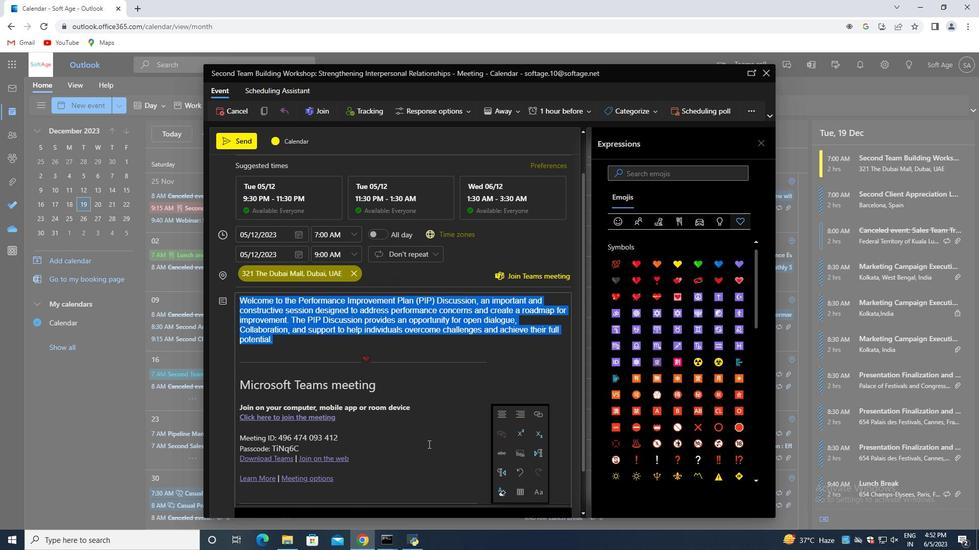 
Action: Mouse scrolled (429, 439) with delta (0, 0)
Screenshot: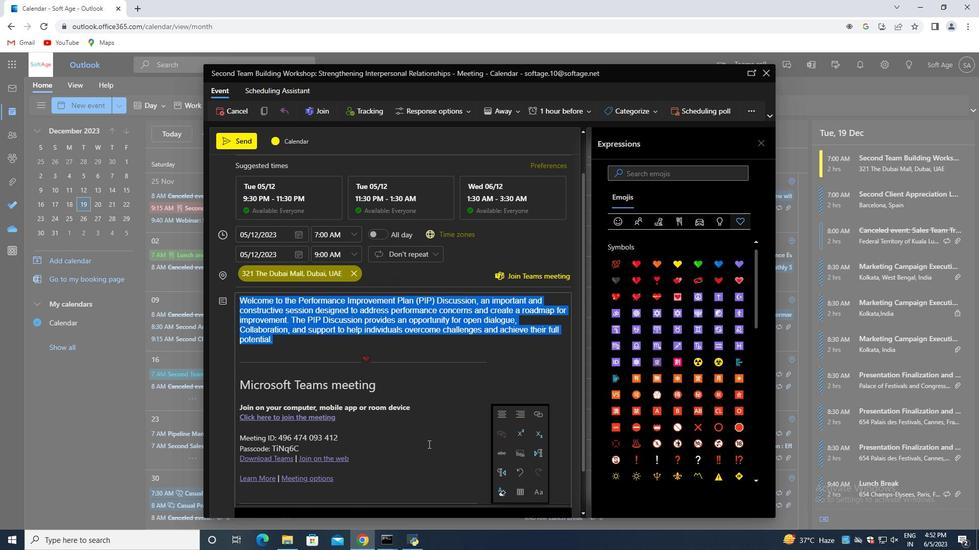 
Action: Mouse scrolled (429, 439) with delta (0, 0)
Screenshot: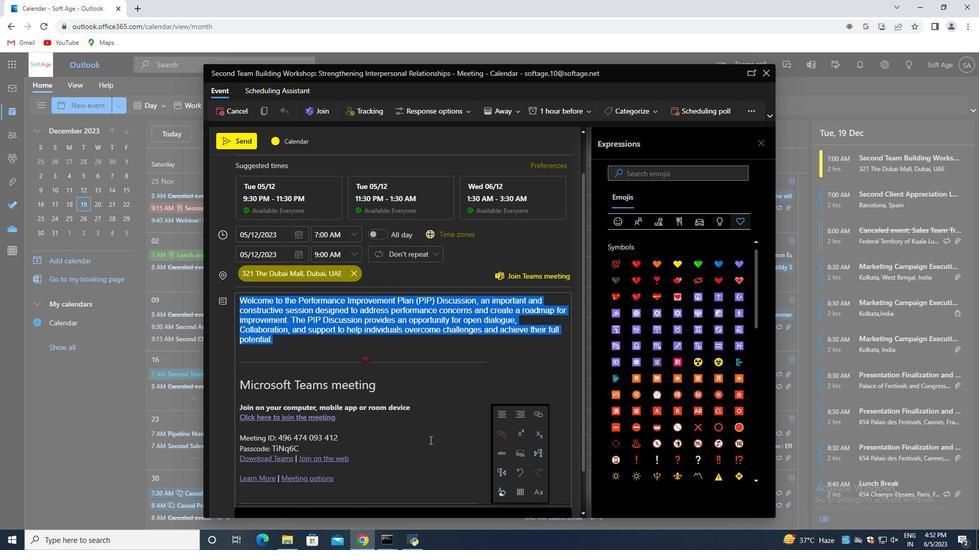 
Action: Mouse scrolled (429, 439) with delta (0, 0)
Screenshot: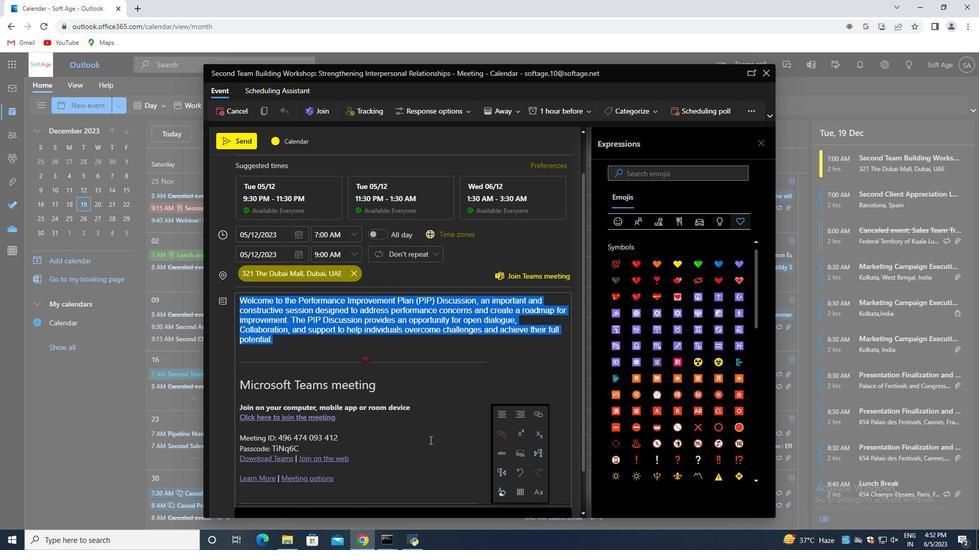 
Action: Mouse scrolled (429, 439) with delta (0, 0)
Screenshot: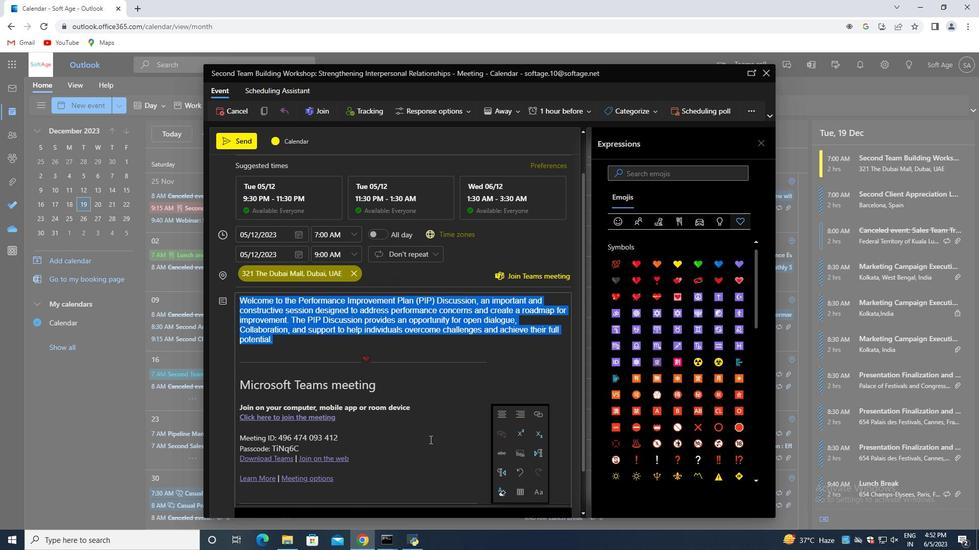 
Action: Mouse moved to (499, 469)
Screenshot: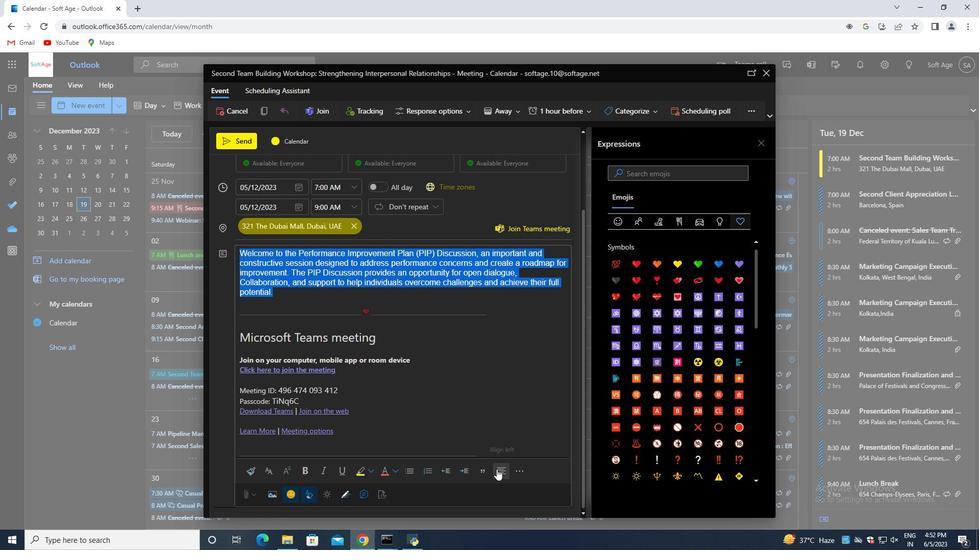 
Action: Mouse pressed left at (499, 469)
Screenshot: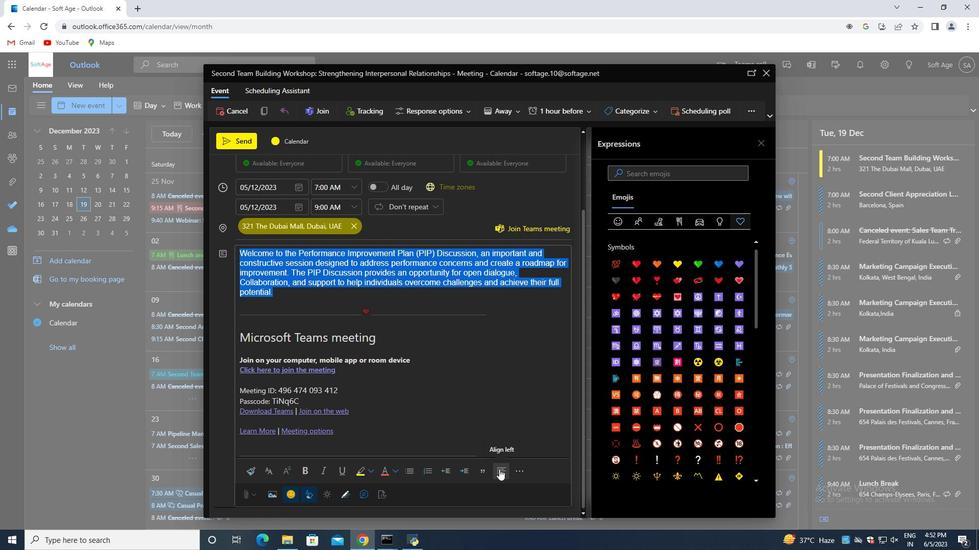 
Action: Mouse moved to (421, 298)
Screenshot: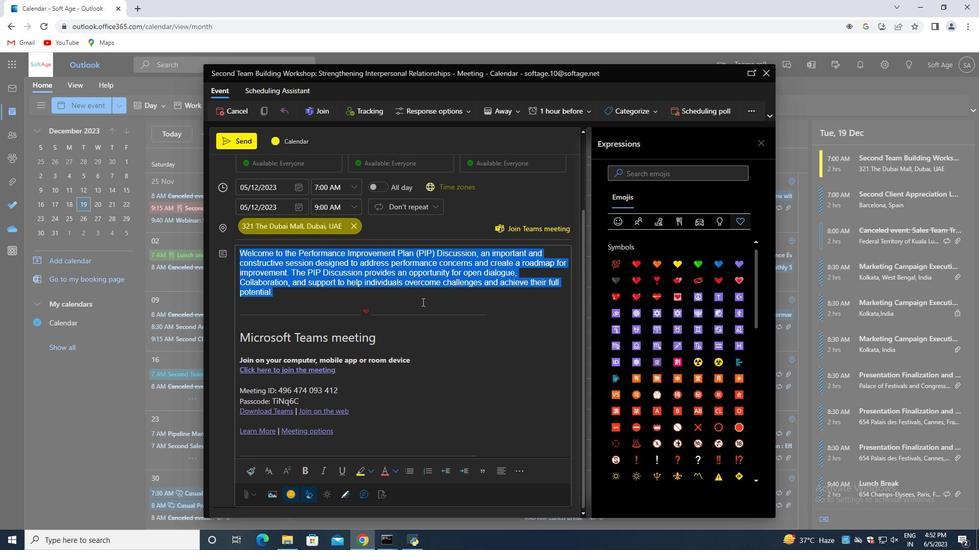 
Action: Mouse pressed left at (421, 298)
Screenshot: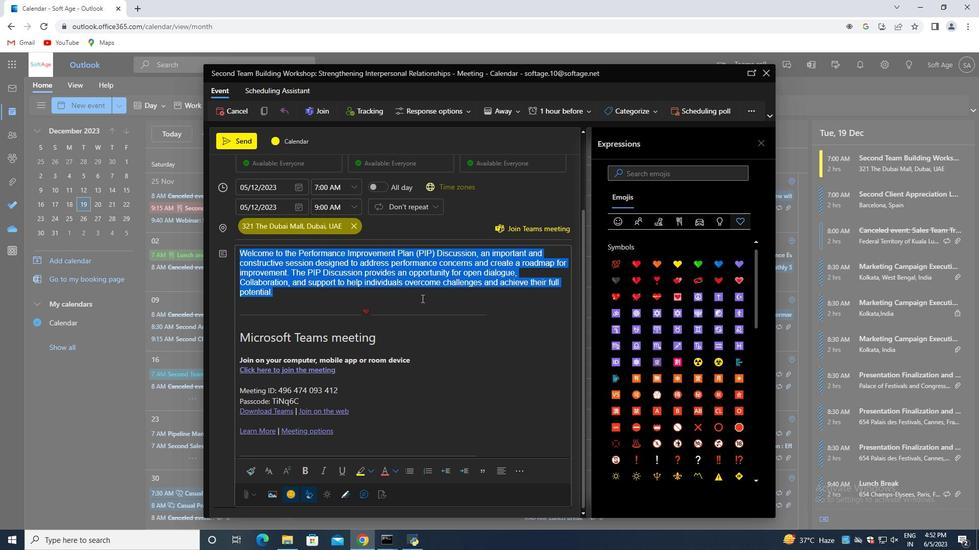 
Action: Mouse moved to (309, 293)
Screenshot: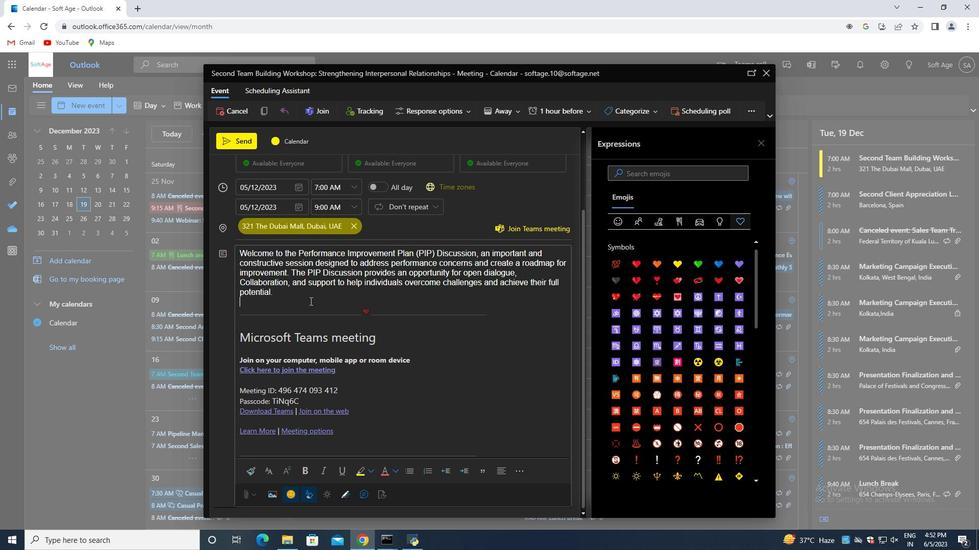 
Action: Mouse pressed left at (309, 293)
Screenshot: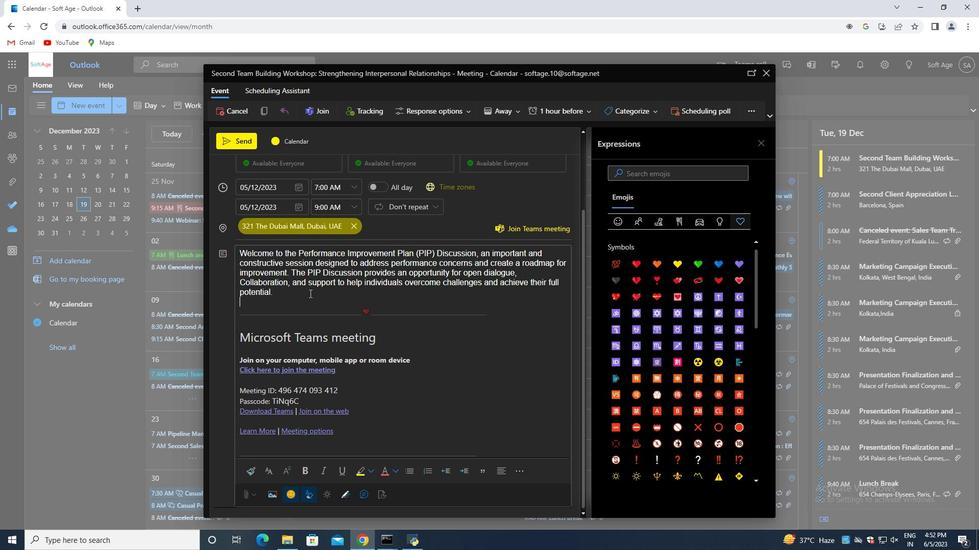 
Action: Mouse moved to (282, 295)
Screenshot: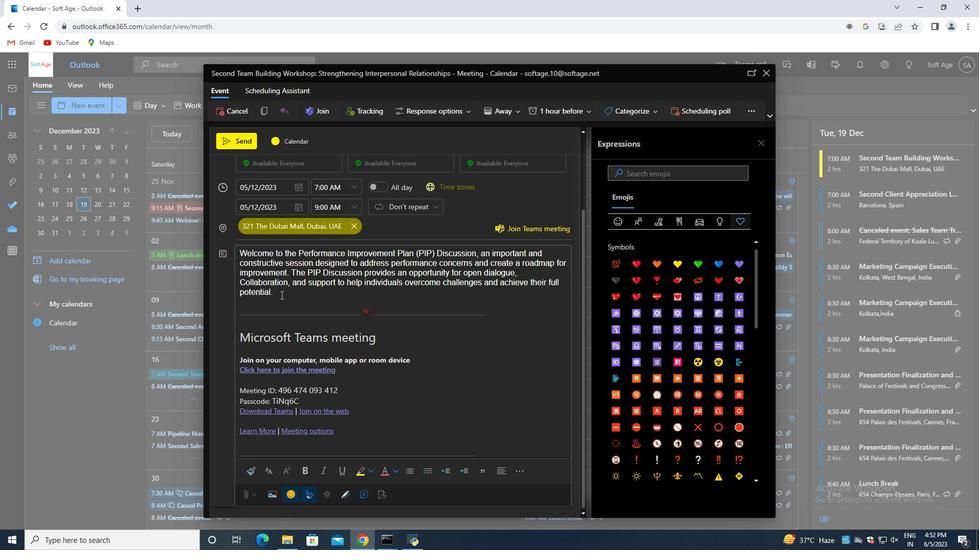 
Action: Mouse pressed left at (282, 295)
Screenshot: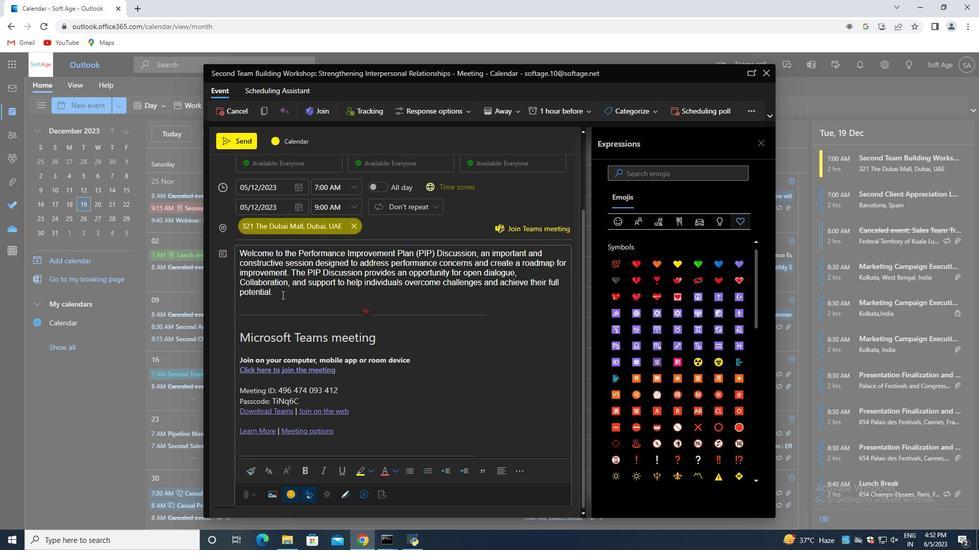 
Action: Mouse moved to (393, 469)
Screenshot: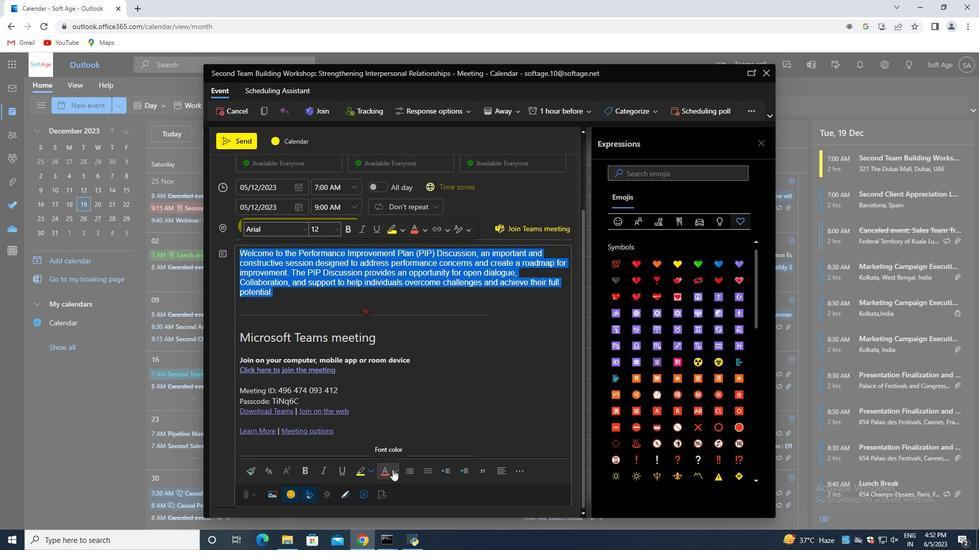 
Action: Mouse pressed left at (393, 469)
Screenshot: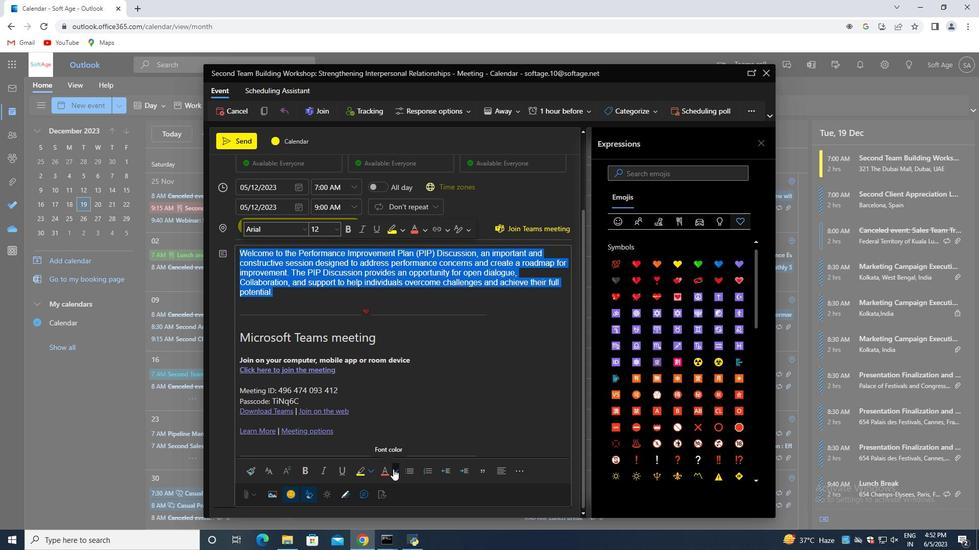 
Action: Mouse moved to (452, 427)
Screenshot: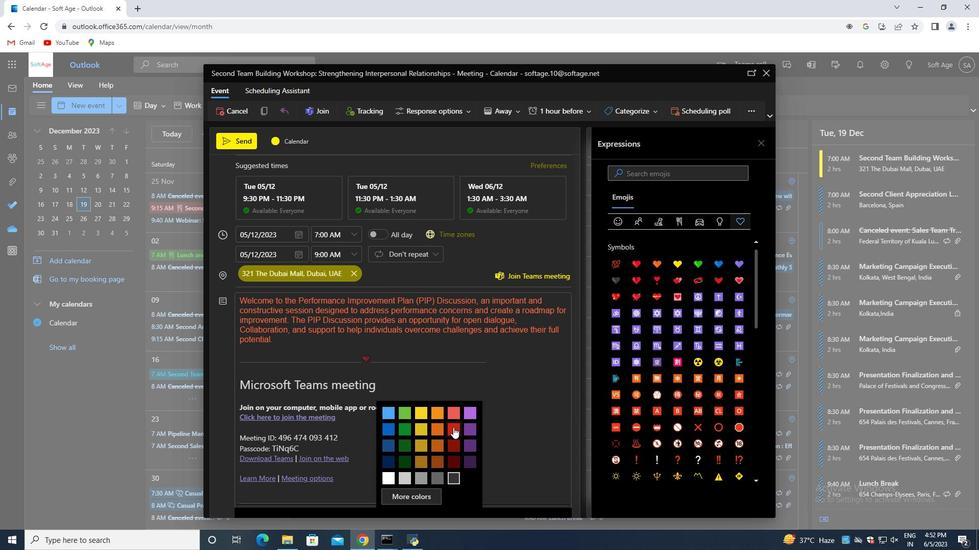 
Action: Mouse pressed left at (452, 427)
Screenshot: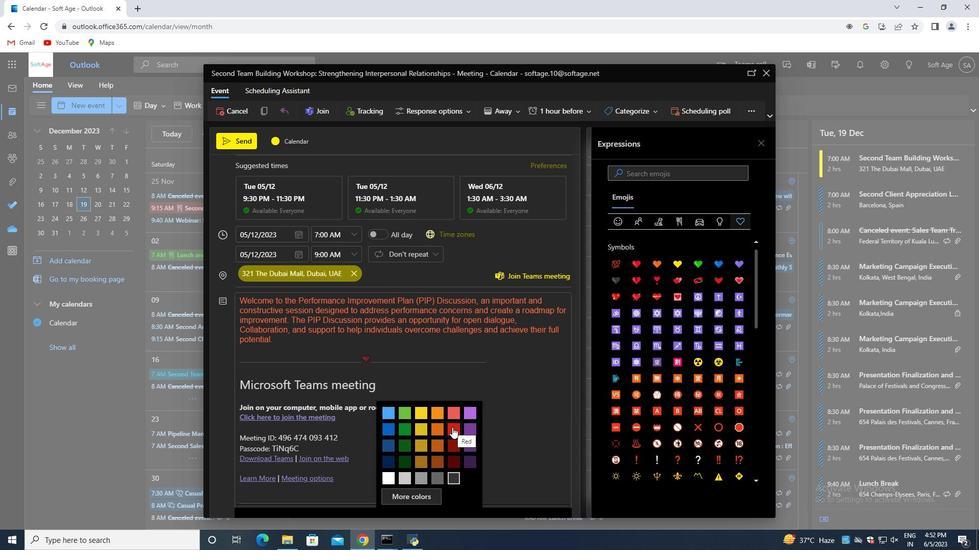 
Action: Mouse moved to (337, 351)
Screenshot: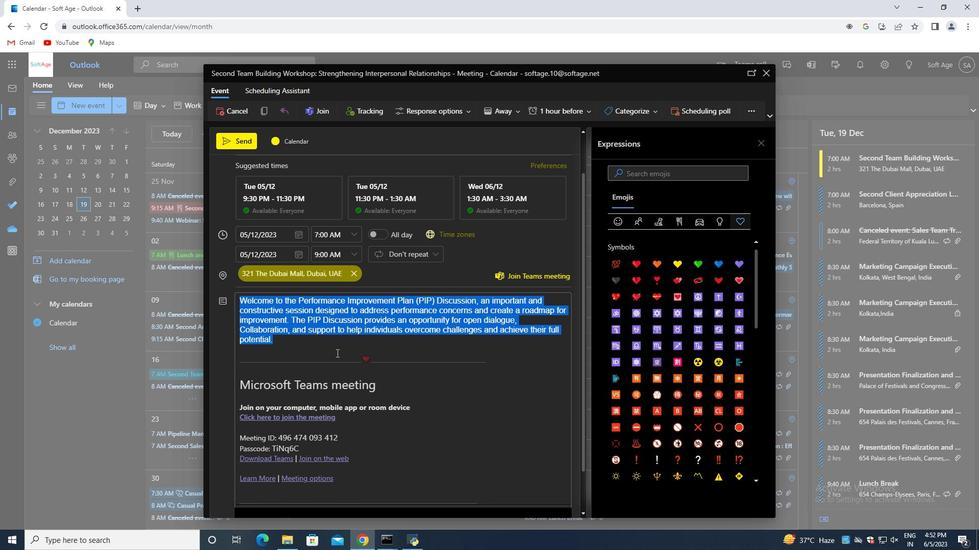 
Action: Mouse pressed left at (337, 351)
Screenshot: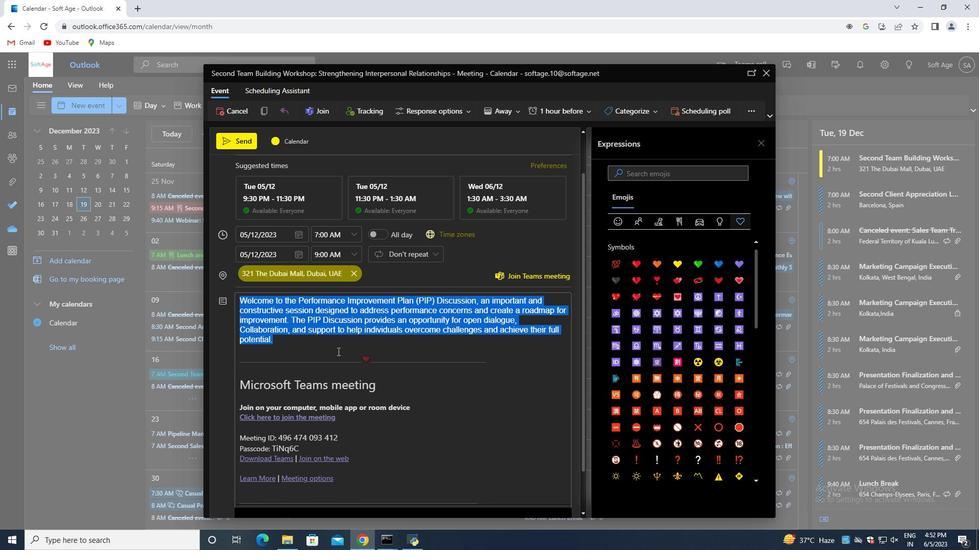 
Action: Mouse moved to (337, 348)
Screenshot: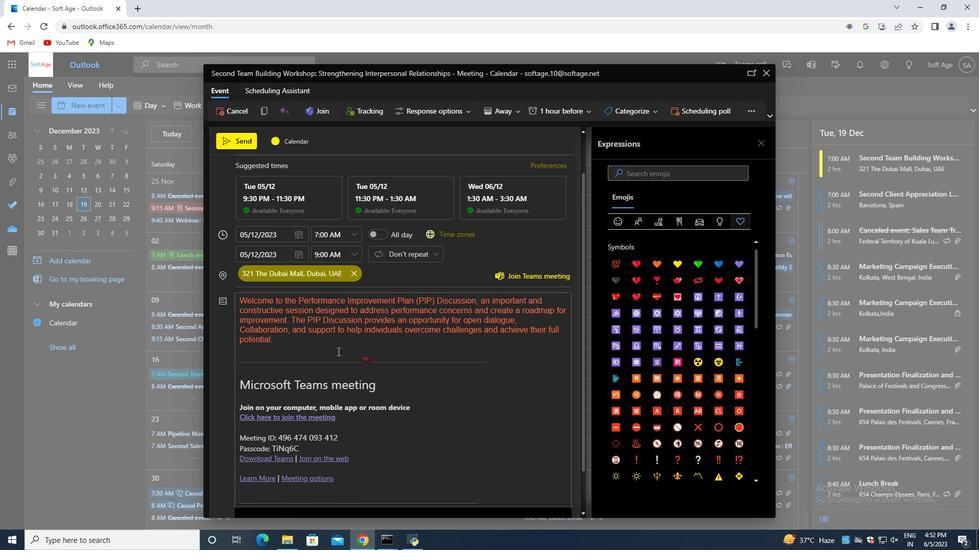 
Action: Mouse scrolled (337, 349) with delta (0, 0)
Screenshot: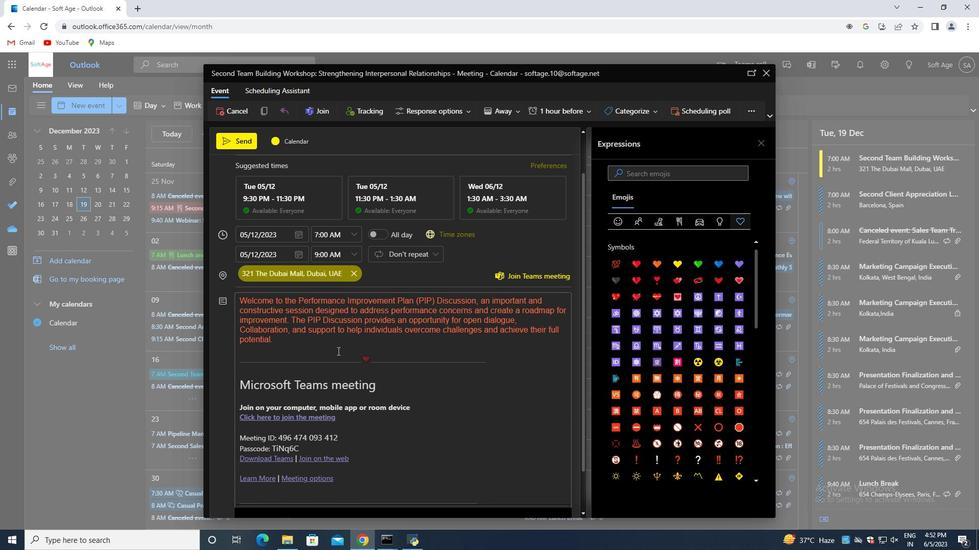 
Action: Mouse scrolled (337, 349) with delta (0, 0)
Screenshot: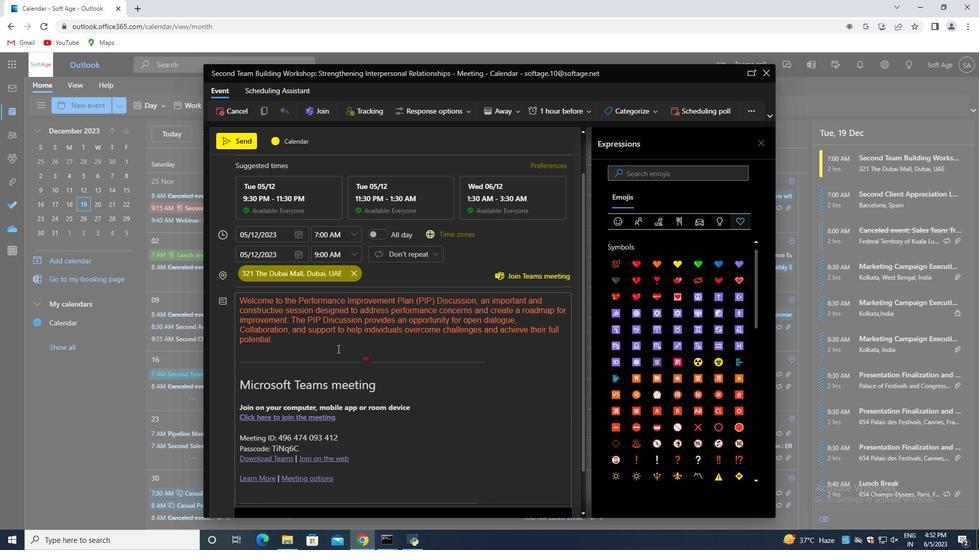 
Action: Mouse scrolled (337, 349) with delta (0, 0)
Screenshot: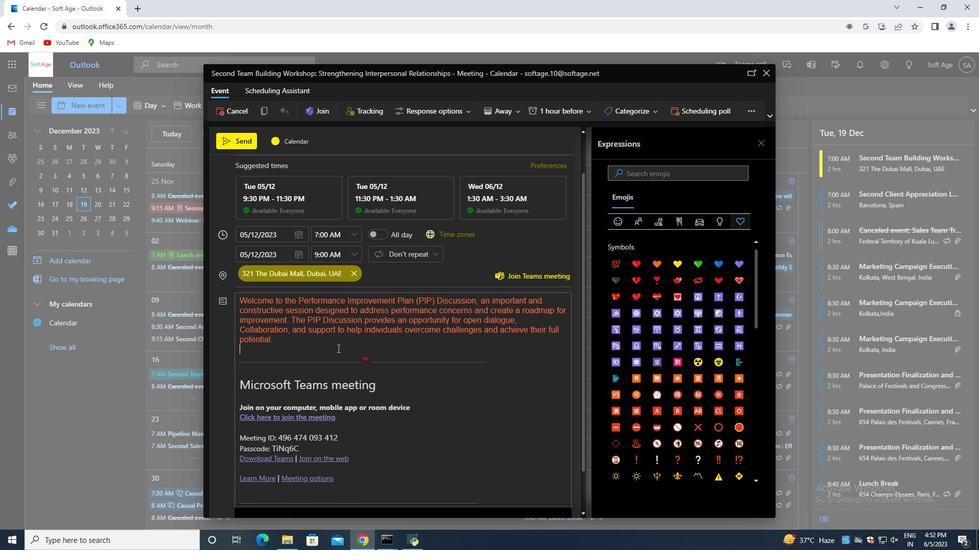
Action: Mouse scrolled (337, 349) with delta (0, 0)
Screenshot: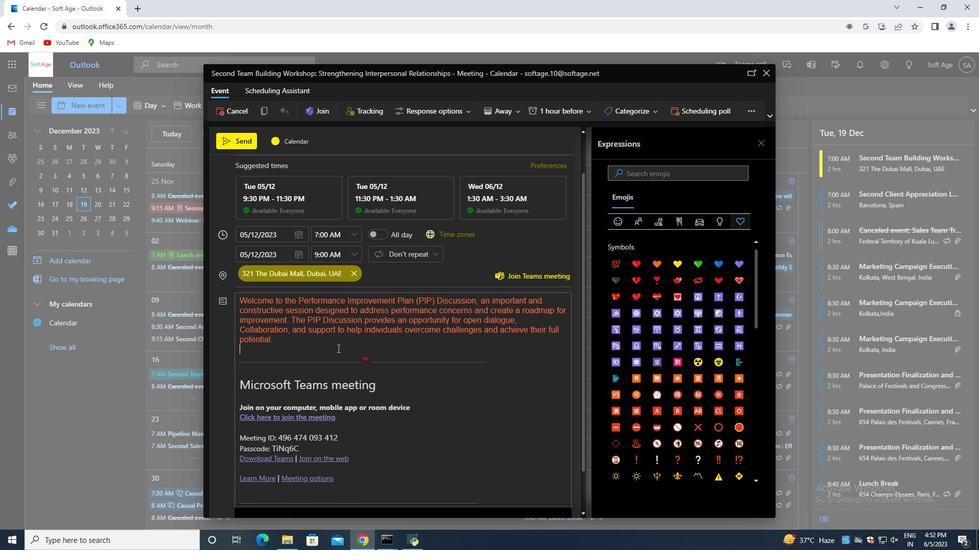 
Action: Mouse scrolled (337, 349) with delta (0, 0)
Screenshot: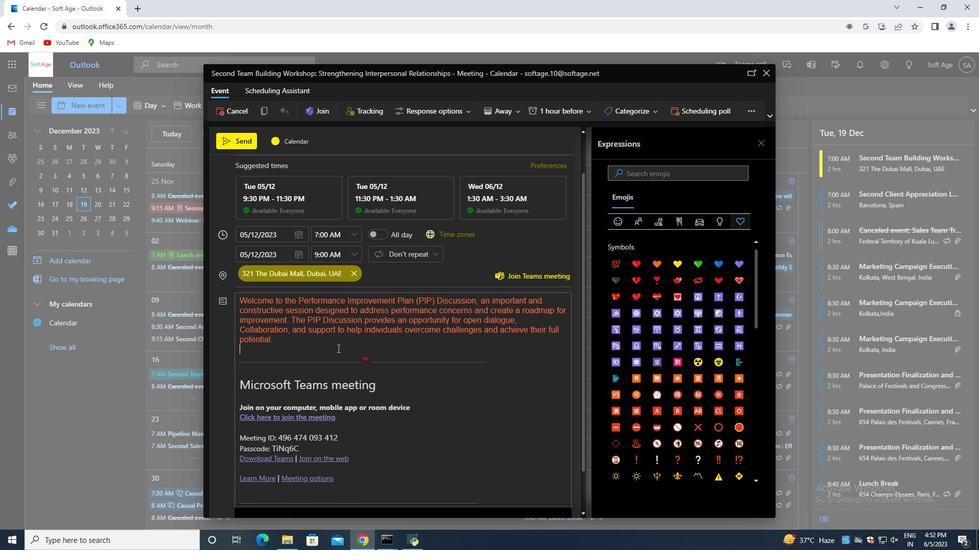 
Action: Mouse moved to (223, 168)
Screenshot: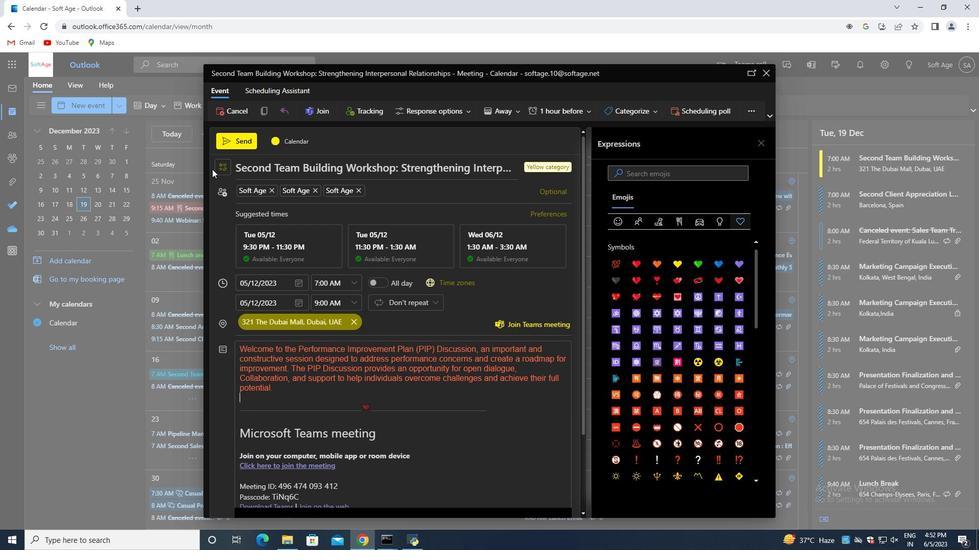 
Action: Mouse pressed left at (223, 168)
Screenshot: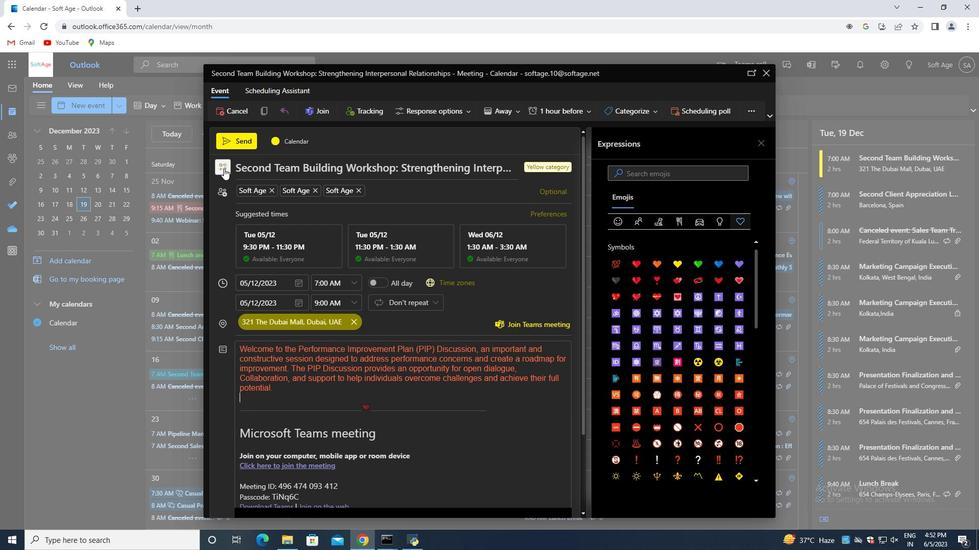 
Action: Mouse moved to (300, 186)
Screenshot: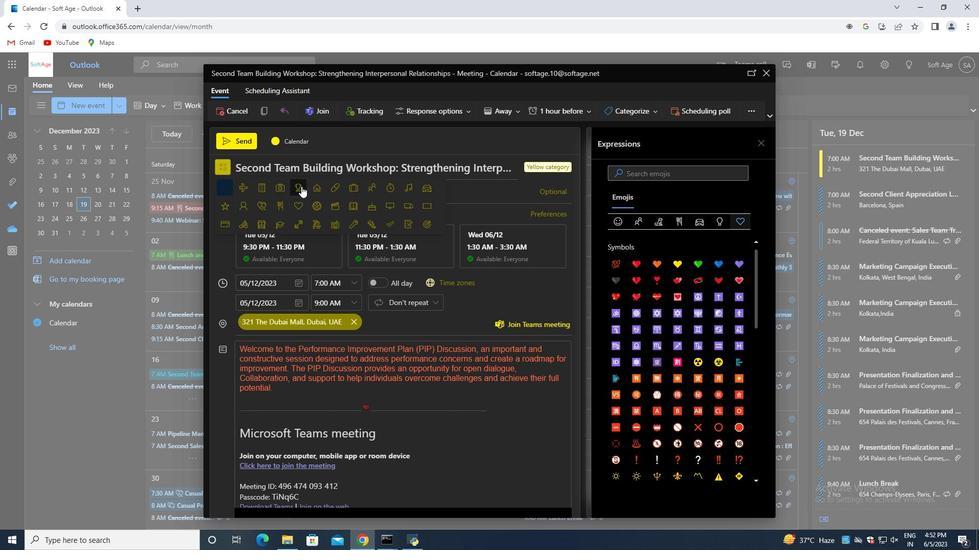 
Action: Mouse pressed left at (300, 186)
Screenshot: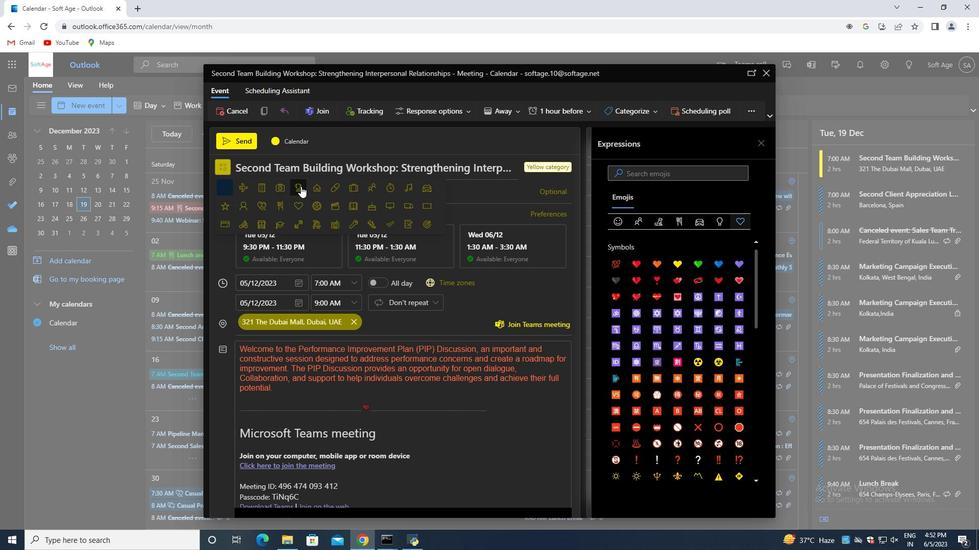 
Action: Mouse moved to (239, 143)
Screenshot: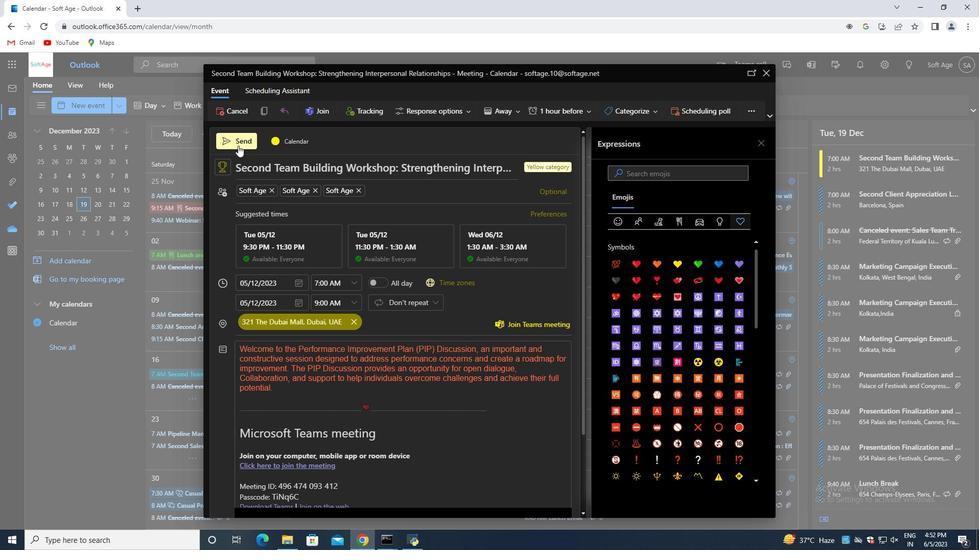 
Action: Mouse pressed left at (239, 143)
Screenshot: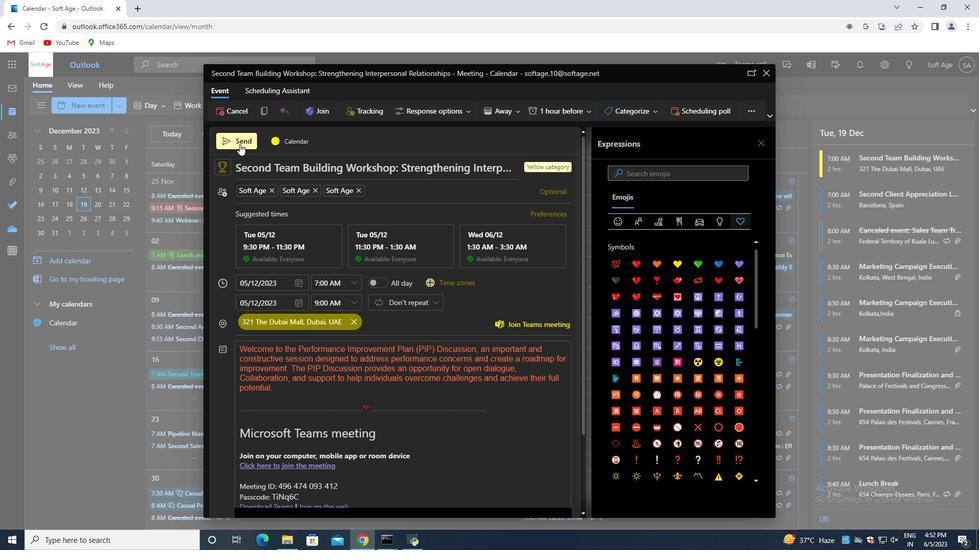 
